 Task: Find a place to stay in Rumia, Poland from June 2 to June 6 for 1 guest, with a price range of ₹1000 to ₹21000, a washing machine, self check-in, and an English-speaking host.
Action: Mouse pressed left at (550, 90)
Screenshot: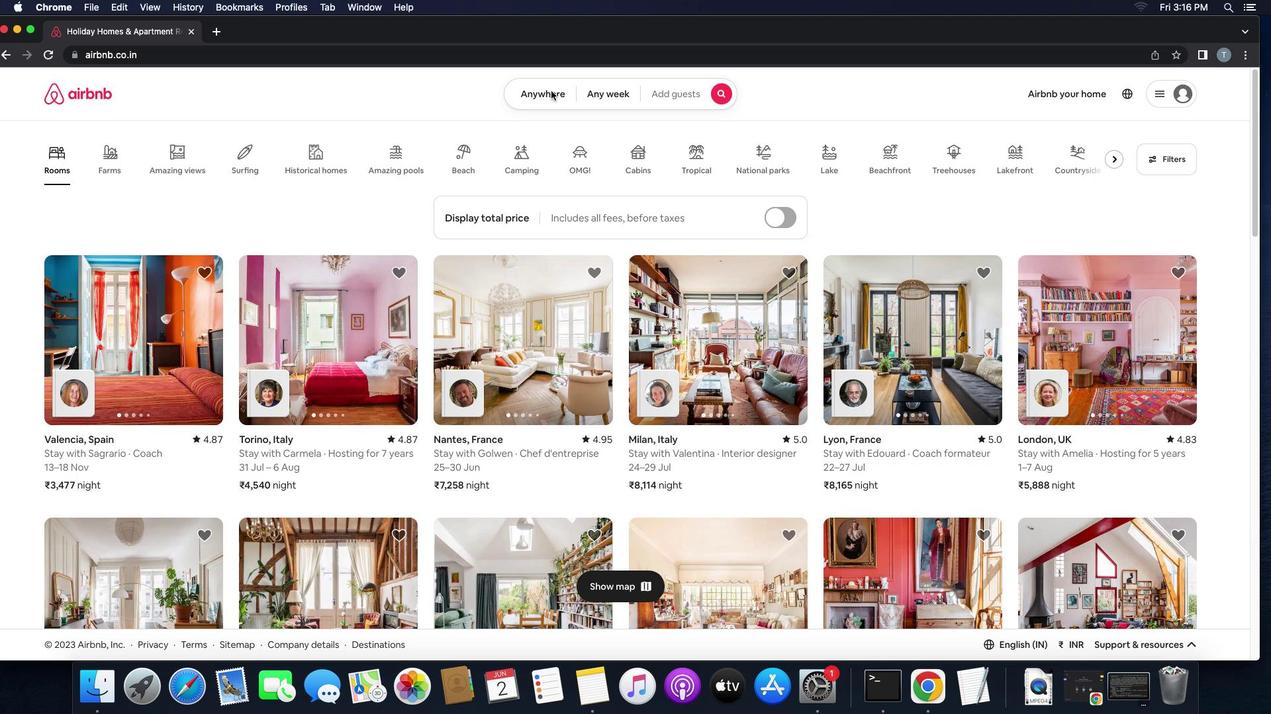 
Action: Mouse pressed left at (550, 90)
Screenshot: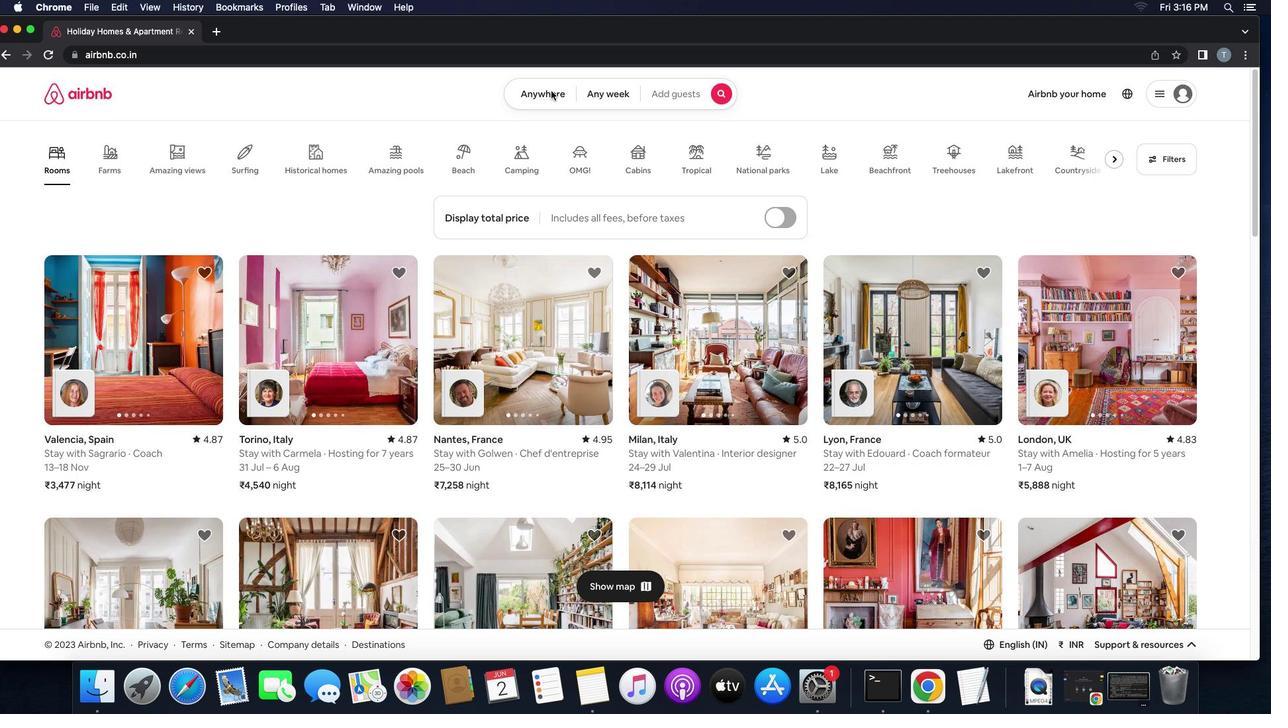 
Action: Mouse moved to (526, 131)
Screenshot: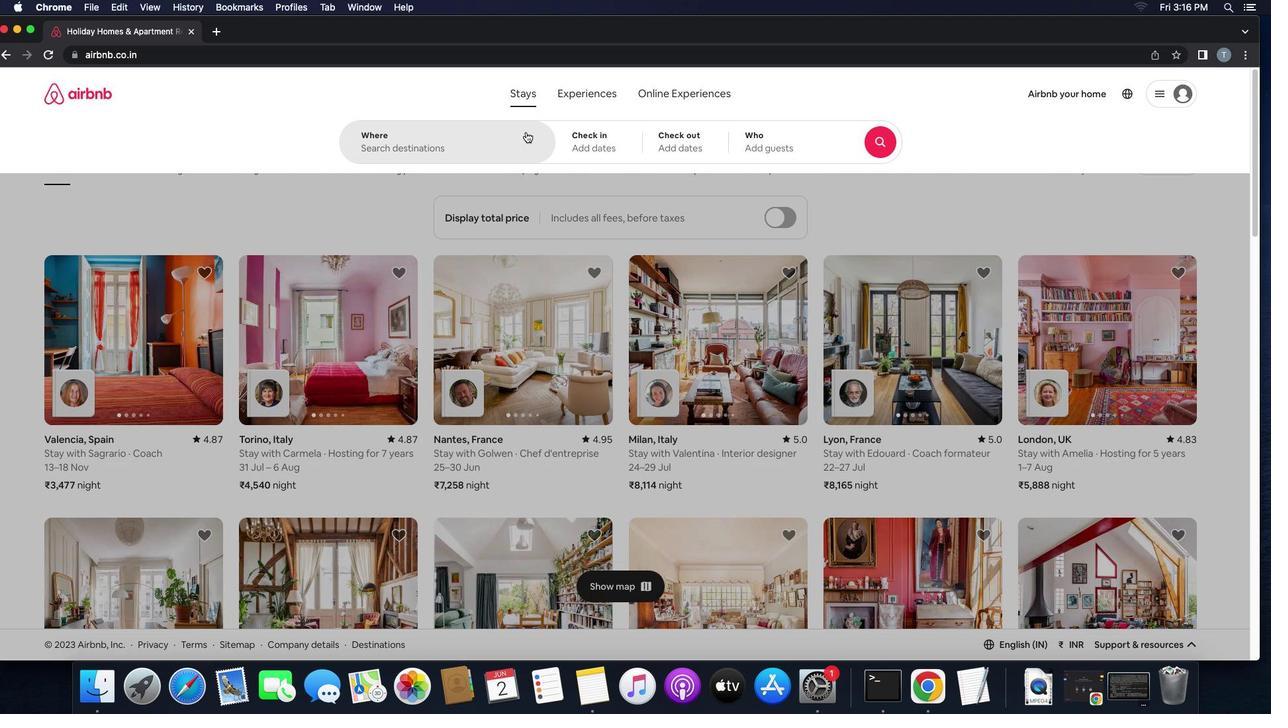
Action: Mouse pressed left at (526, 131)
Screenshot: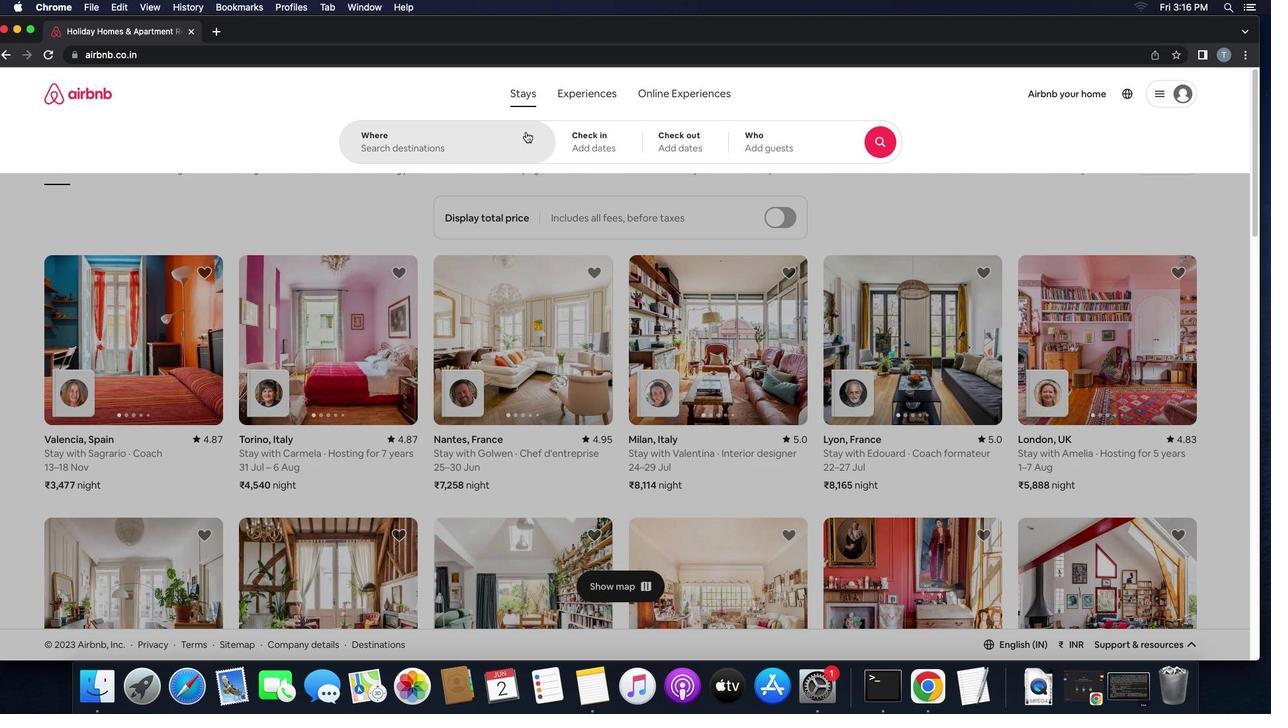 
Action: Key pressed 'r''u''m''i''a'',''p''o''l''a''n''d'
Screenshot: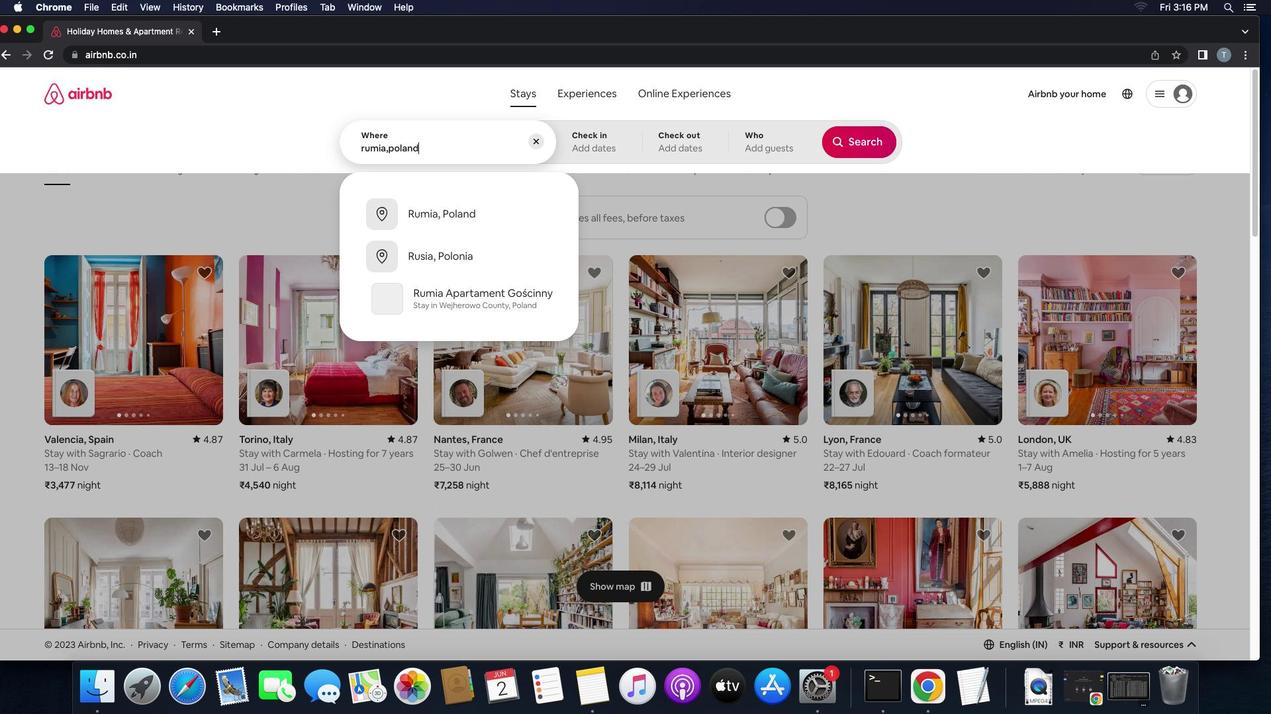 
Action: Mouse moved to (507, 205)
Screenshot: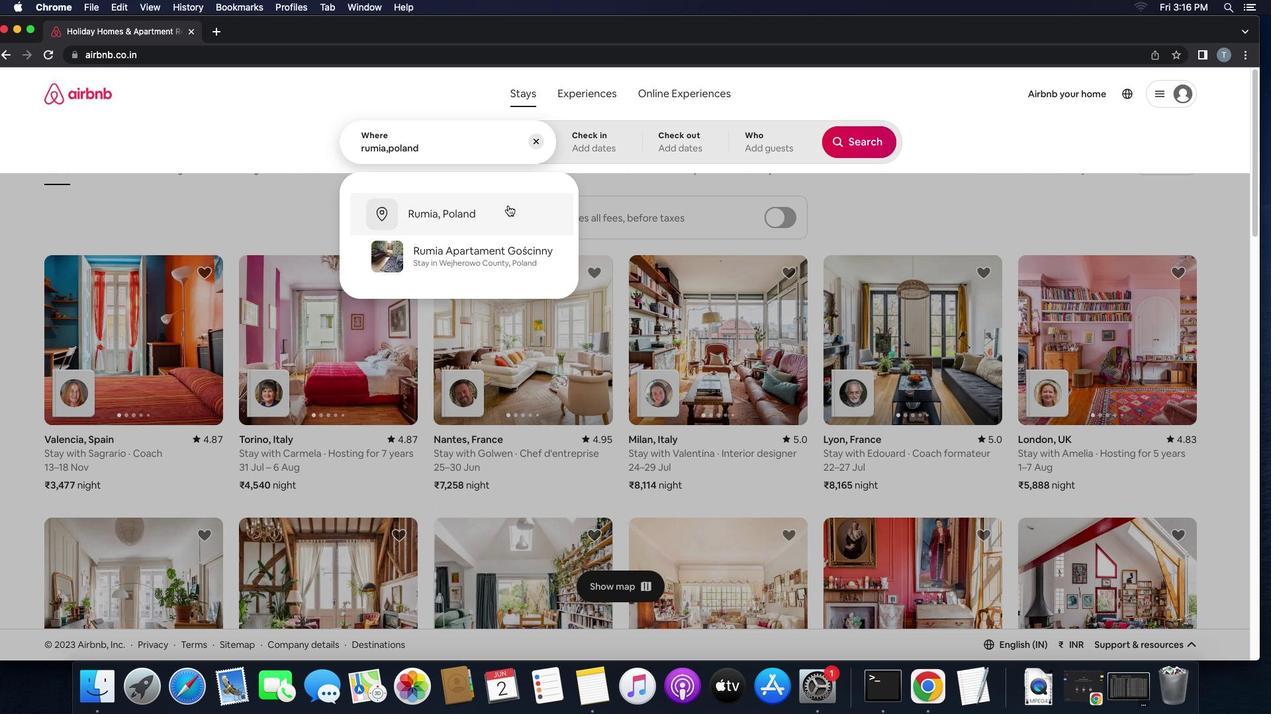 
Action: Mouse pressed left at (507, 205)
Screenshot: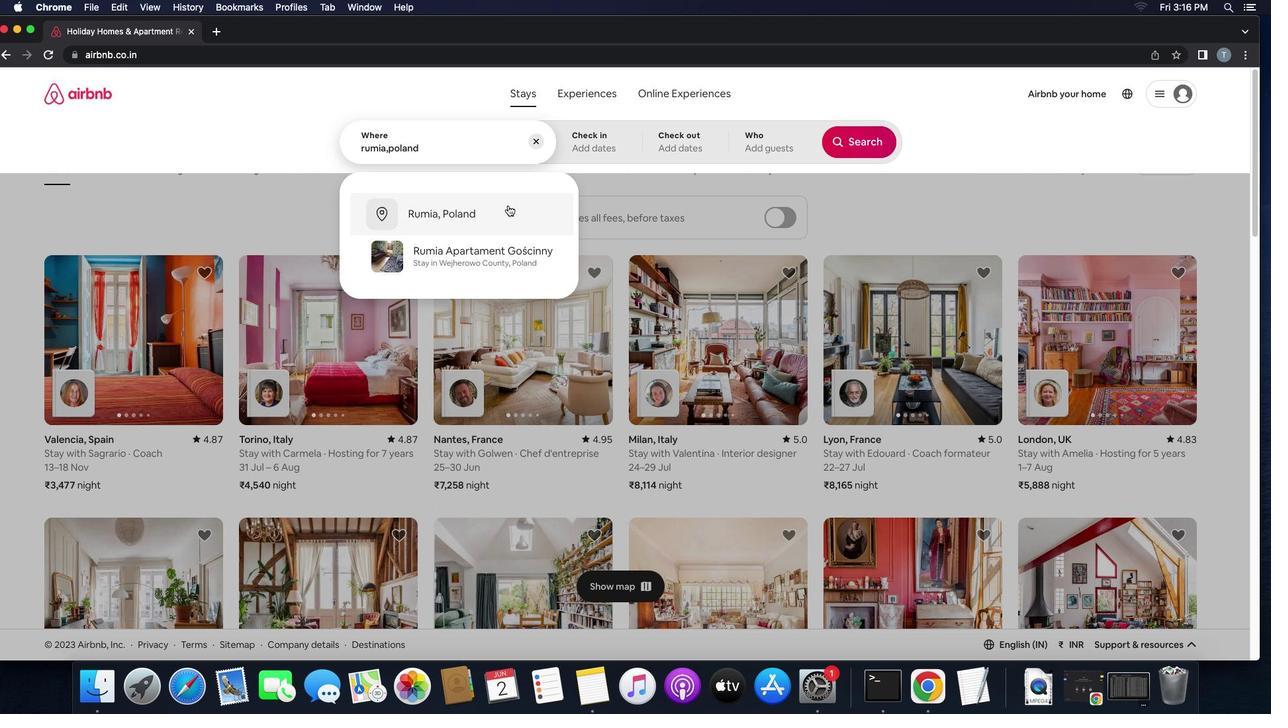 
Action: Mouse moved to (565, 303)
Screenshot: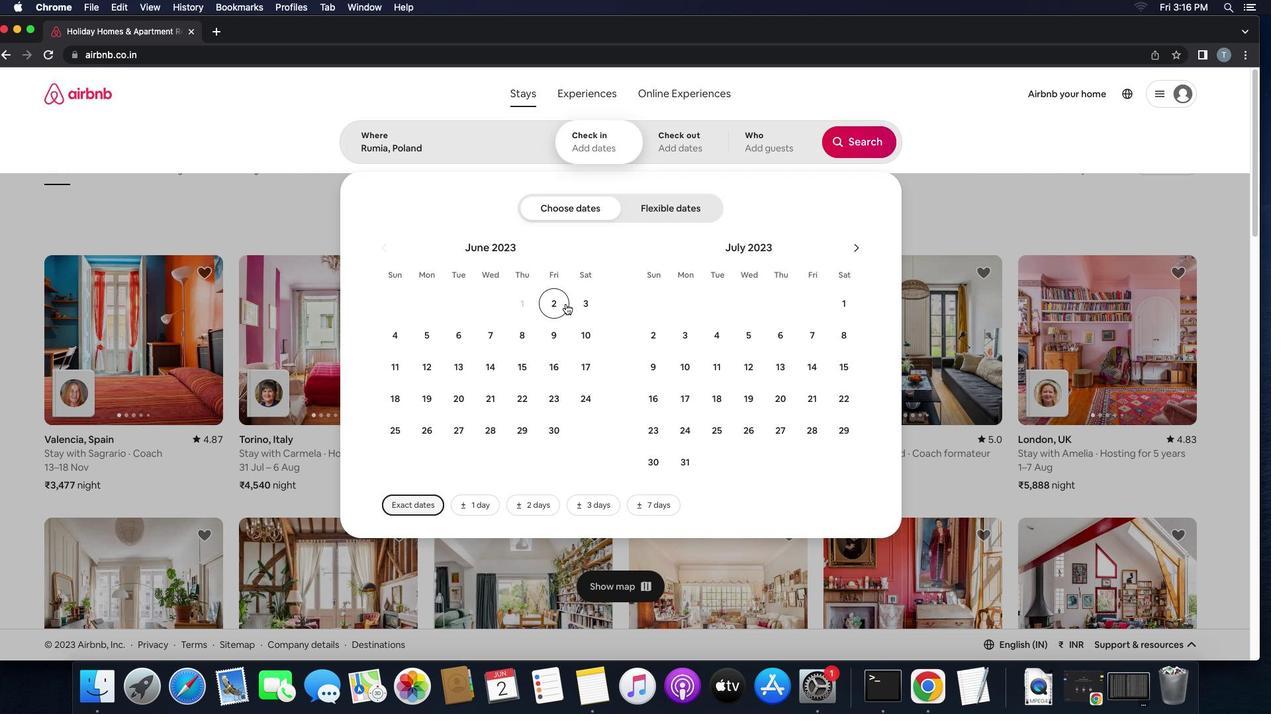 
Action: Mouse pressed left at (565, 303)
Screenshot: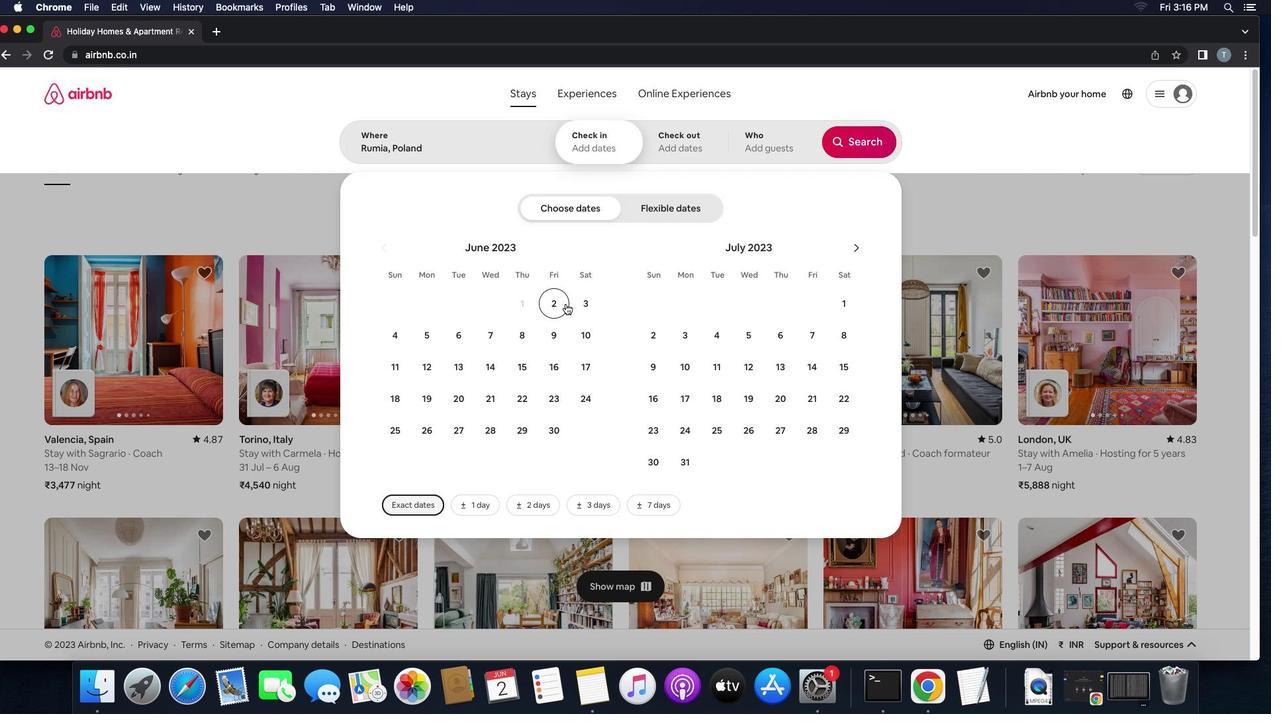 
Action: Mouse moved to (464, 338)
Screenshot: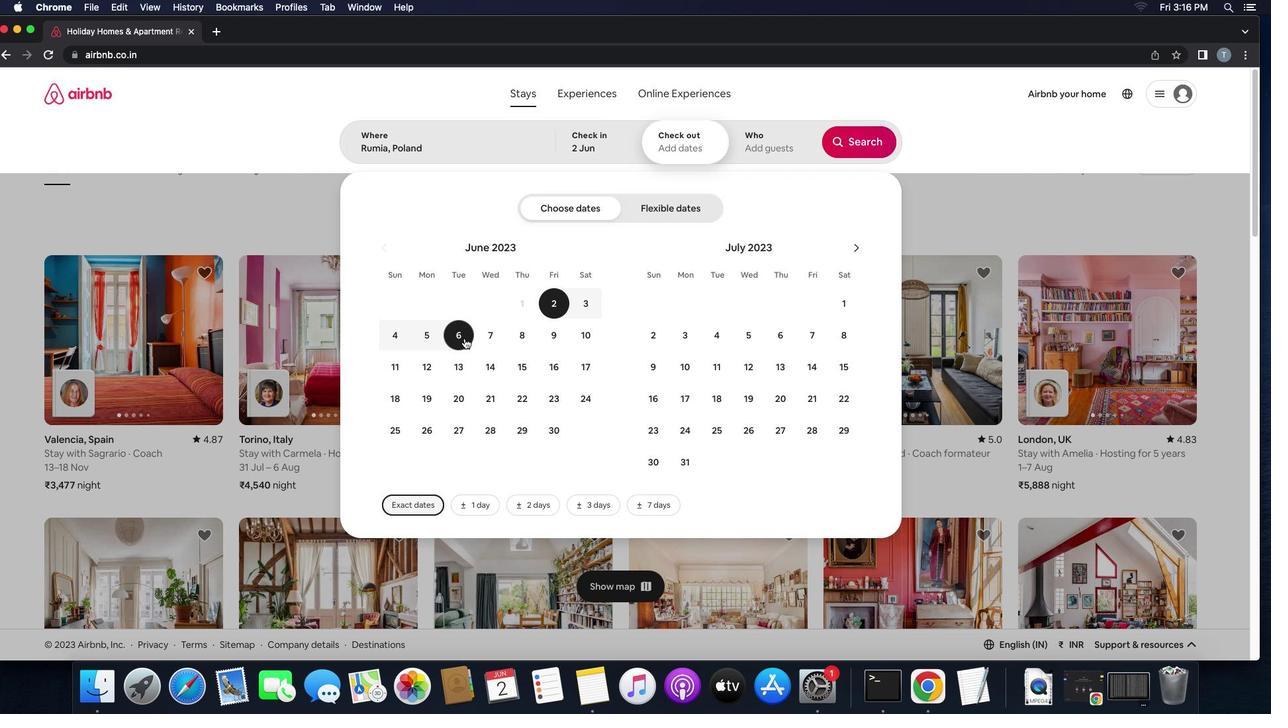 
Action: Mouse pressed left at (464, 338)
Screenshot: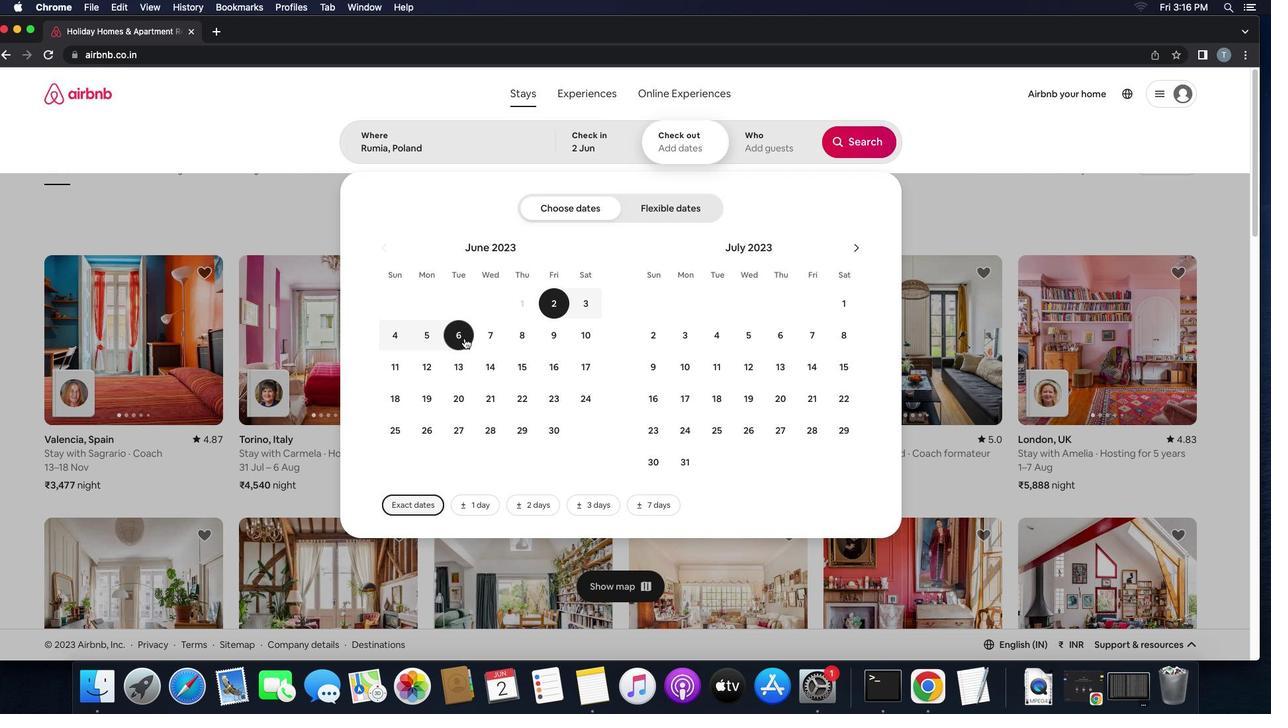 
Action: Mouse moved to (752, 148)
Screenshot: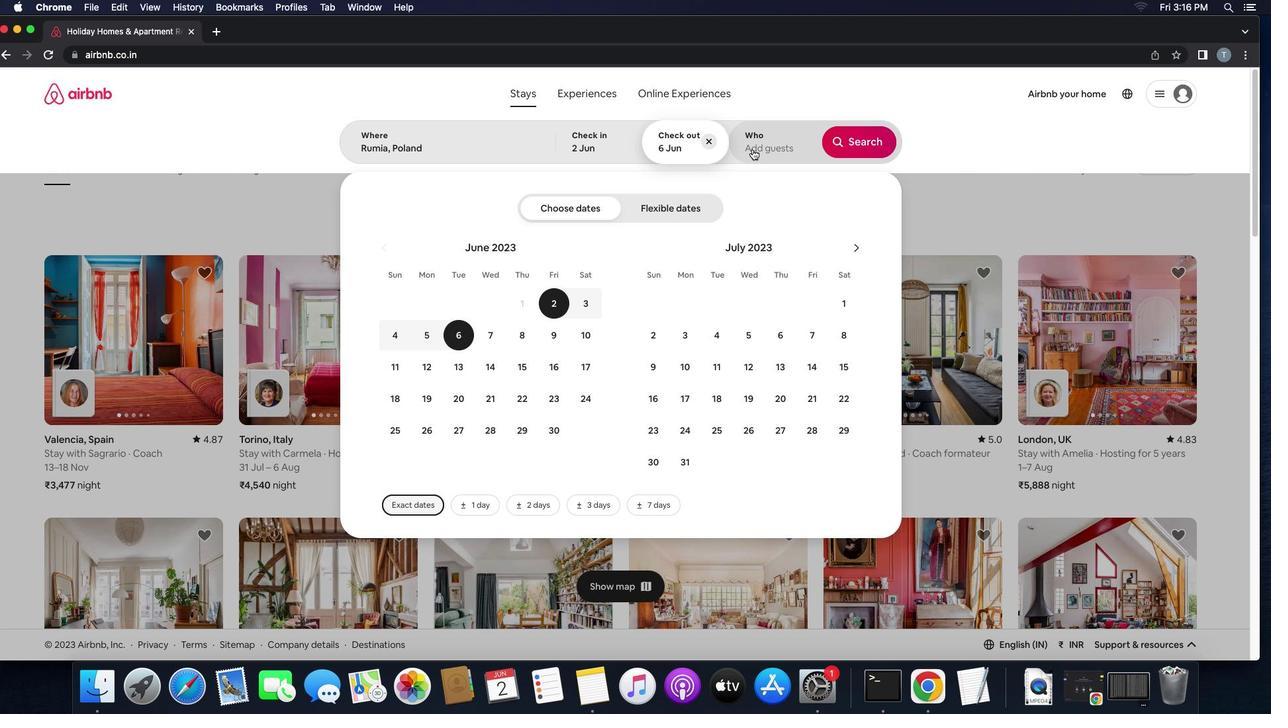
Action: Mouse pressed left at (752, 148)
Screenshot: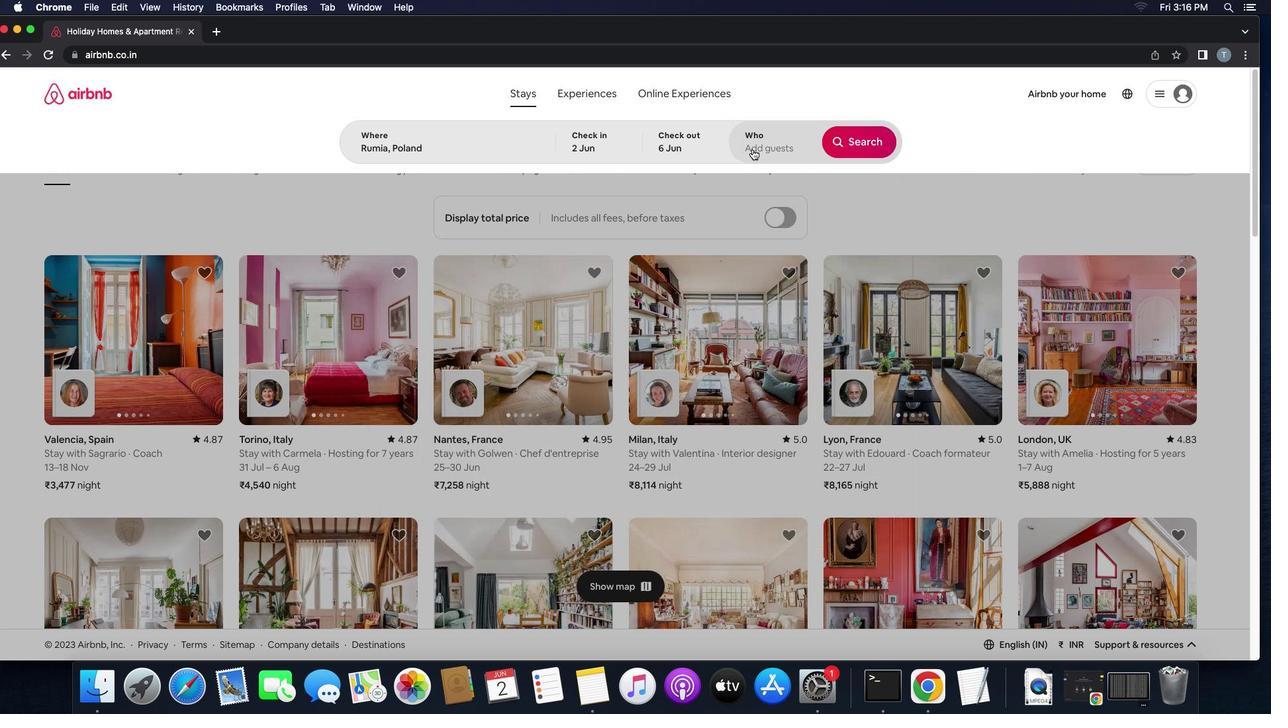 
Action: Mouse moved to (867, 216)
Screenshot: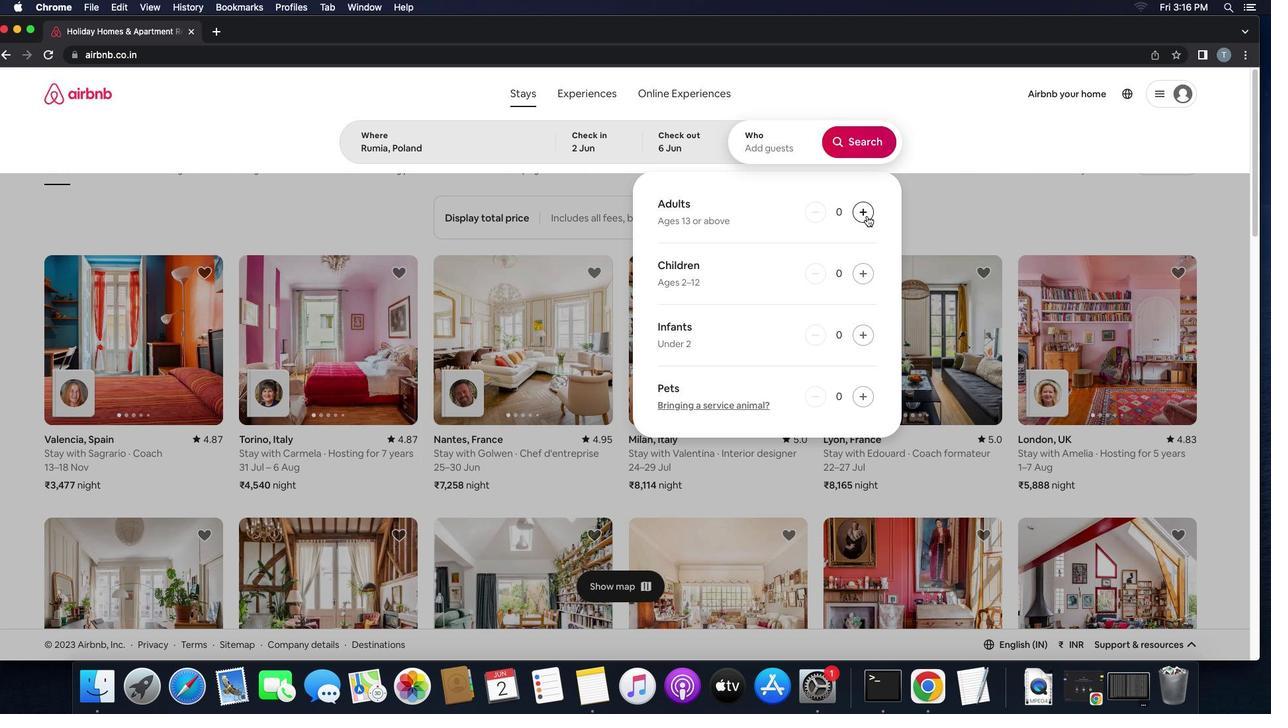
Action: Mouse pressed left at (867, 216)
Screenshot: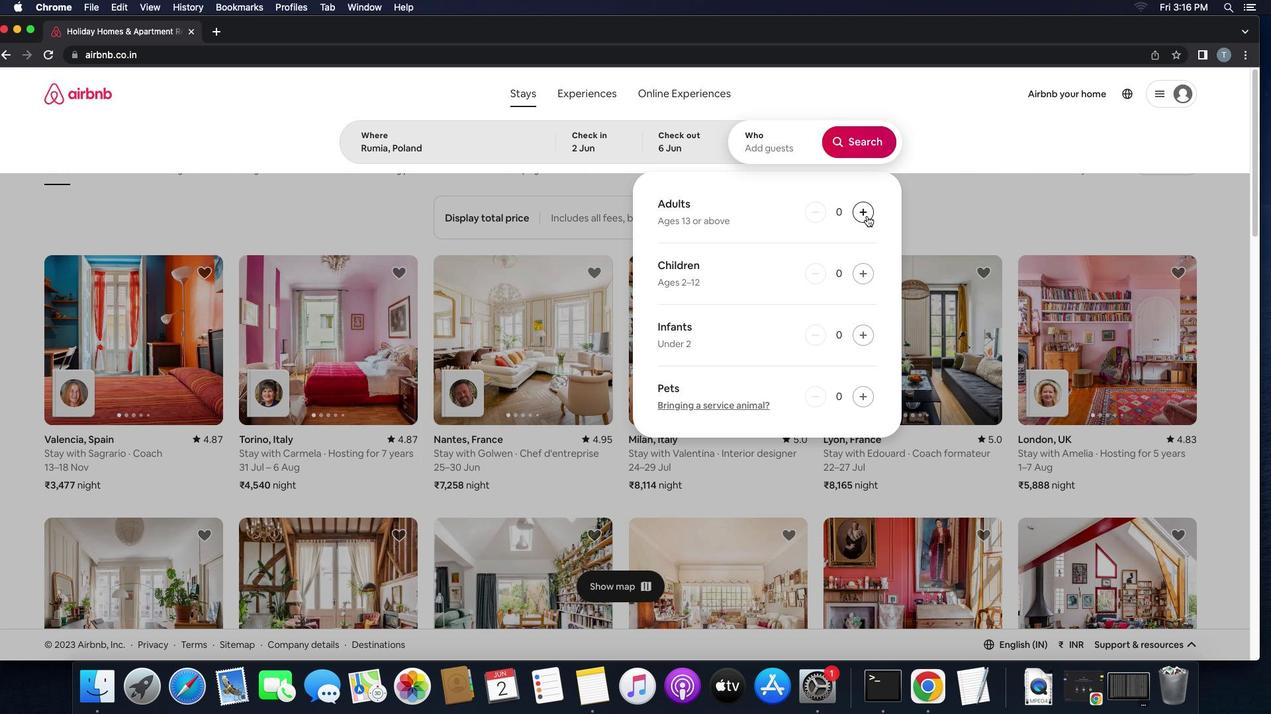 
Action: Mouse moved to (868, 146)
Screenshot: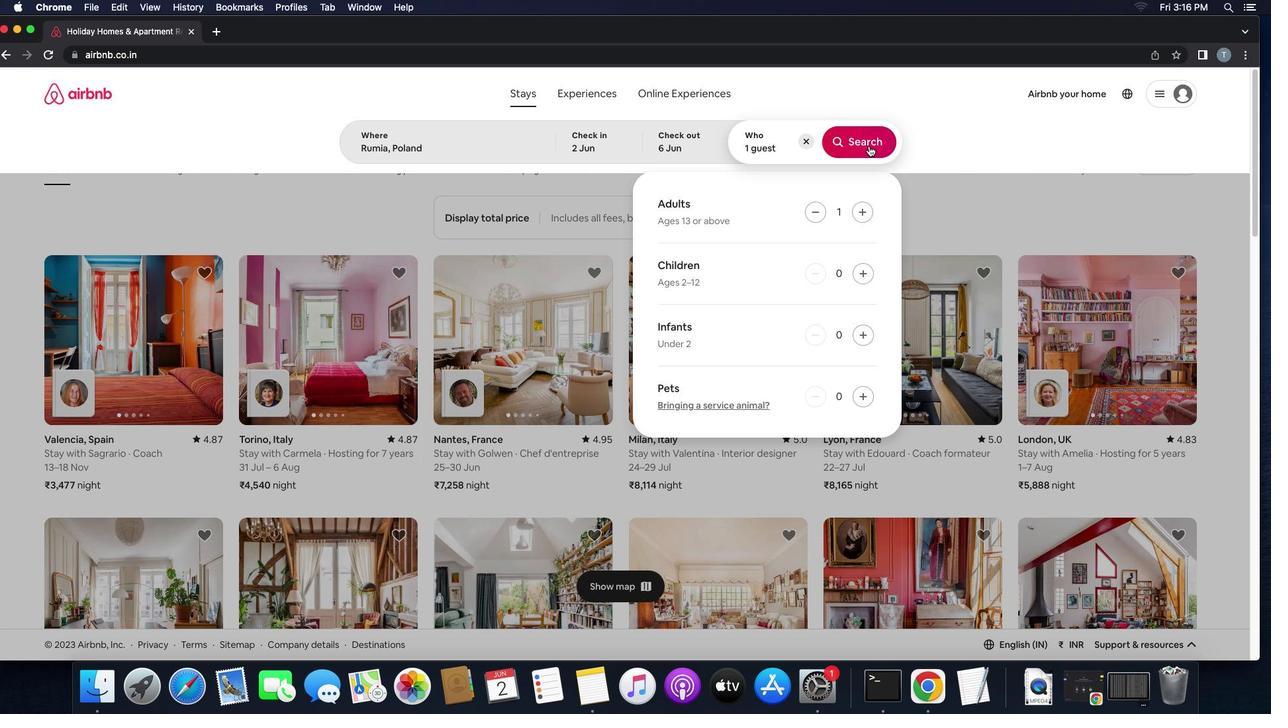 
Action: Mouse pressed left at (868, 146)
Screenshot: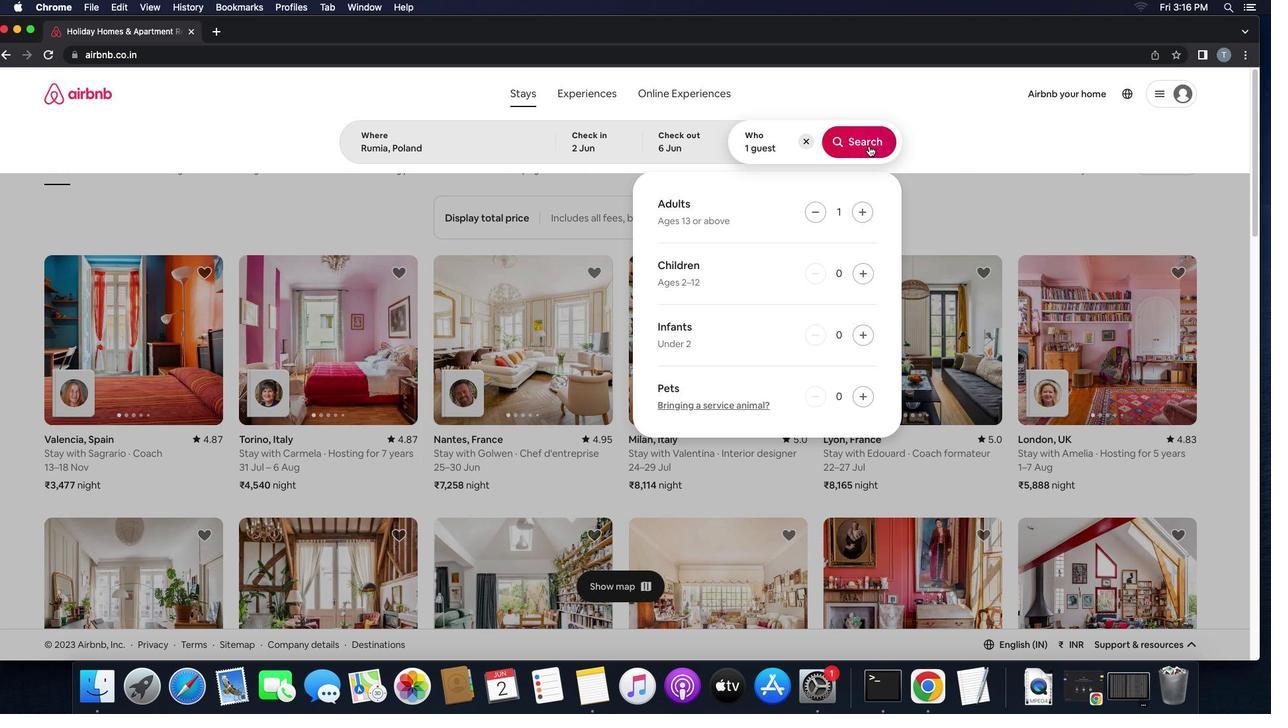 
Action: Mouse moved to (1188, 148)
Screenshot: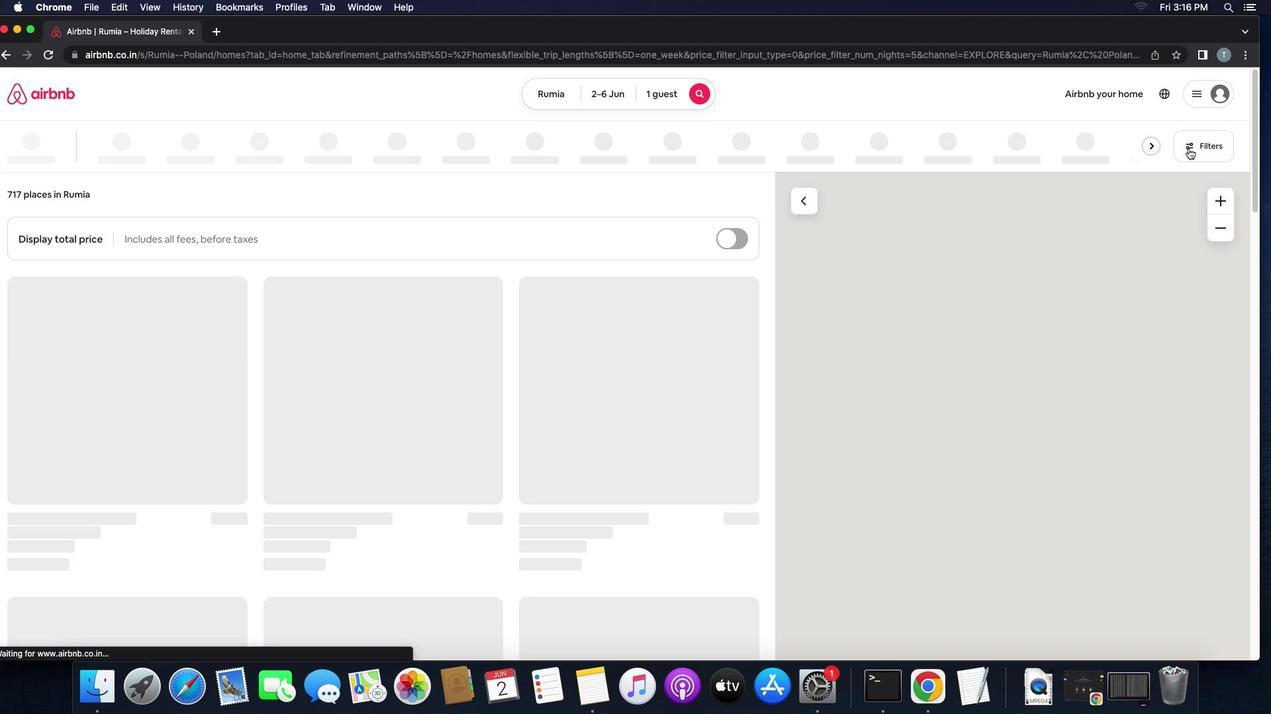 
Action: Mouse pressed left at (1188, 148)
Screenshot: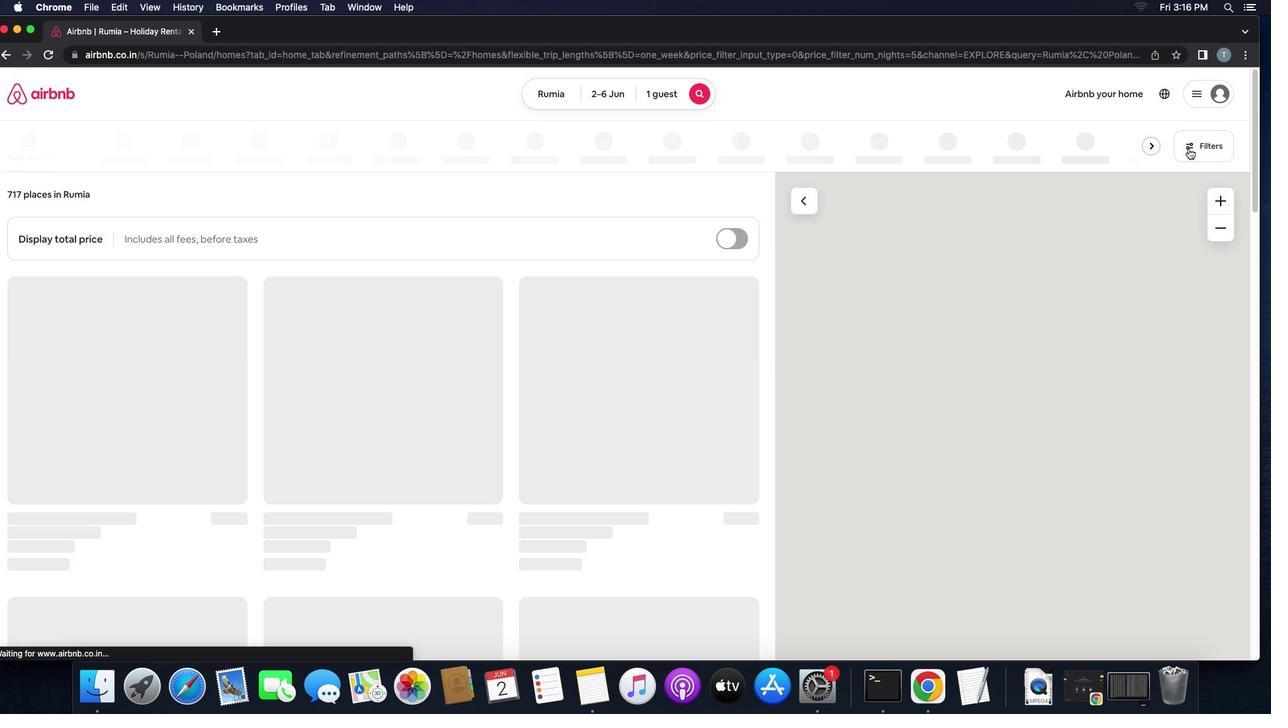 
Action: Mouse moved to (496, 481)
Screenshot: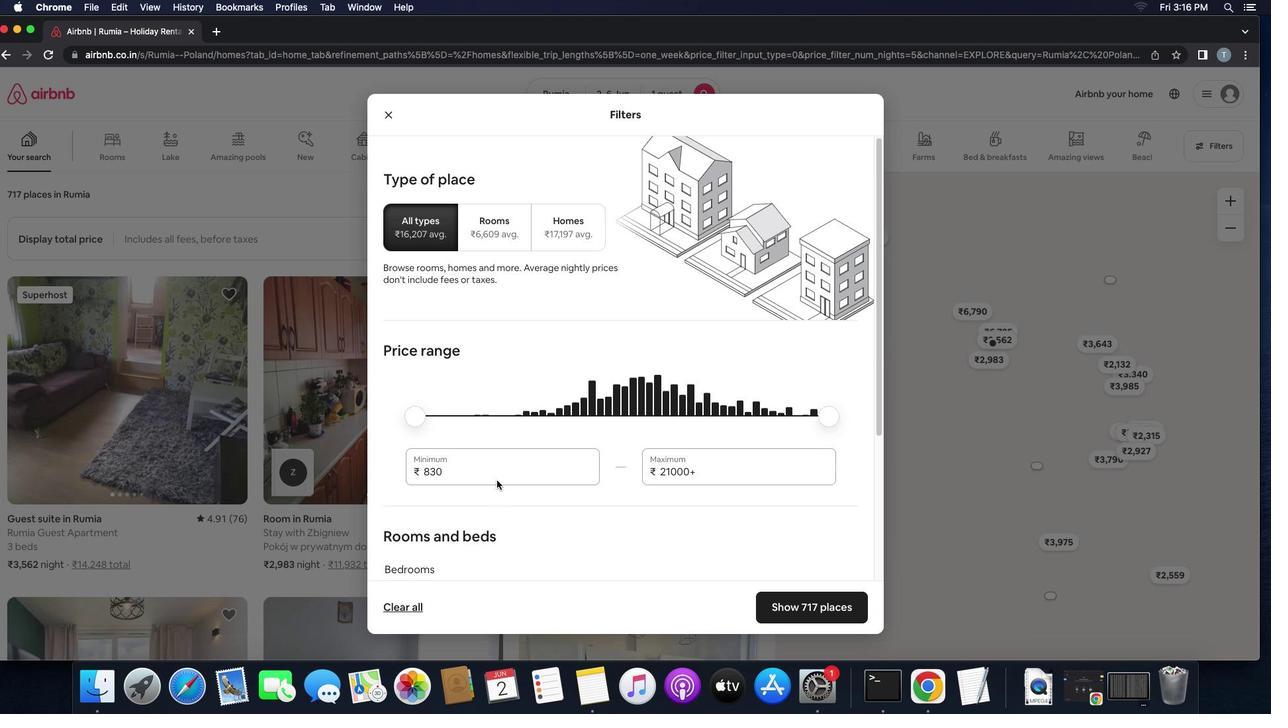
Action: Mouse pressed left at (496, 481)
Screenshot: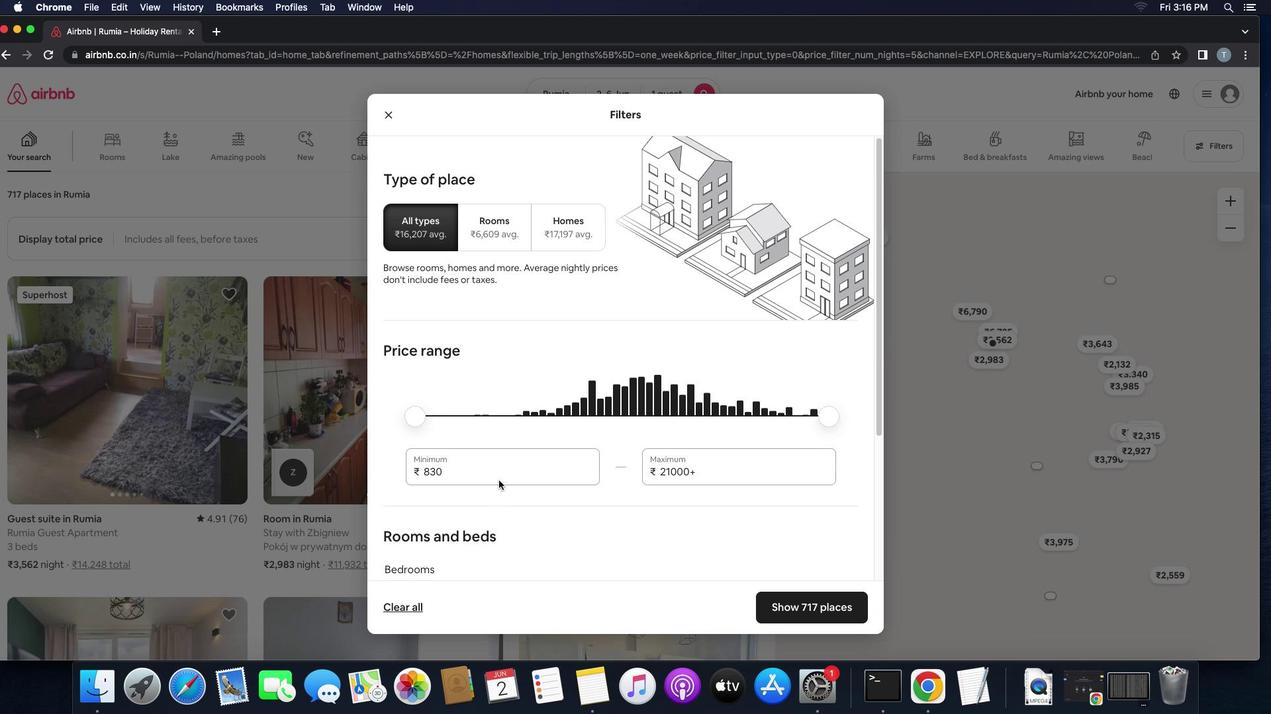 
Action: Mouse moved to (504, 477)
Screenshot: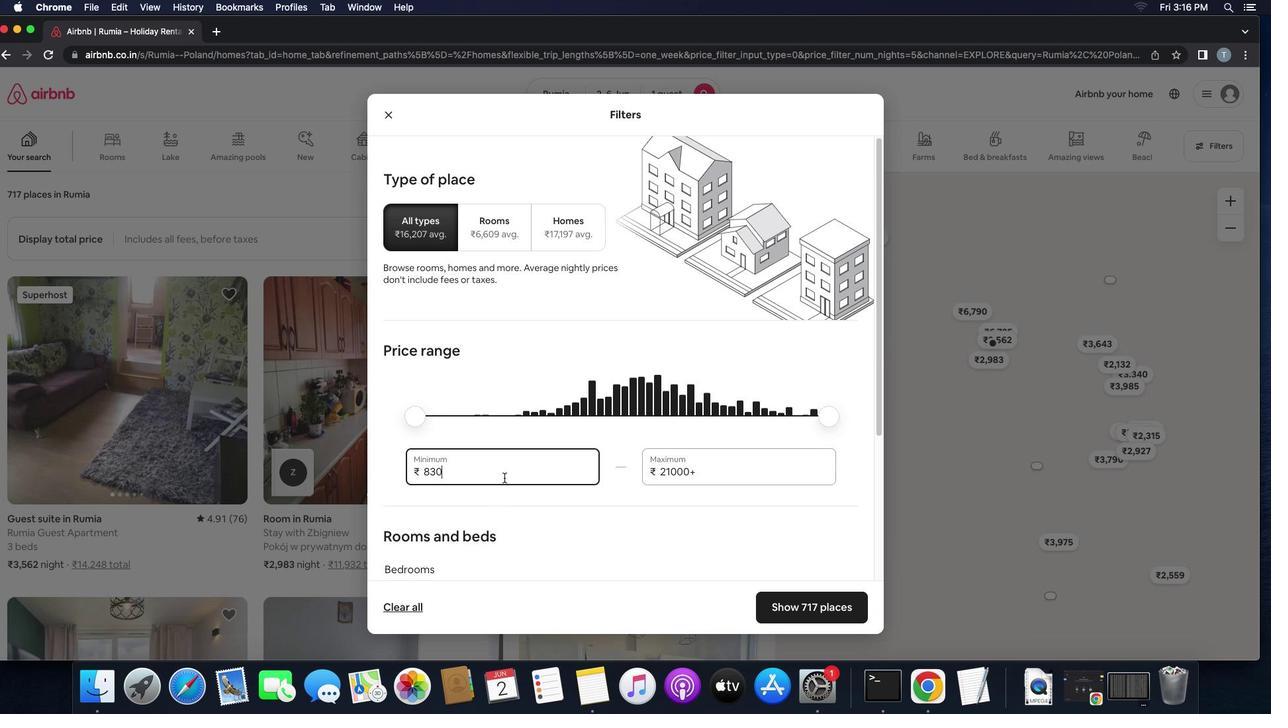 
Action: Key pressed Key.backspaceKey.backspaceKey.backspaceKey.backspaceKey.backspaceKey.backspace
Screenshot: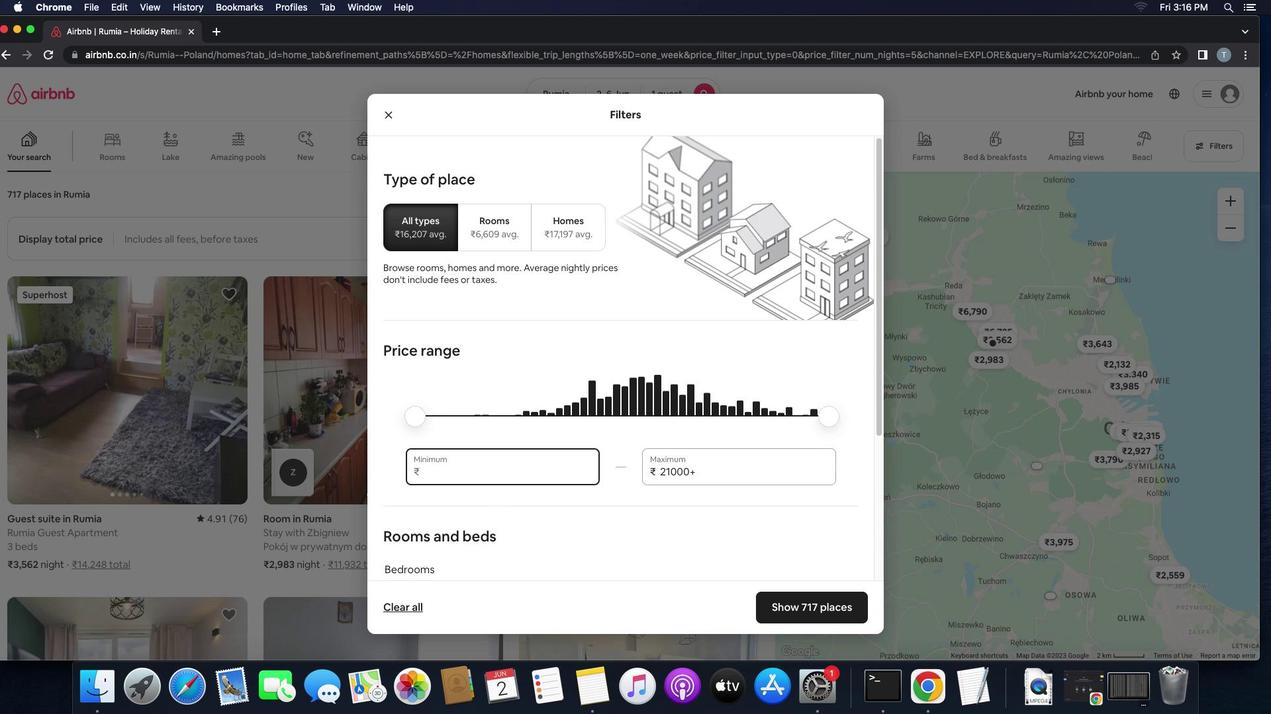 
Action: Mouse moved to (504, 477)
Screenshot: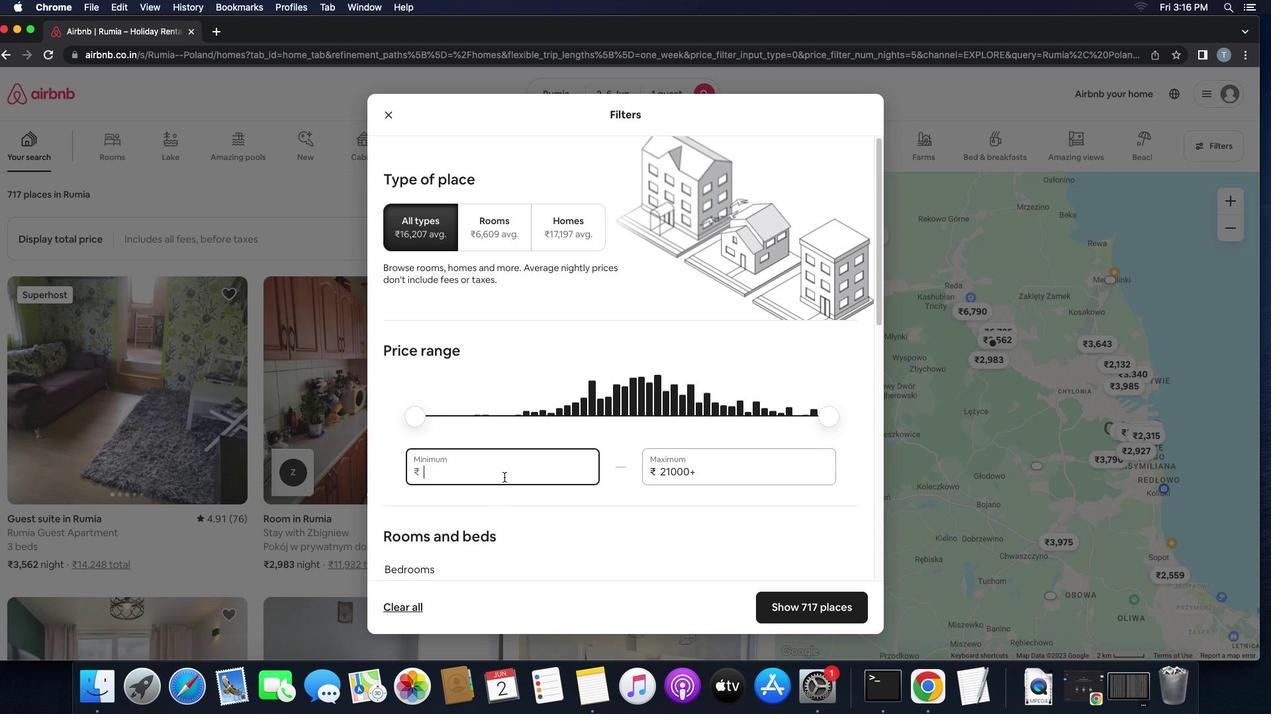 
Action: Key pressed '1''0''0''0''0'
Screenshot: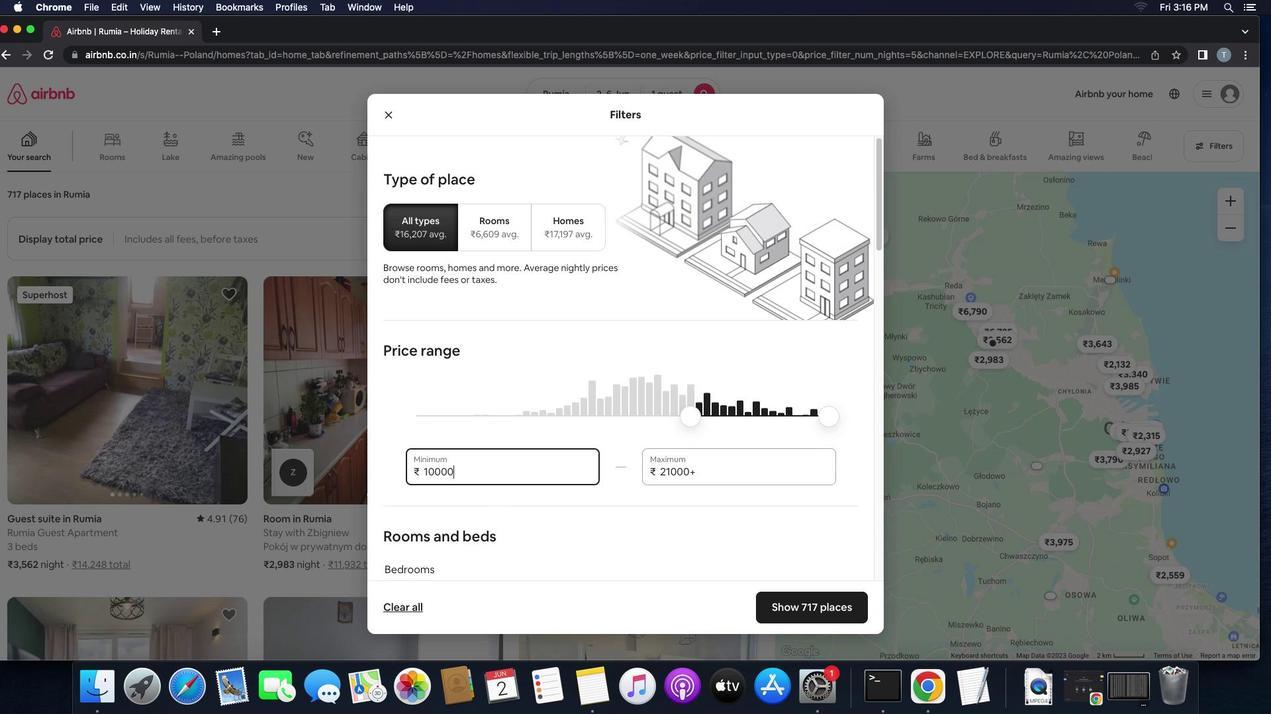 
Action: Mouse moved to (744, 460)
Screenshot: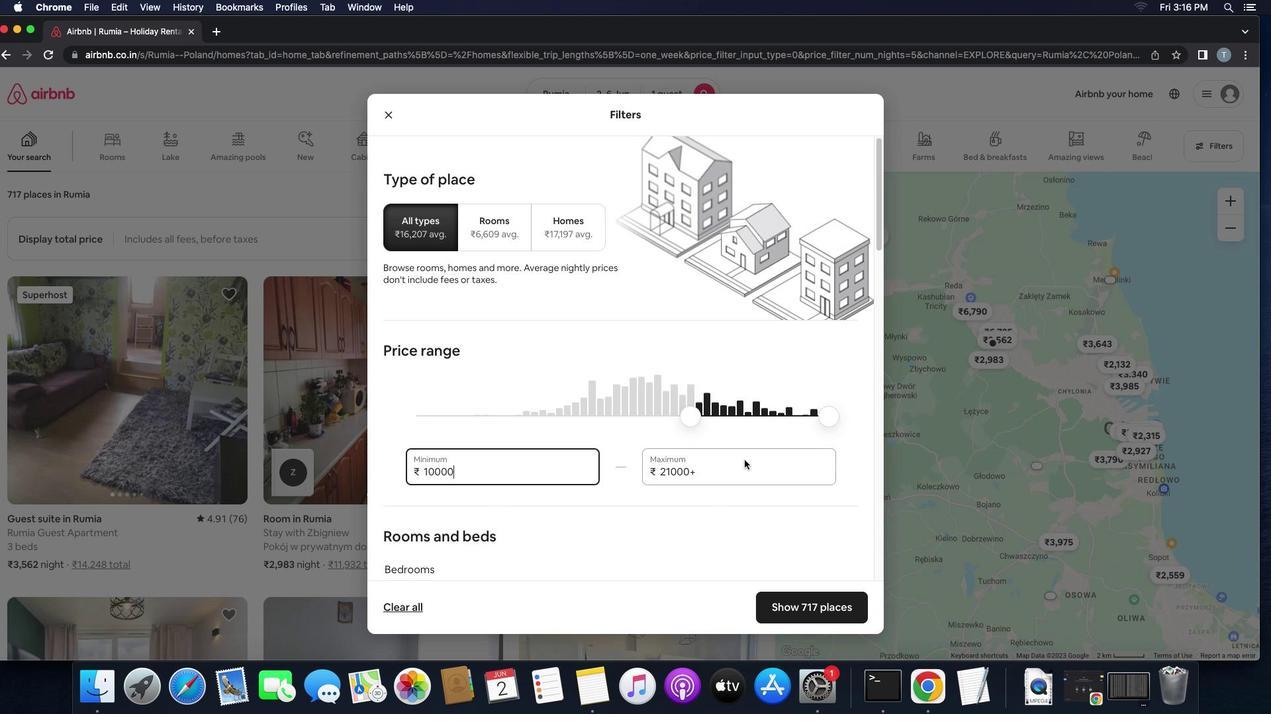 
Action: Mouse pressed left at (744, 460)
Screenshot: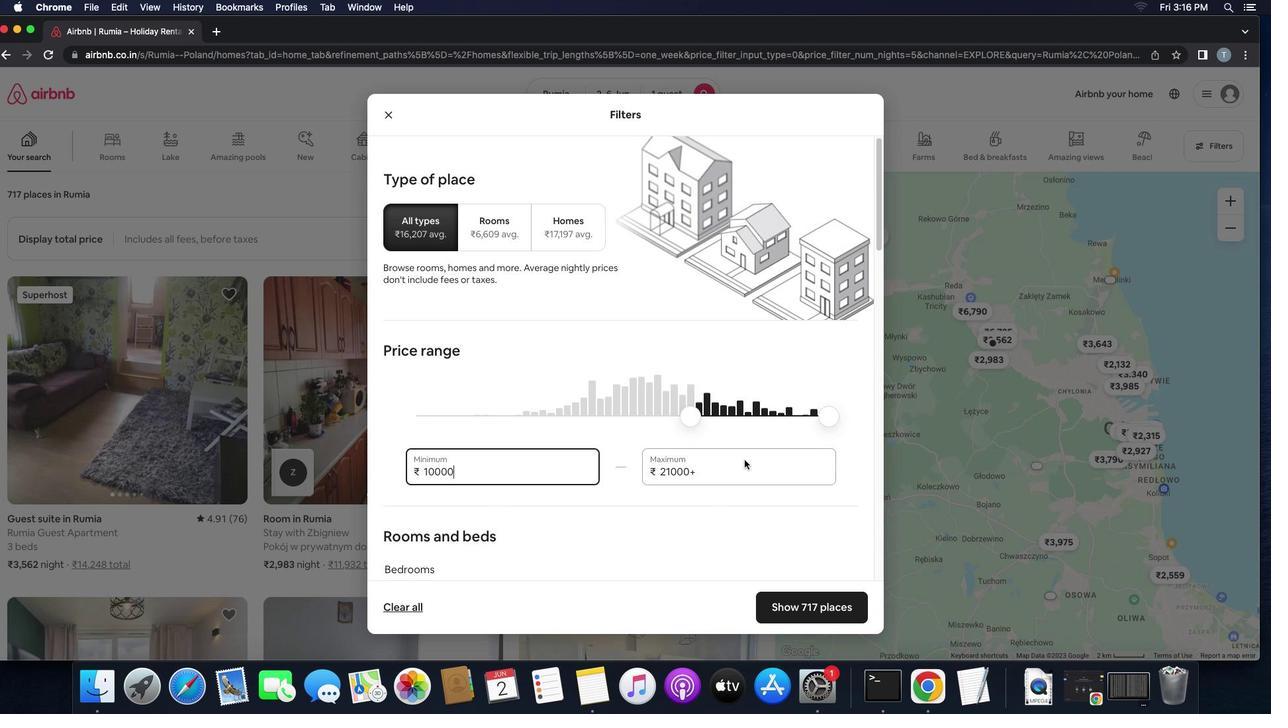 
Action: Mouse moved to (742, 460)
Screenshot: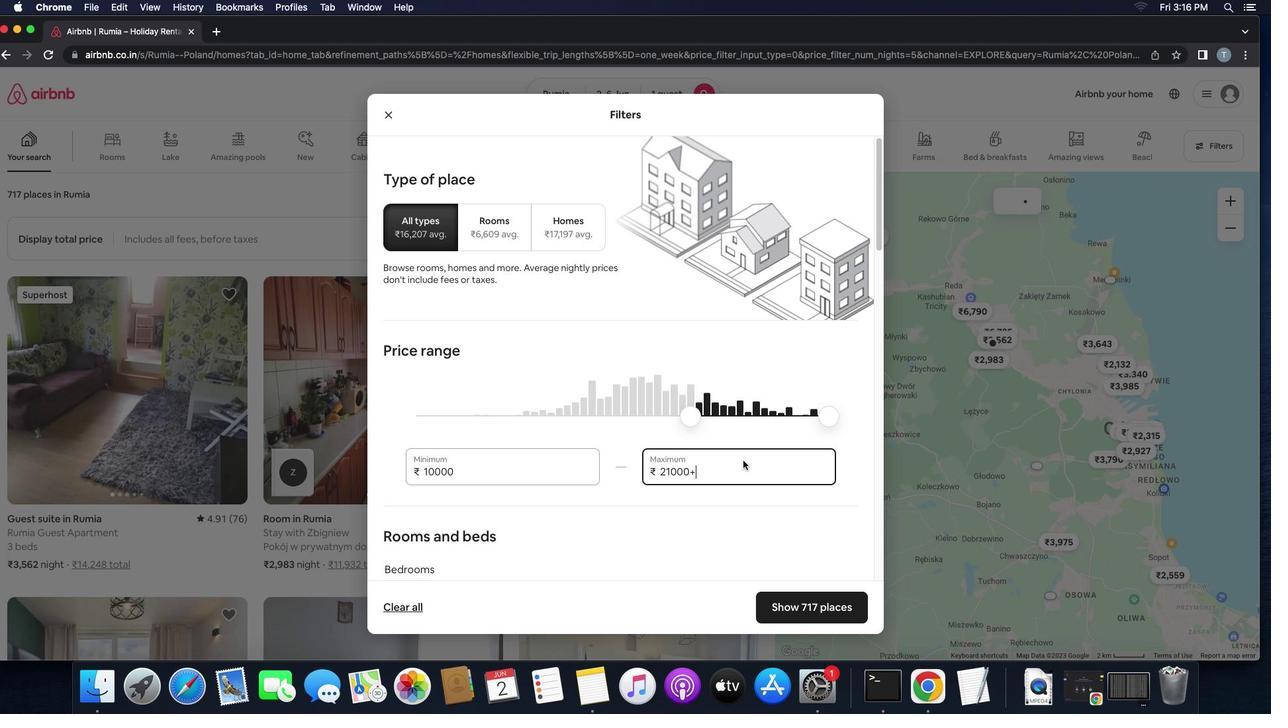 
Action: Key pressed Key.backspaceKey.backspaceKey.backspaceKey.backspaceKey.backspaceKey.backspace'1''3''0''0''0'
Screenshot: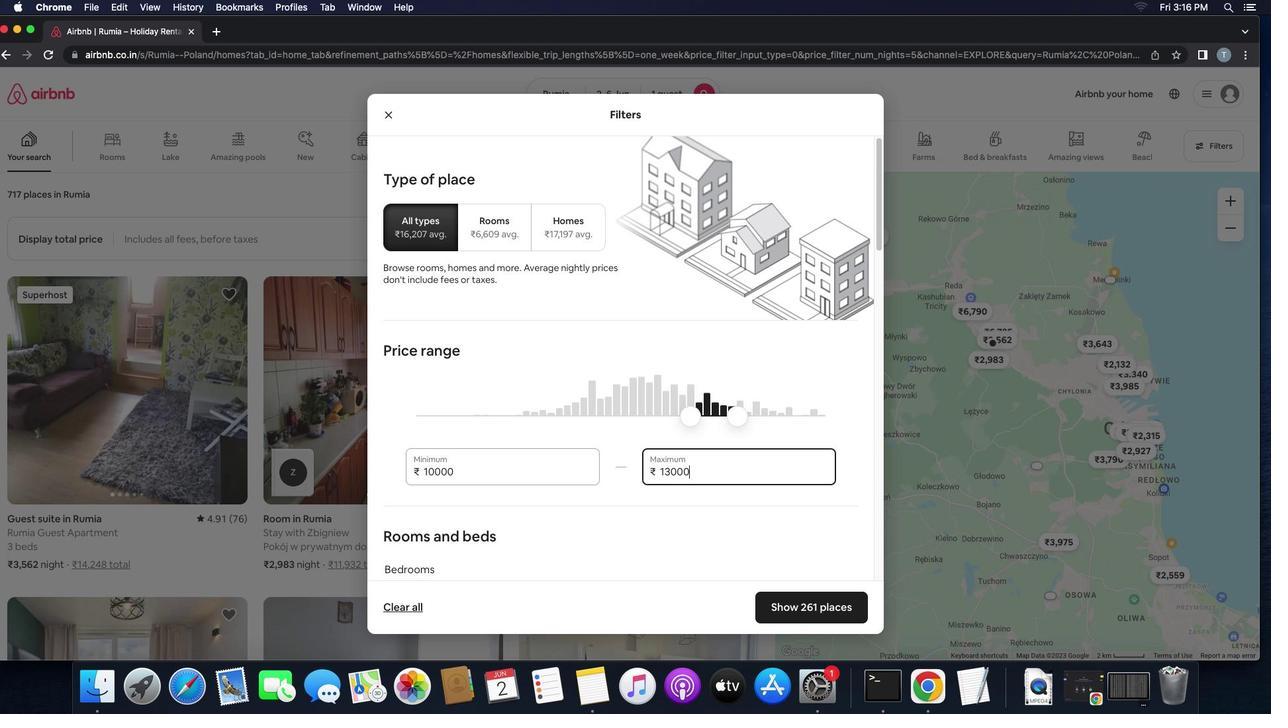 
Action: Mouse moved to (654, 506)
Screenshot: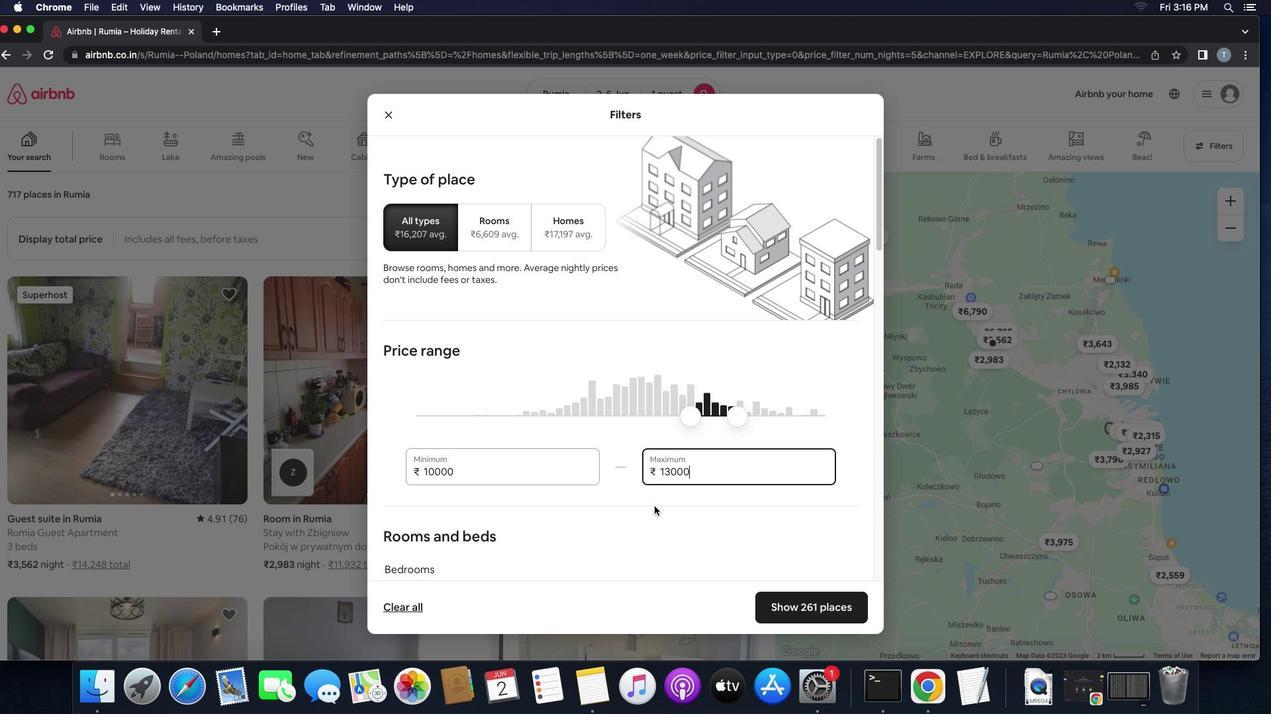 
Action: Mouse scrolled (654, 506) with delta (0, 0)
Screenshot: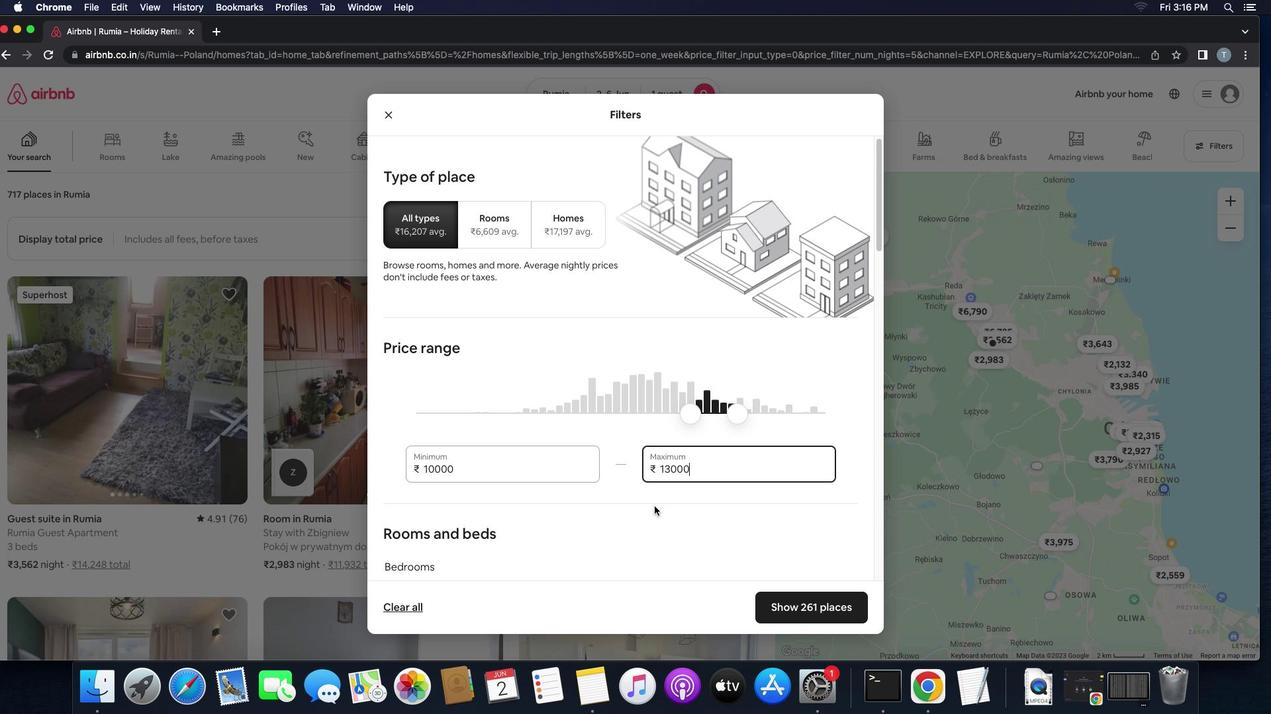 
Action: Mouse scrolled (654, 506) with delta (0, 0)
Screenshot: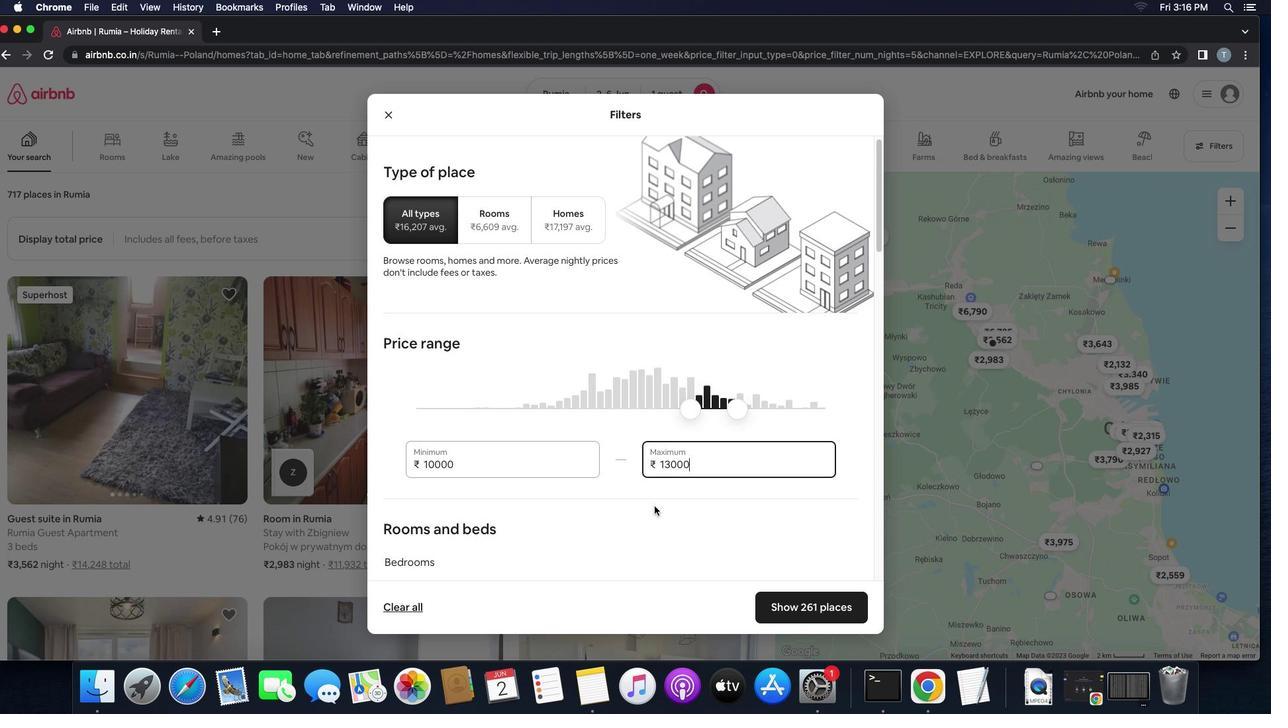 
Action: Mouse scrolled (654, 506) with delta (0, 0)
Screenshot: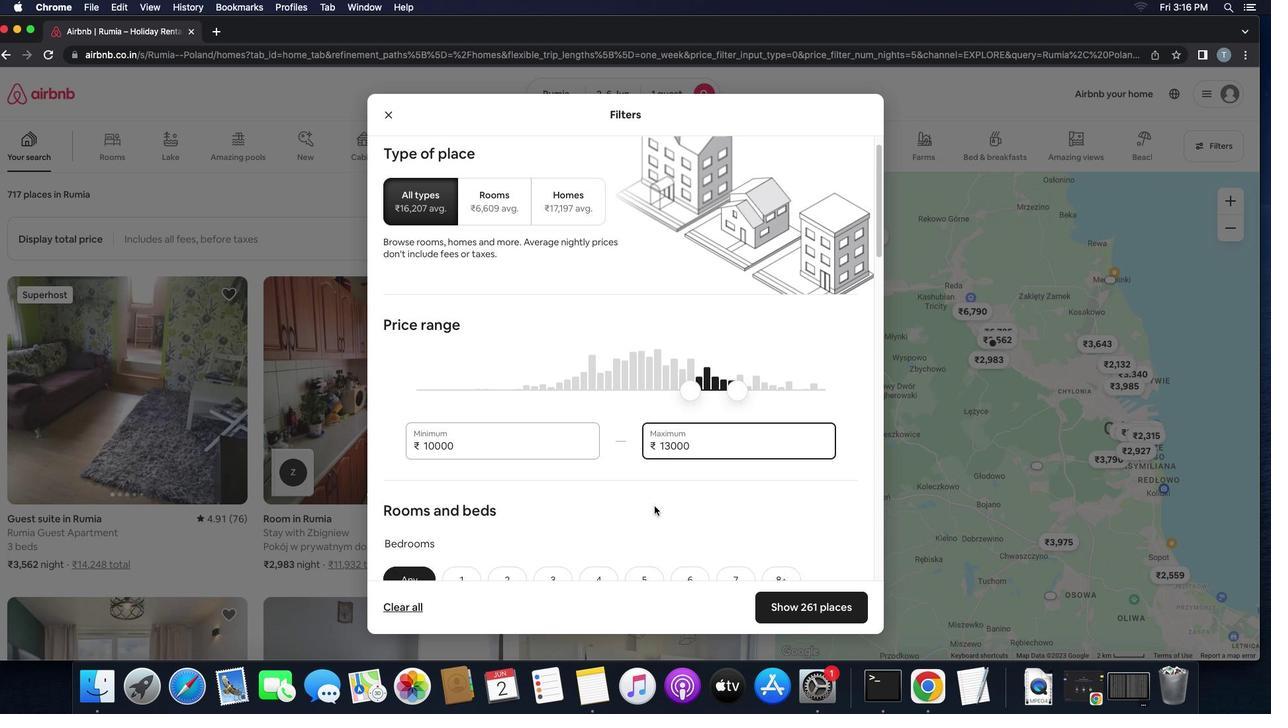 
Action: Mouse scrolled (654, 506) with delta (0, 0)
Screenshot: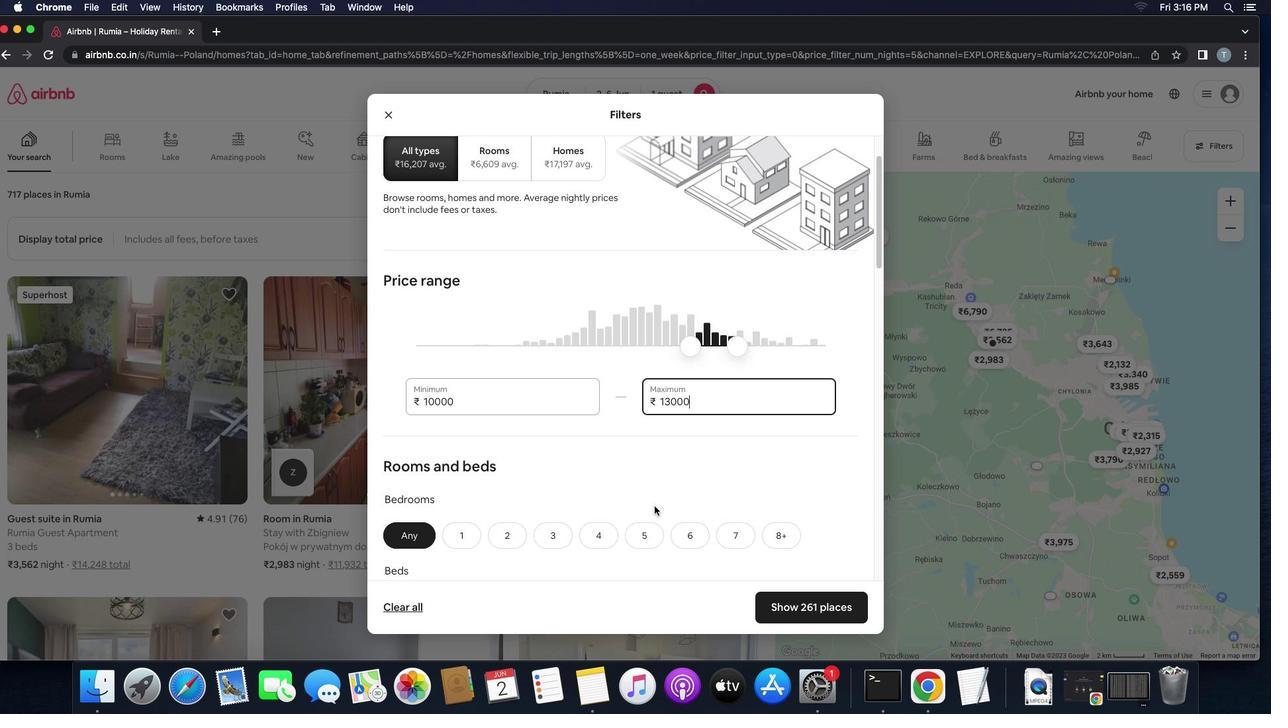 
Action: Mouse scrolled (654, 506) with delta (0, 0)
Screenshot: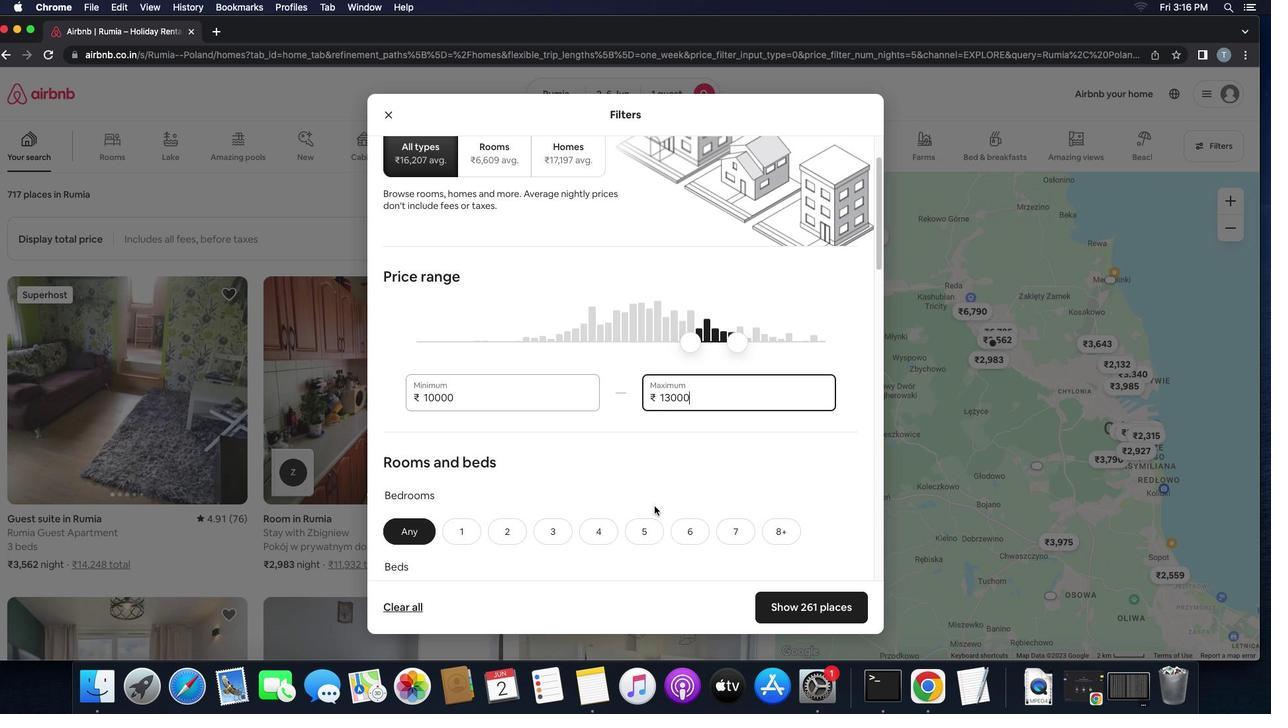 
Action: Mouse scrolled (654, 506) with delta (0, -1)
Screenshot: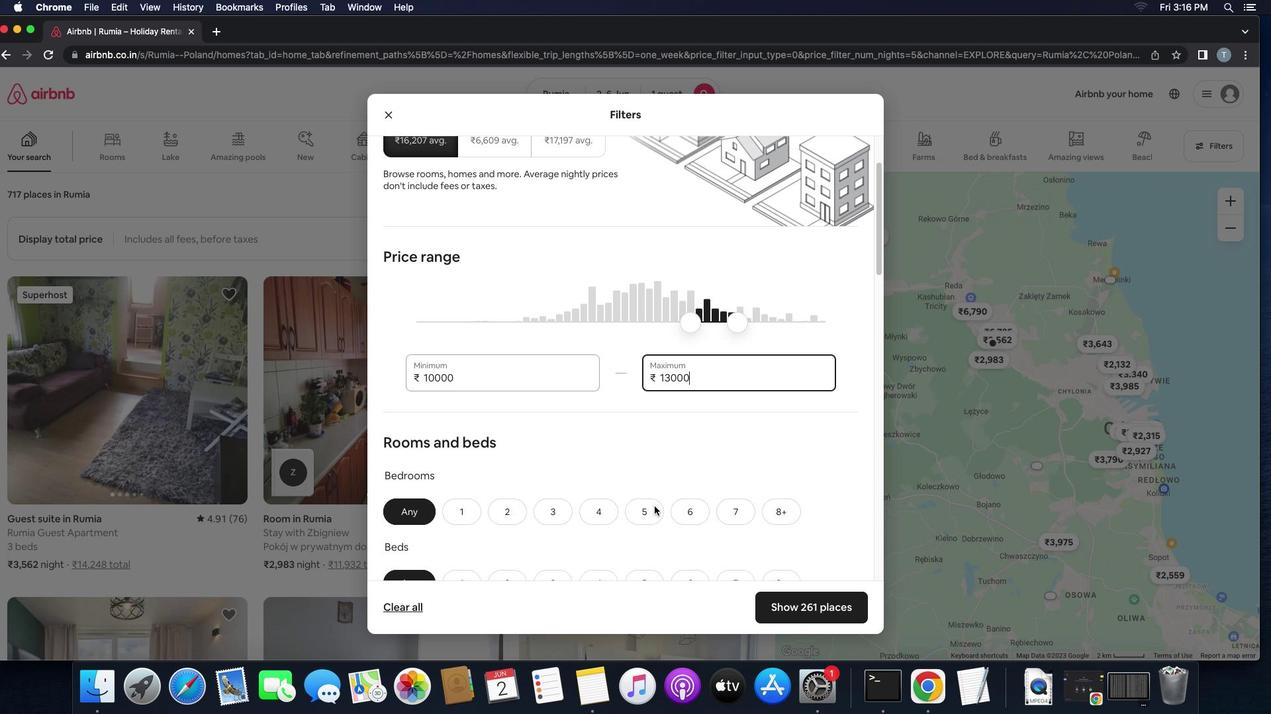
Action: Mouse scrolled (654, 506) with delta (0, 0)
Screenshot: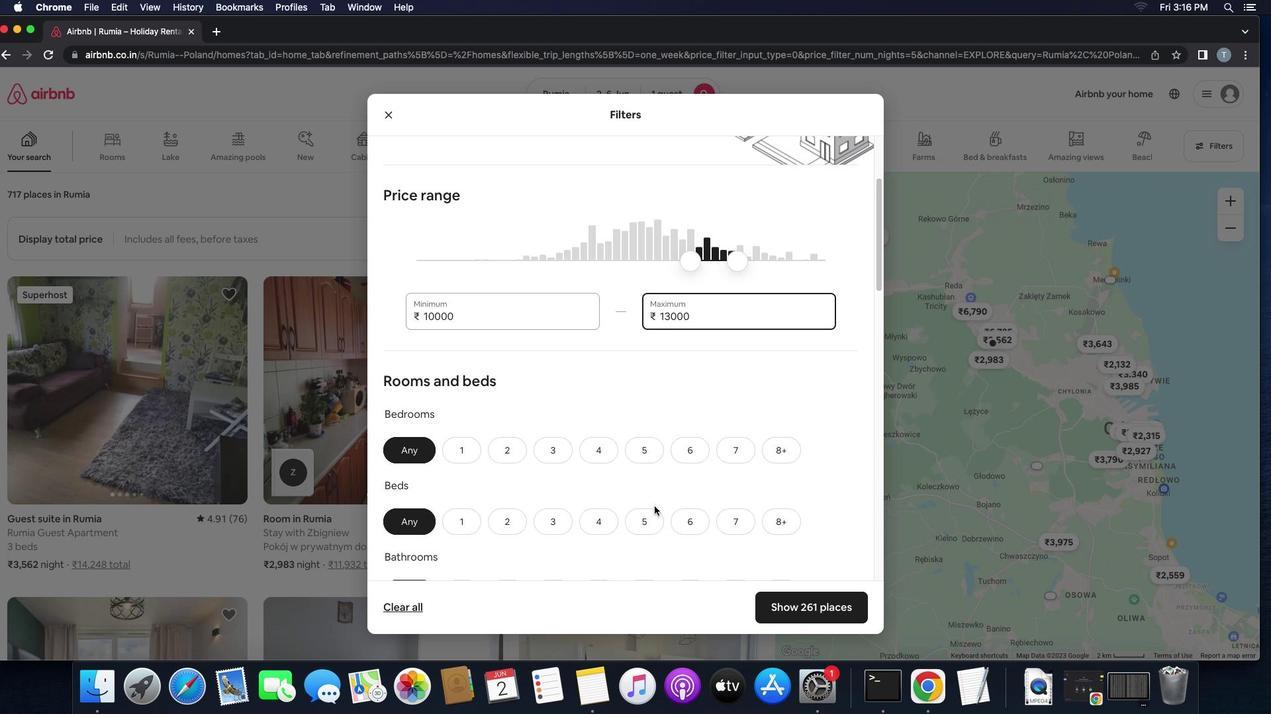 
Action: Mouse scrolled (654, 506) with delta (0, 0)
Screenshot: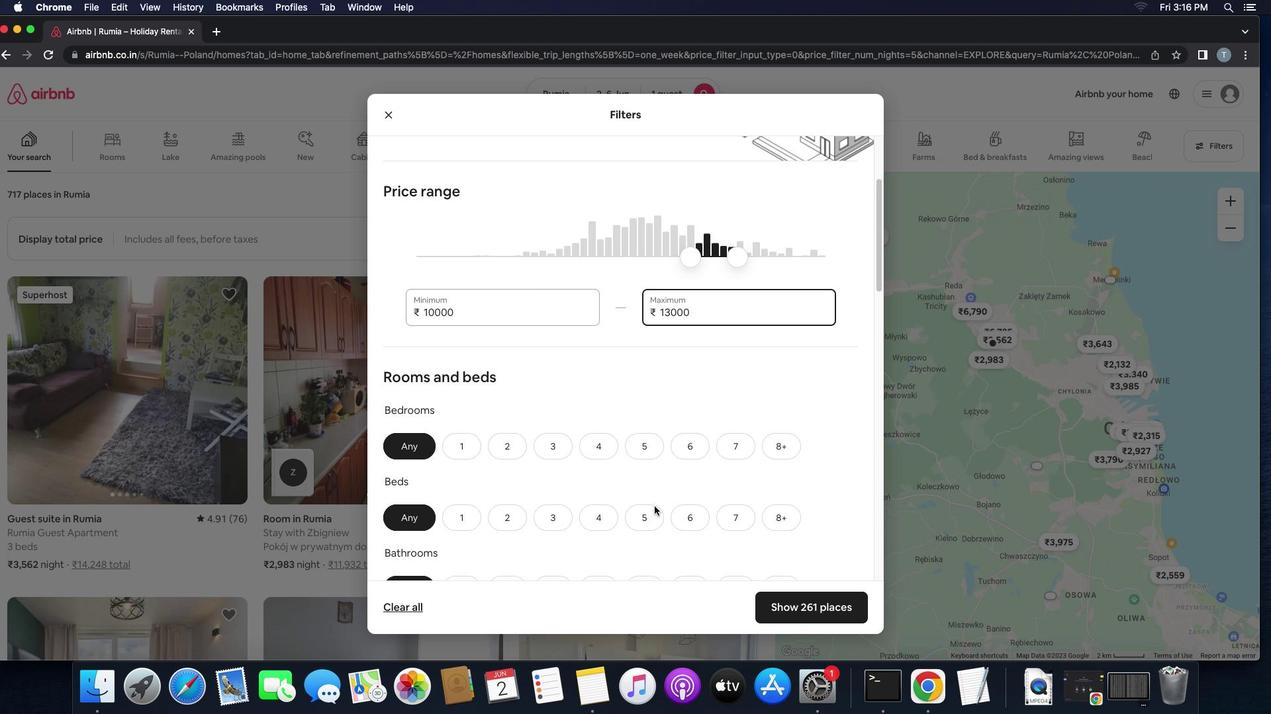
Action: Mouse moved to (471, 430)
Screenshot: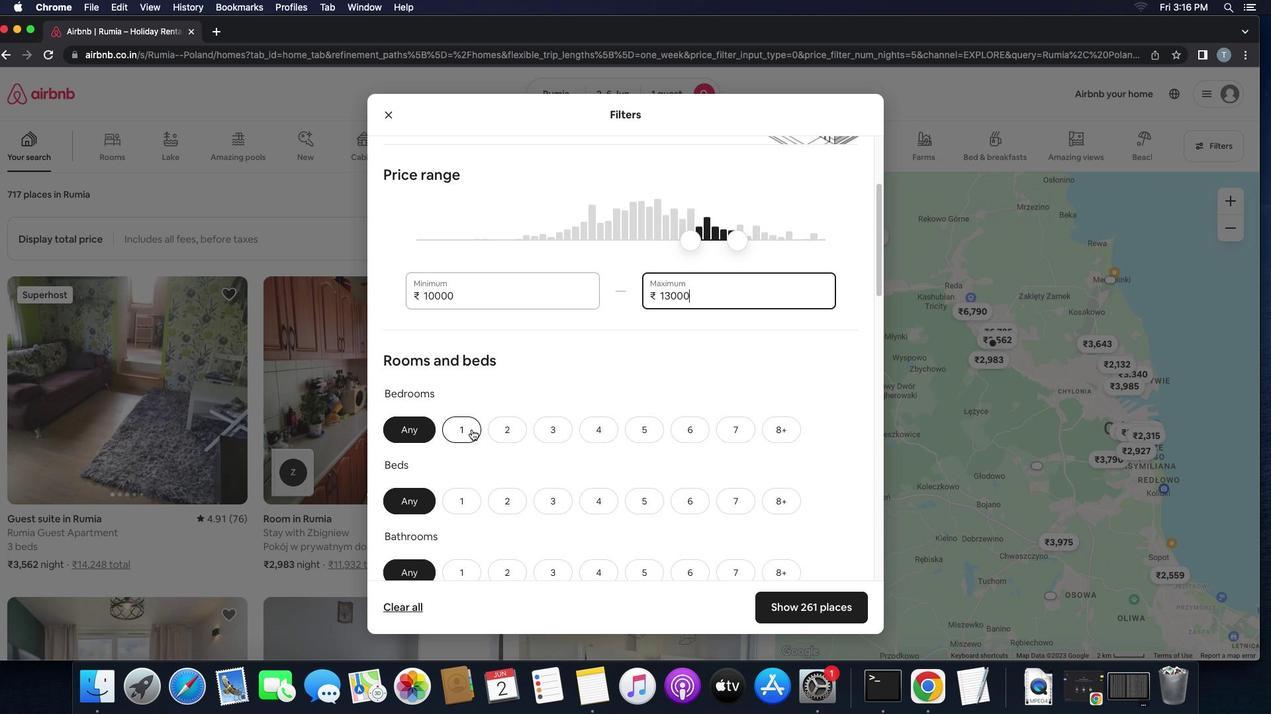 
Action: Mouse pressed left at (471, 430)
Screenshot: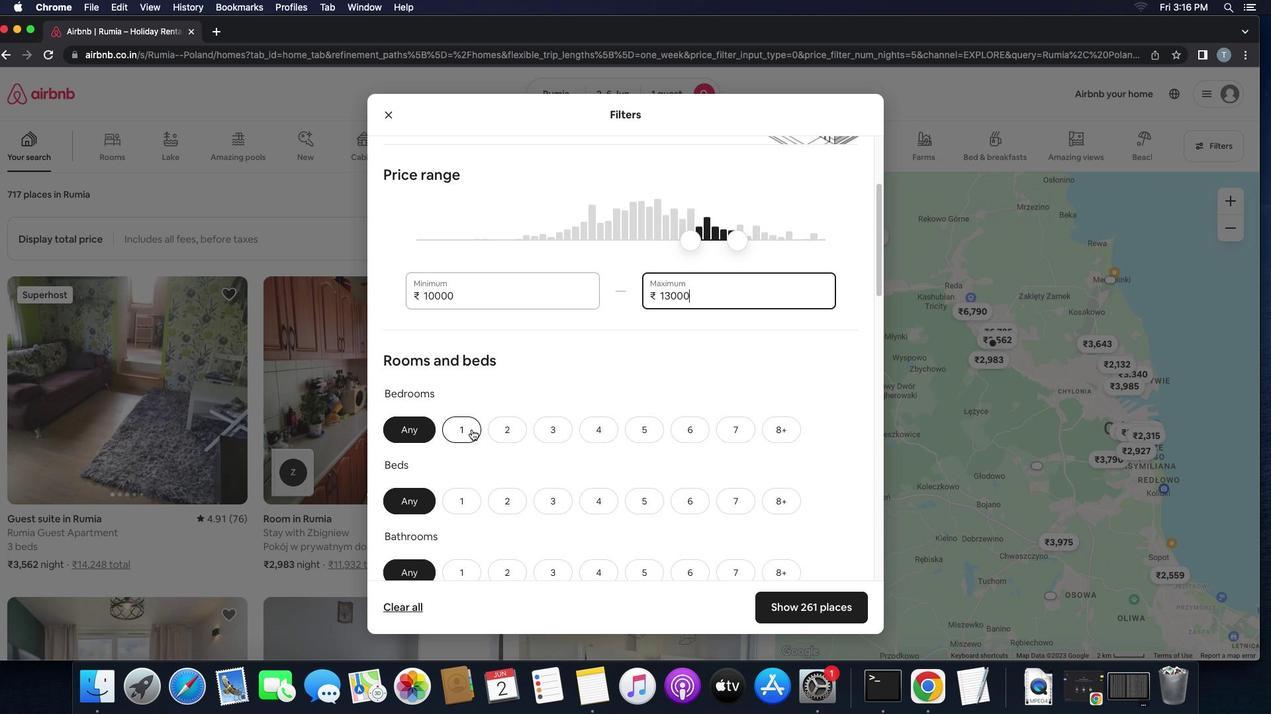 
Action: Mouse moved to (448, 503)
Screenshot: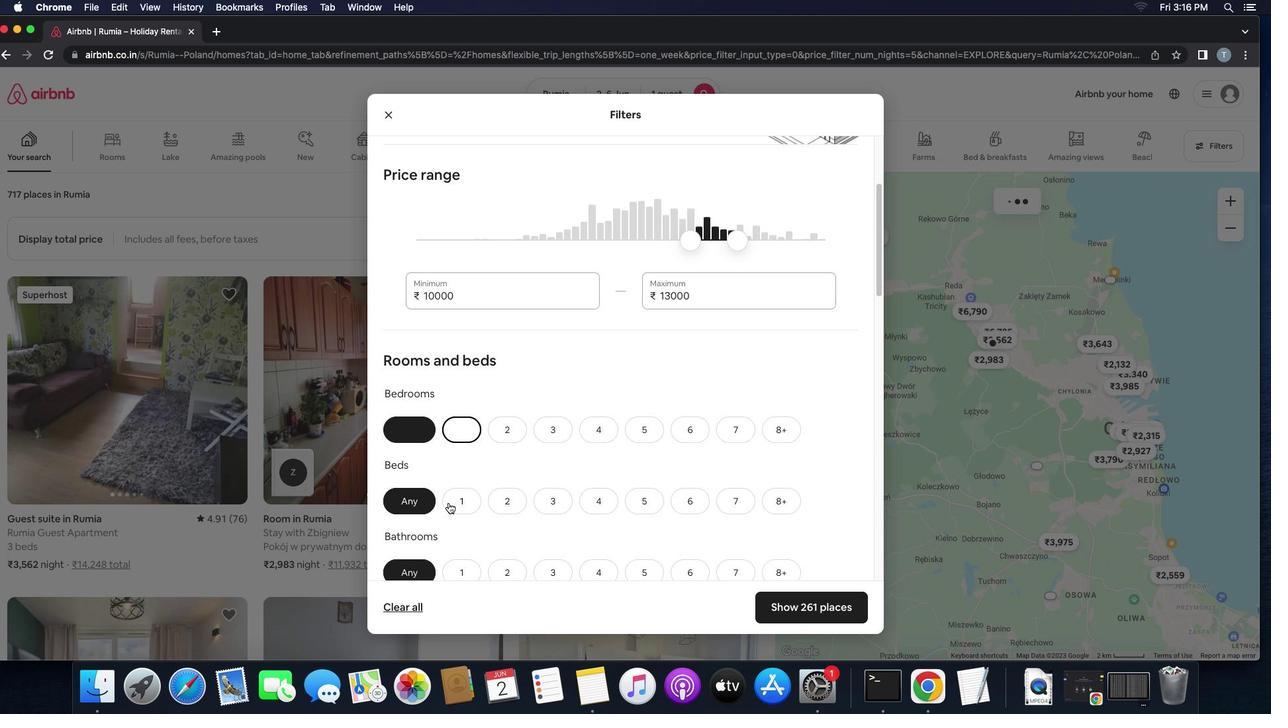 
Action: Mouse pressed left at (448, 503)
Screenshot: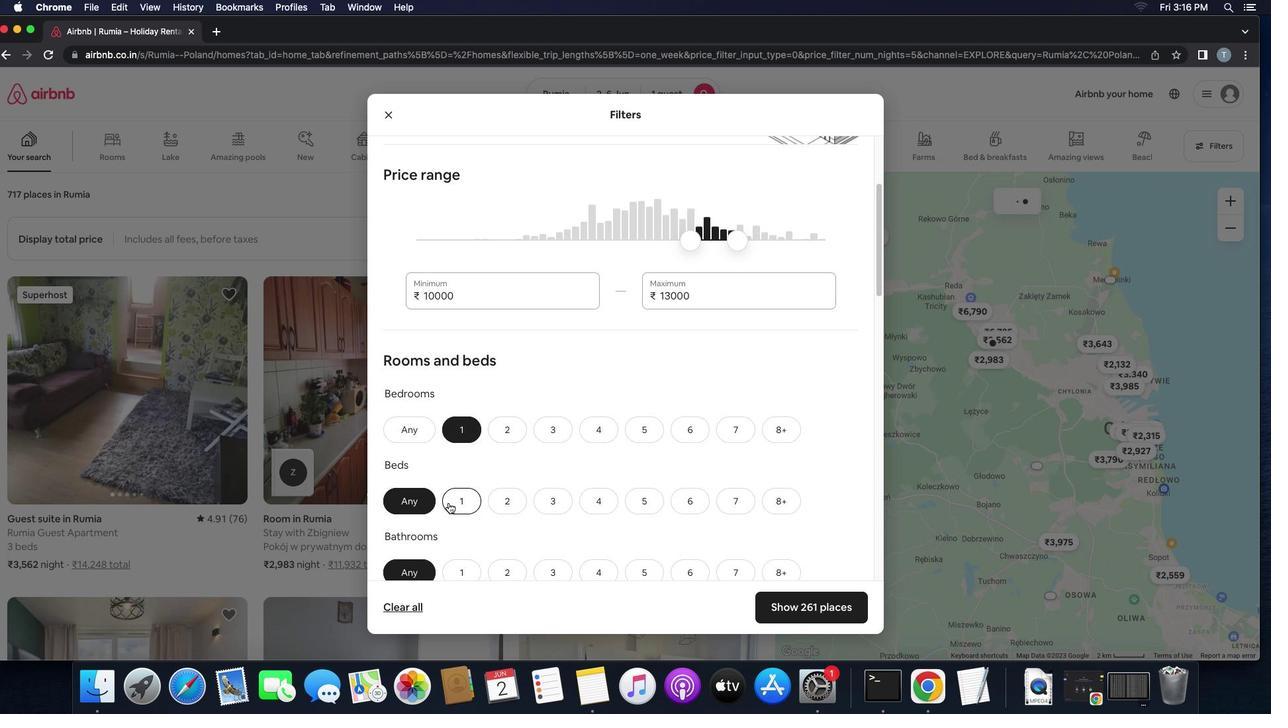 
Action: Mouse moved to (497, 526)
Screenshot: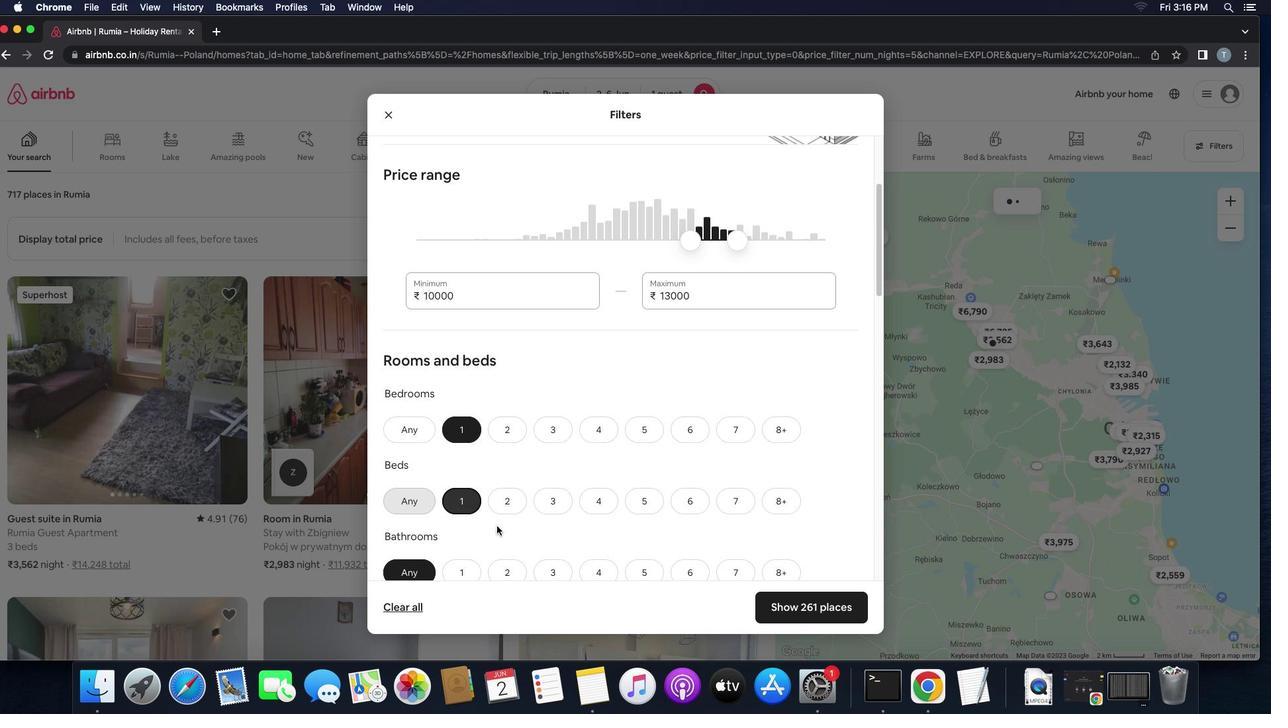
Action: Mouse scrolled (497, 526) with delta (0, 0)
Screenshot: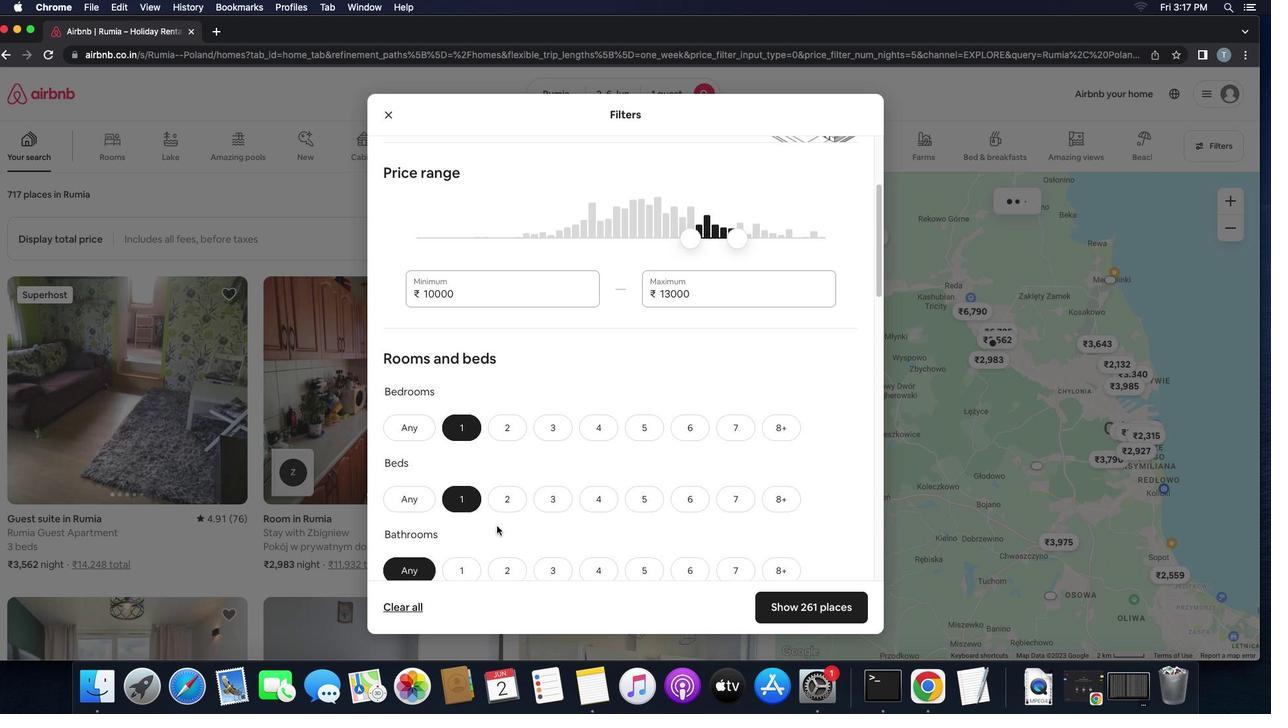 
Action: Mouse scrolled (497, 526) with delta (0, 0)
Screenshot: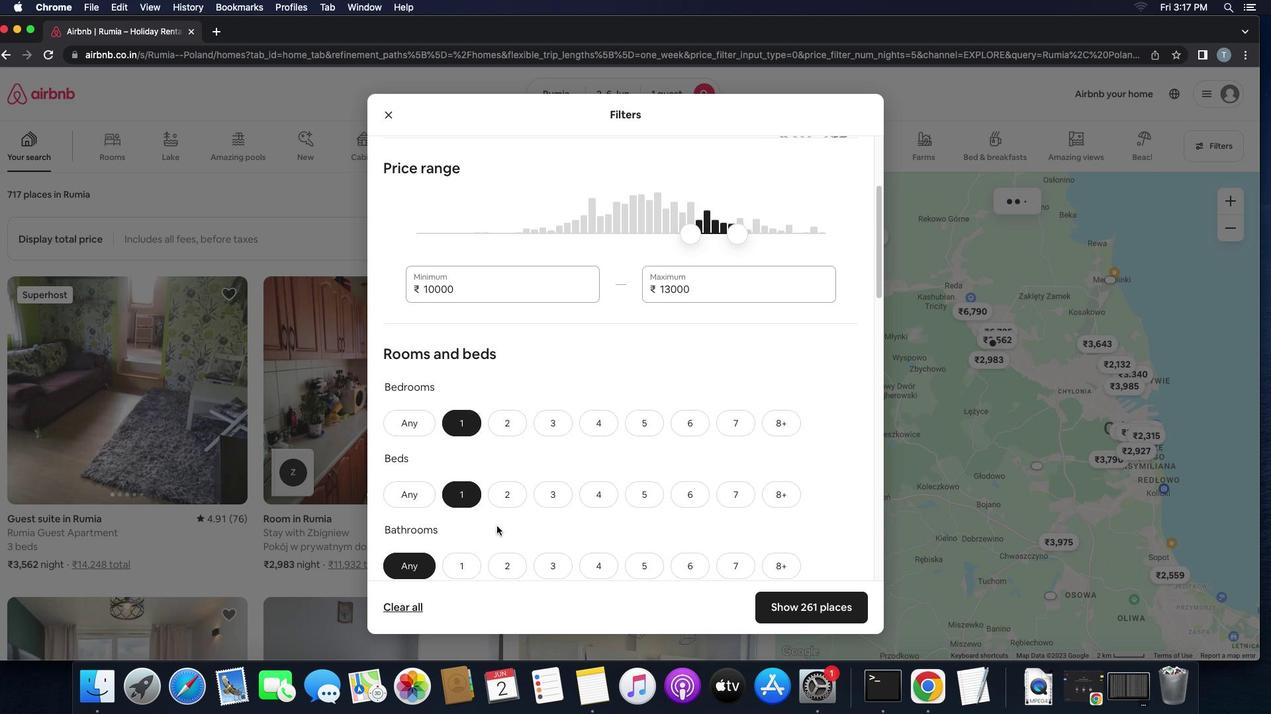 
Action: Mouse scrolled (497, 526) with delta (0, -1)
Screenshot: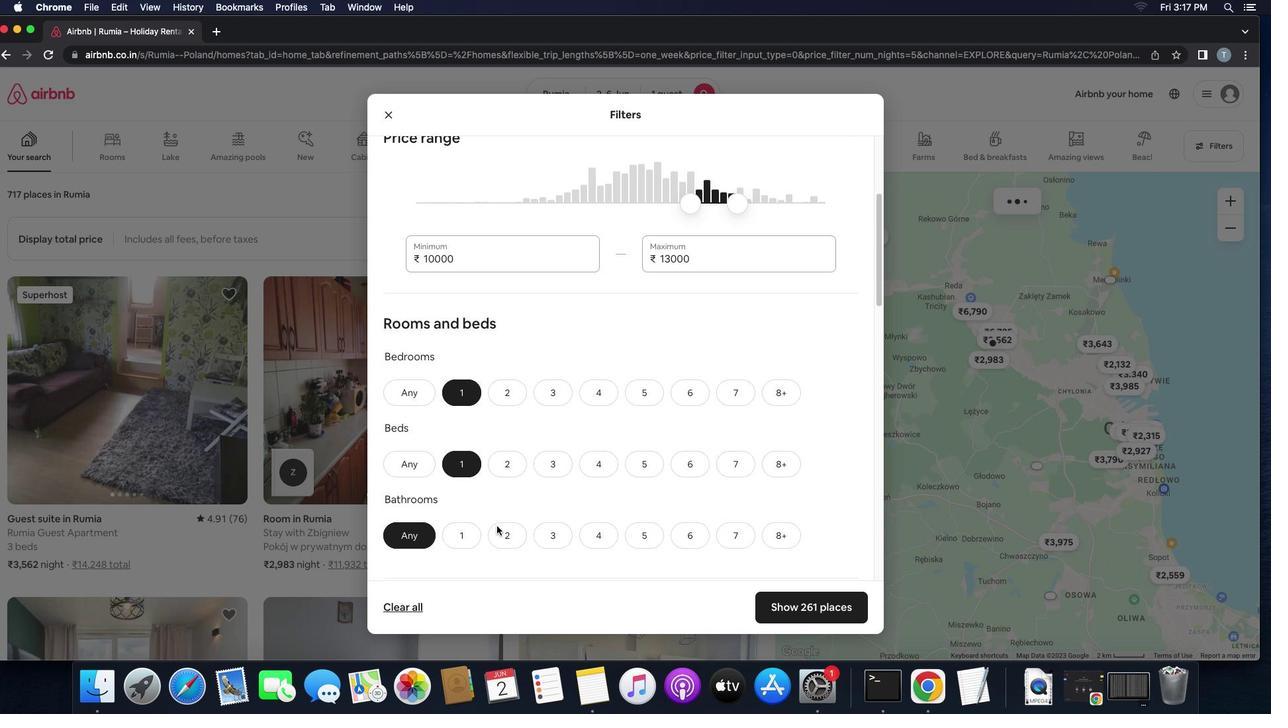 
Action: Mouse moved to (451, 476)
Screenshot: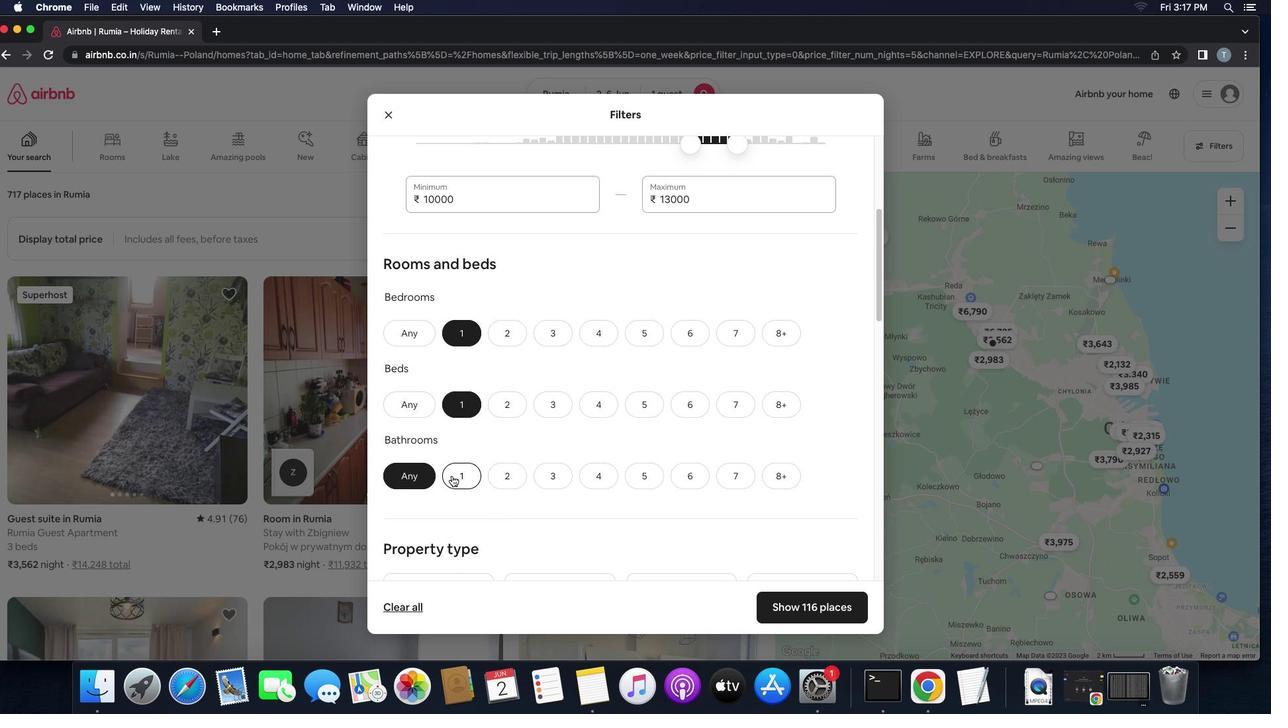 
Action: Mouse pressed left at (451, 476)
Screenshot: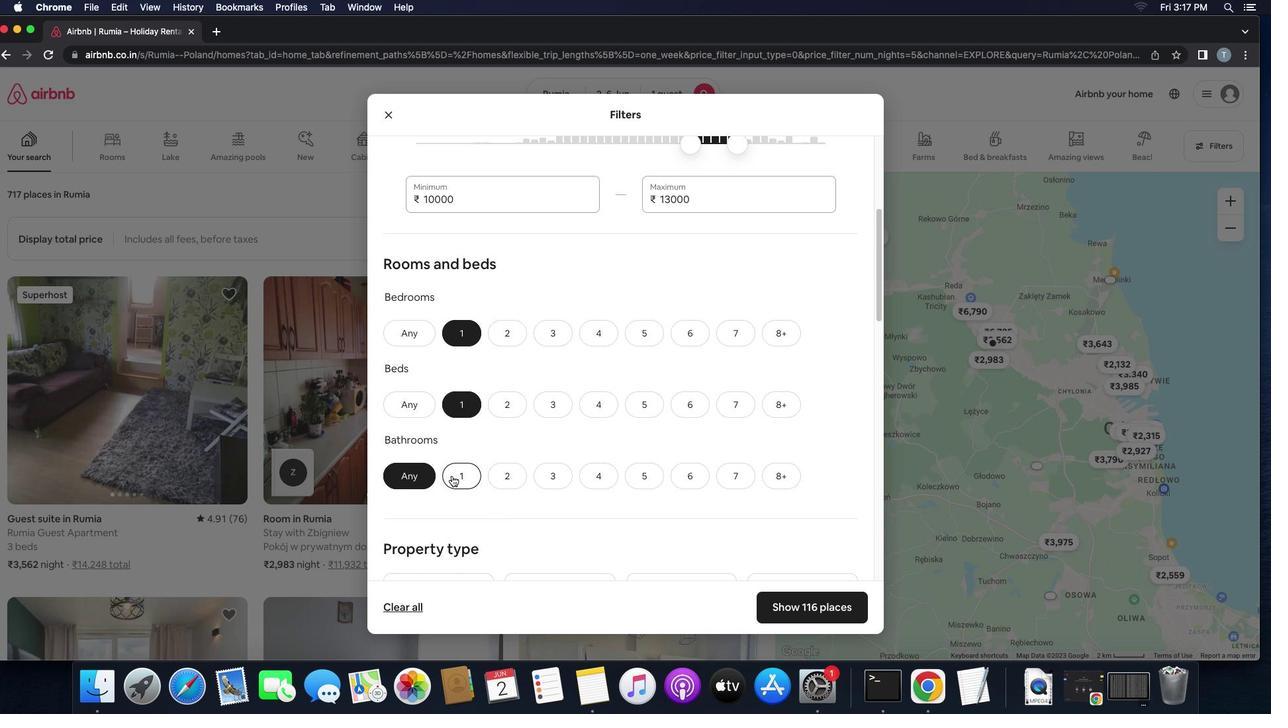 
Action: Mouse moved to (575, 511)
Screenshot: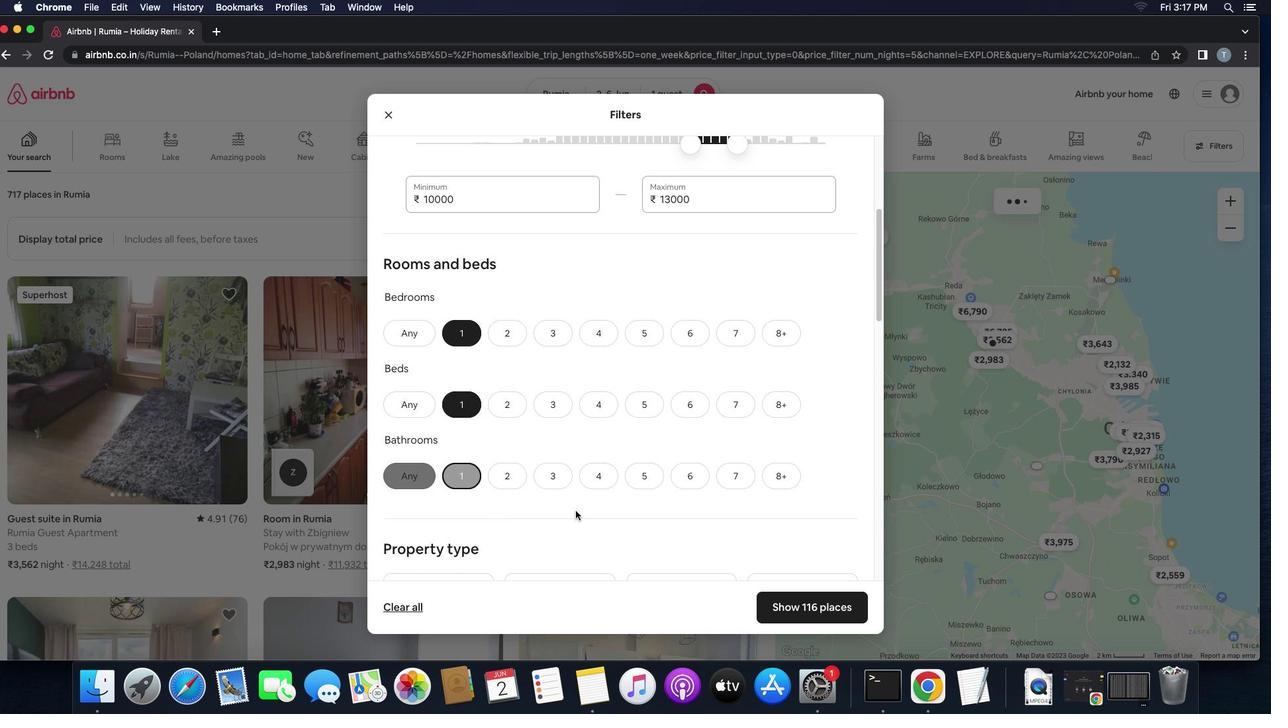 
Action: Mouse scrolled (575, 511) with delta (0, 0)
Screenshot: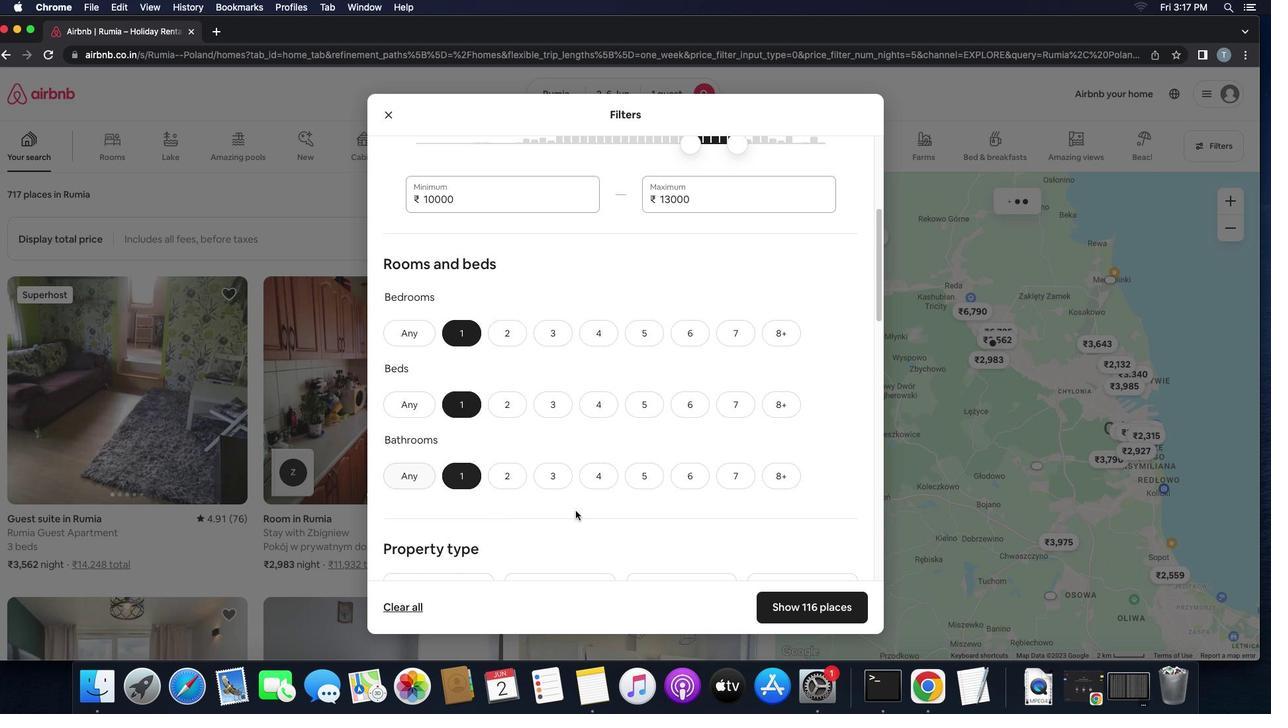 
Action: Mouse scrolled (575, 511) with delta (0, 0)
Screenshot: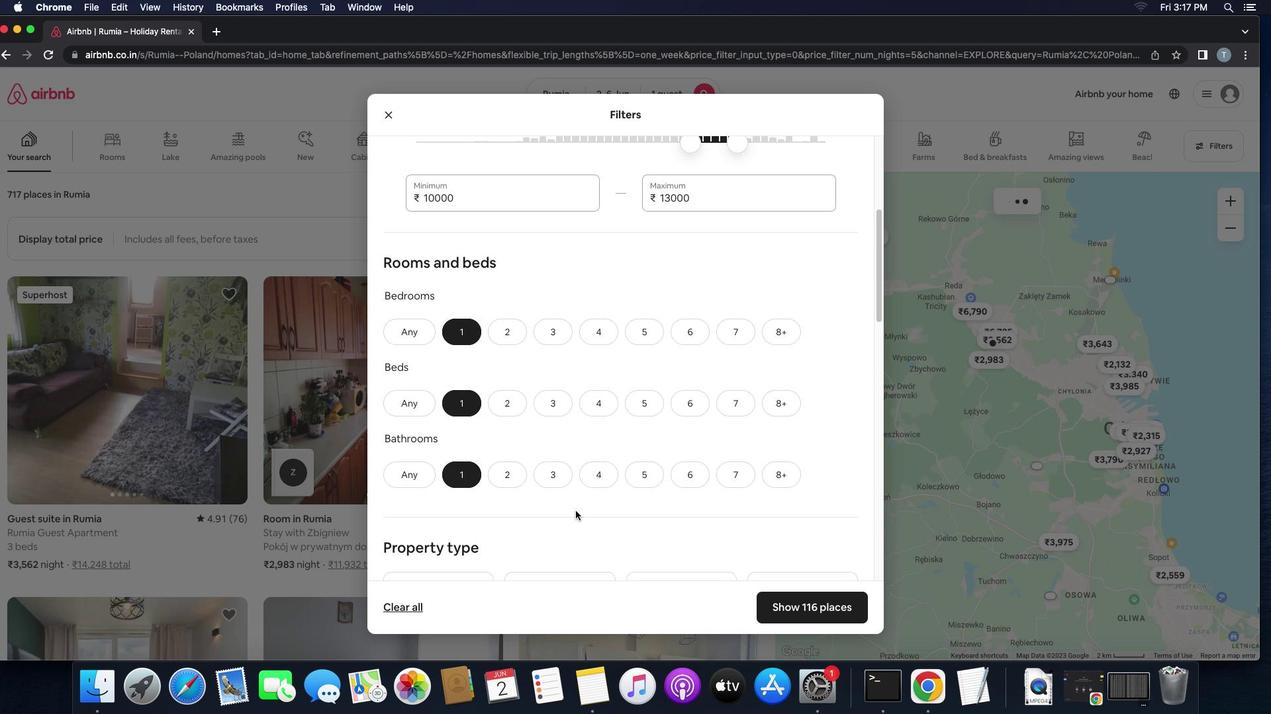 
Action: Mouse scrolled (575, 511) with delta (0, -1)
Screenshot: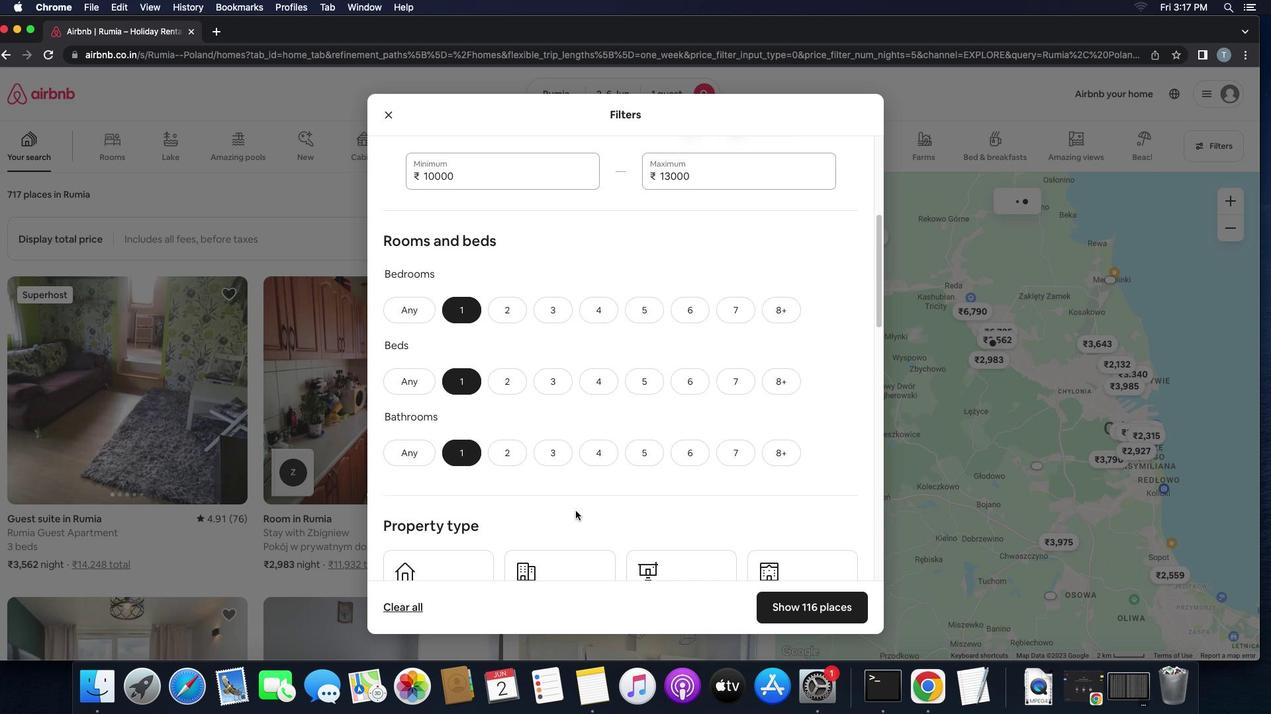 
Action: Mouse scrolled (575, 511) with delta (0, 0)
Screenshot: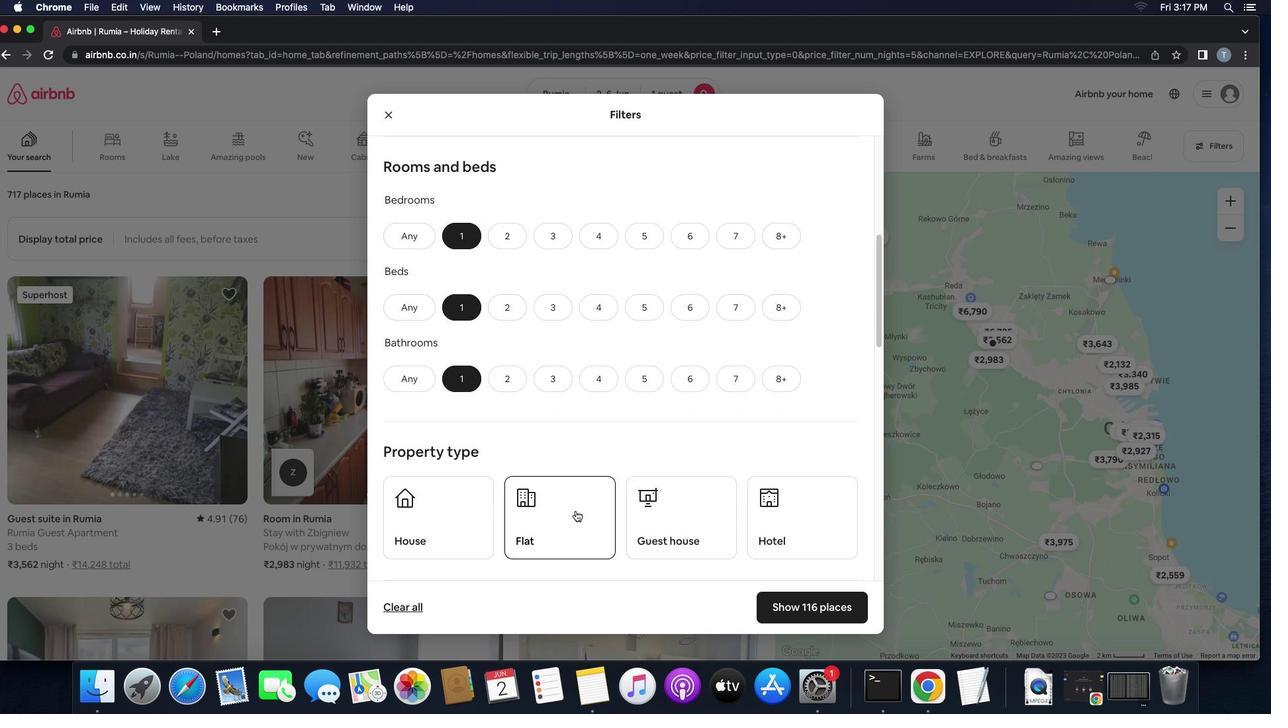 
Action: Mouse scrolled (575, 511) with delta (0, 0)
Screenshot: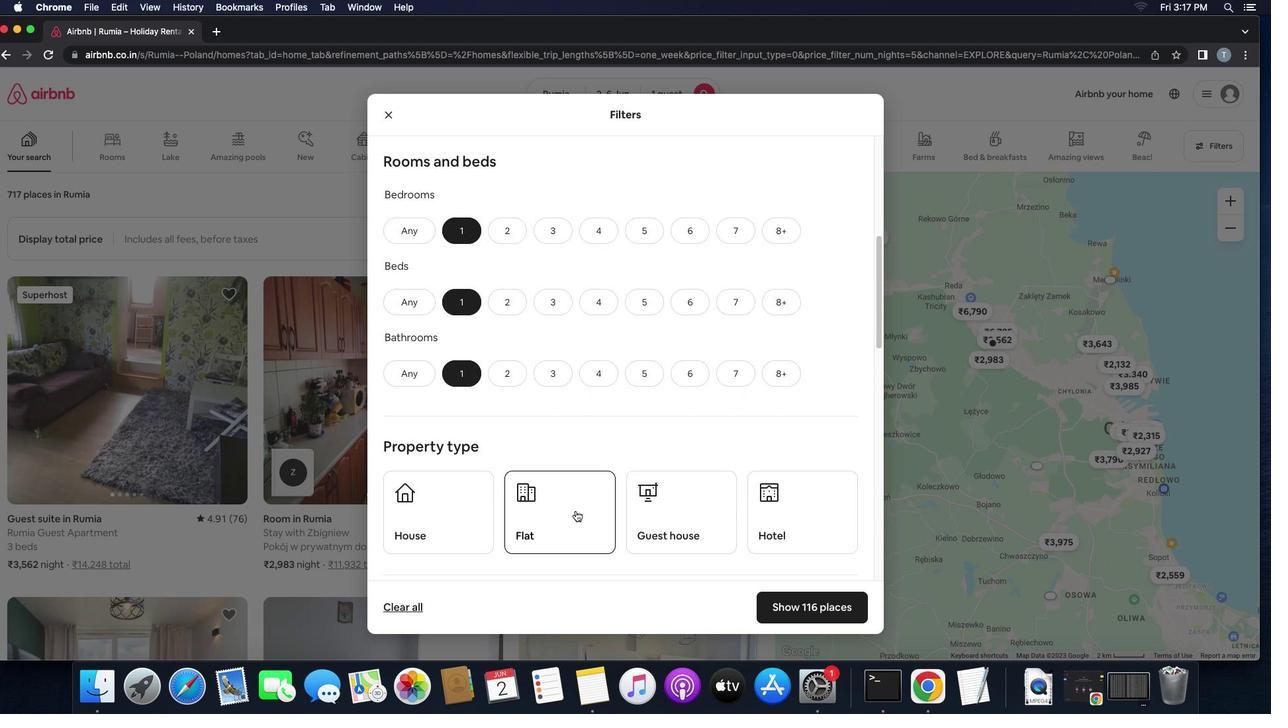 
Action: Mouse scrolled (575, 511) with delta (0, -1)
Screenshot: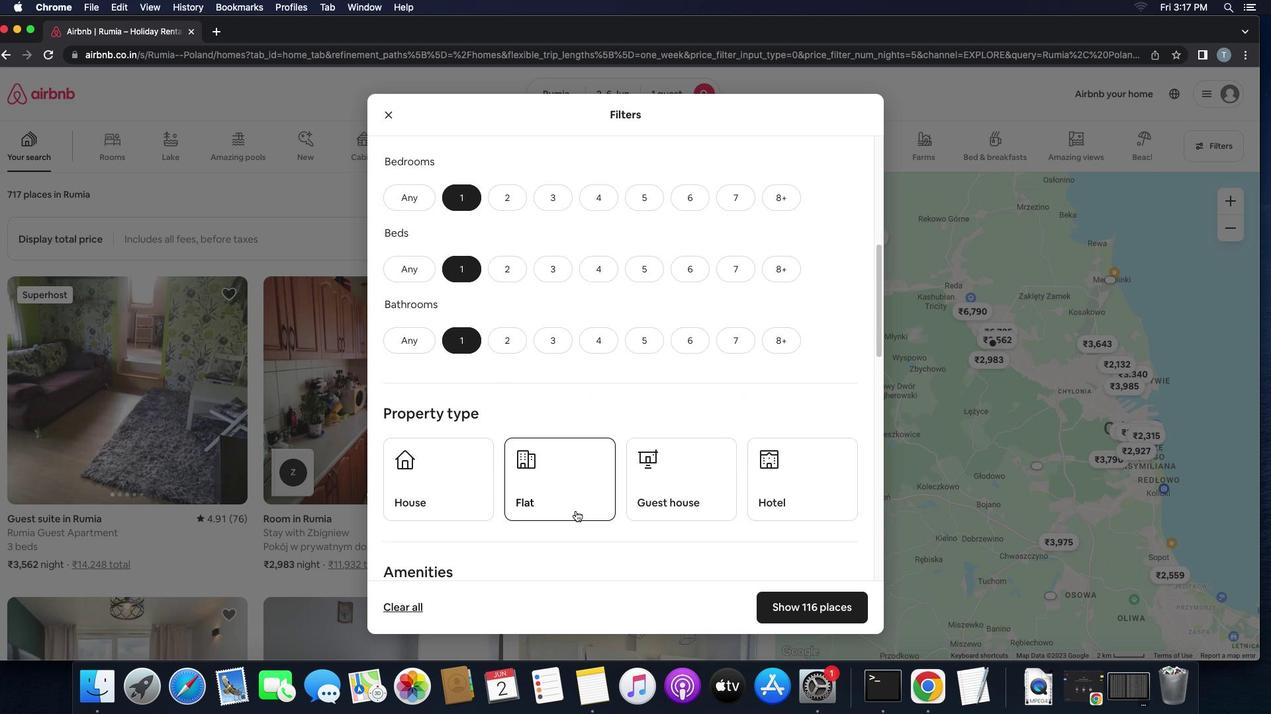 
Action: Mouse scrolled (575, 511) with delta (0, 0)
Screenshot: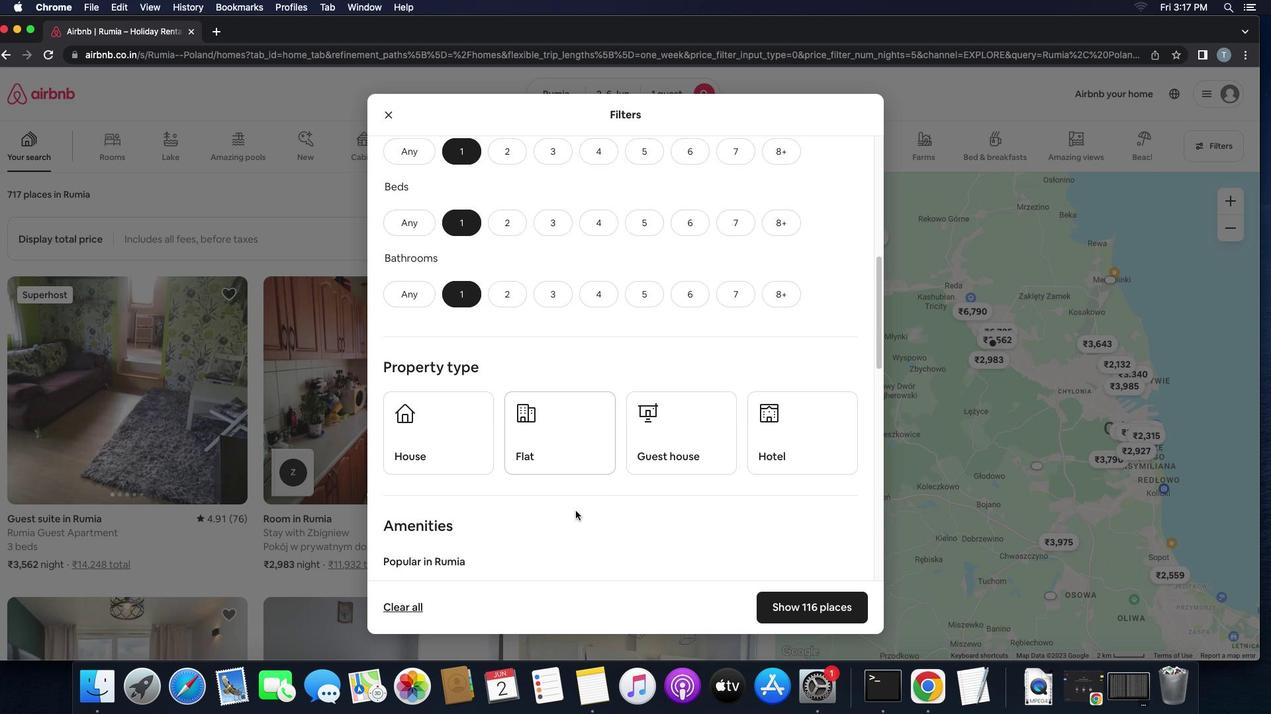 
Action: Mouse scrolled (575, 511) with delta (0, 0)
Screenshot: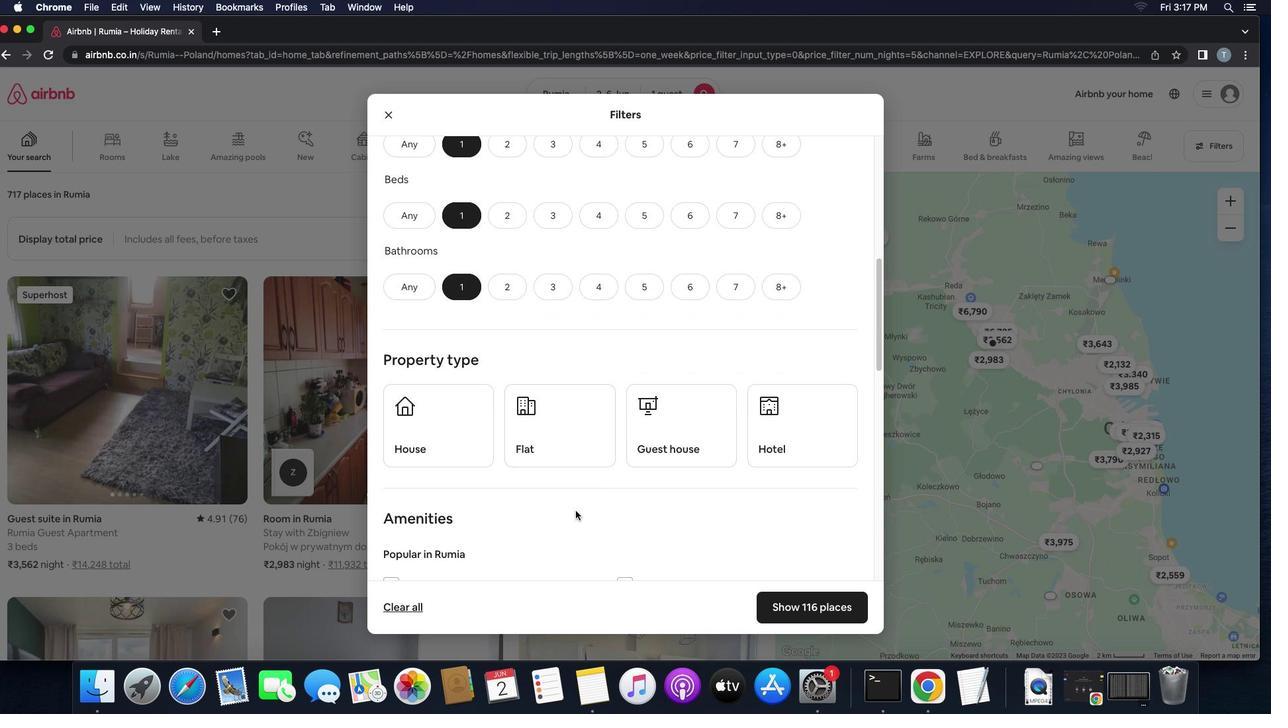 
Action: Mouse scrolled (575, 511) with delta (0, 0)
Screenshot: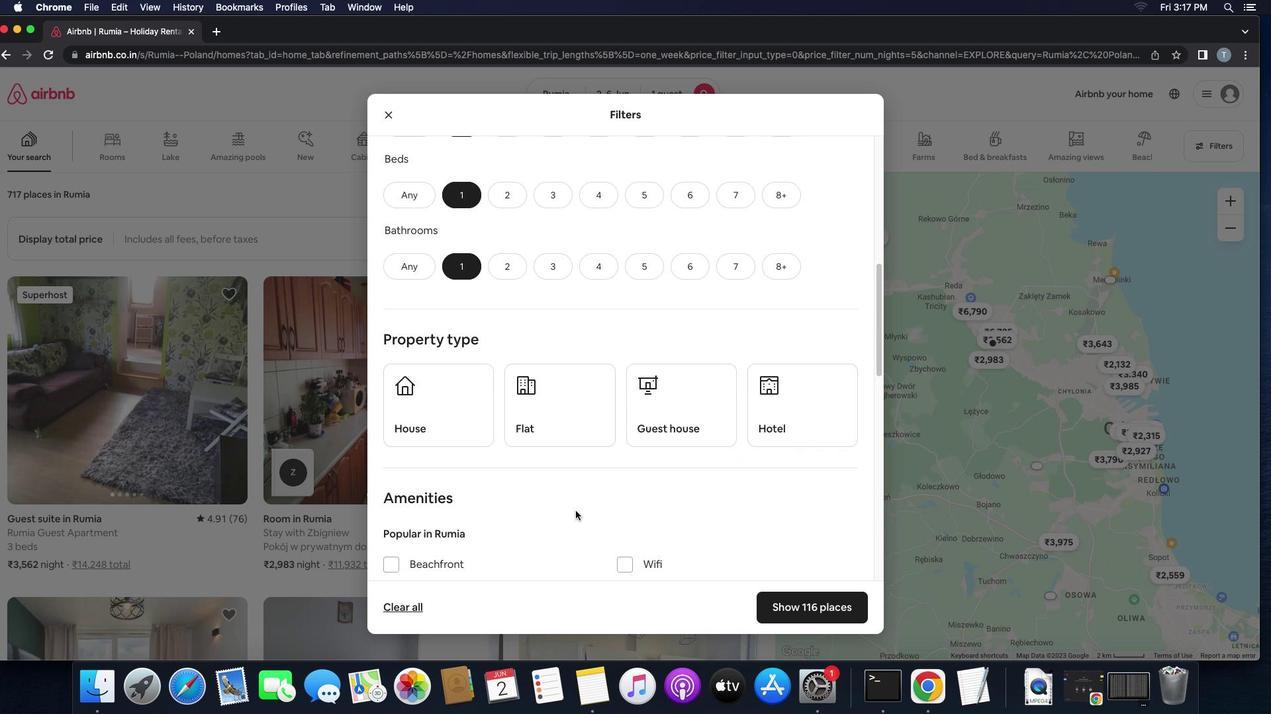 
Action: Mouse moved to (575, 519)
Screenshot: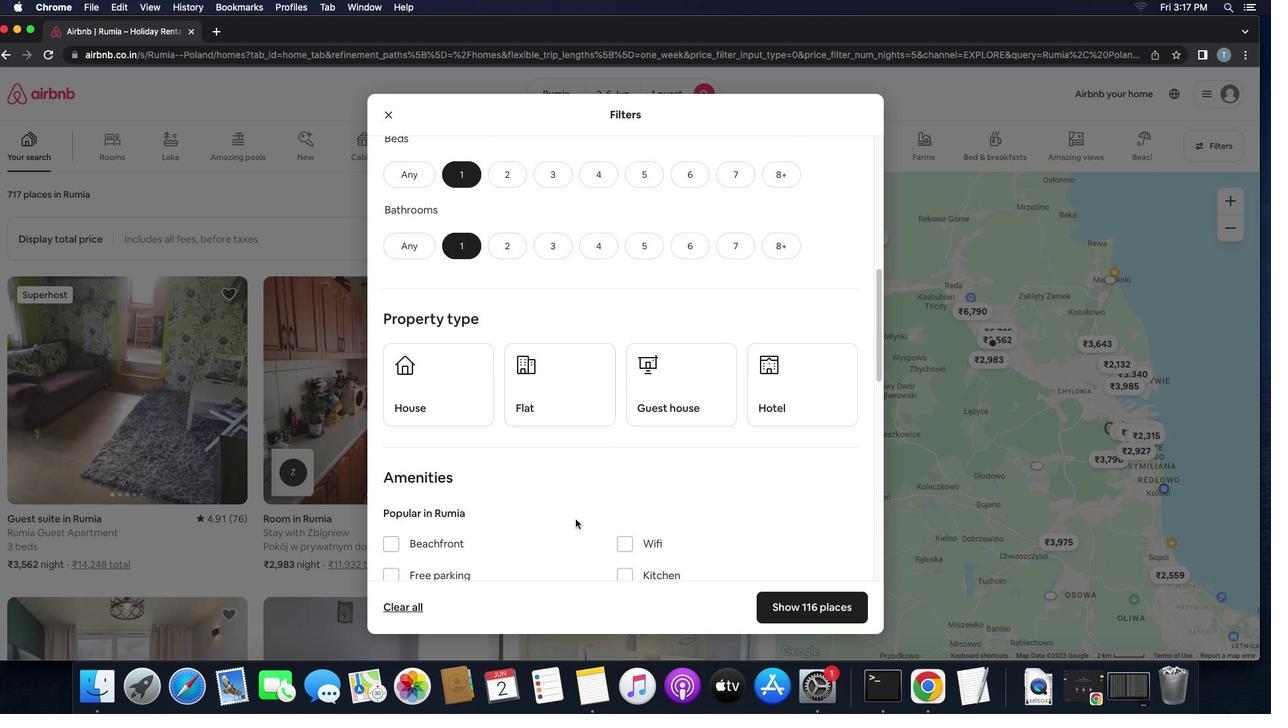 
Action: Mouse scrolled (575, 519) with delta (0, 0)
Screenshot: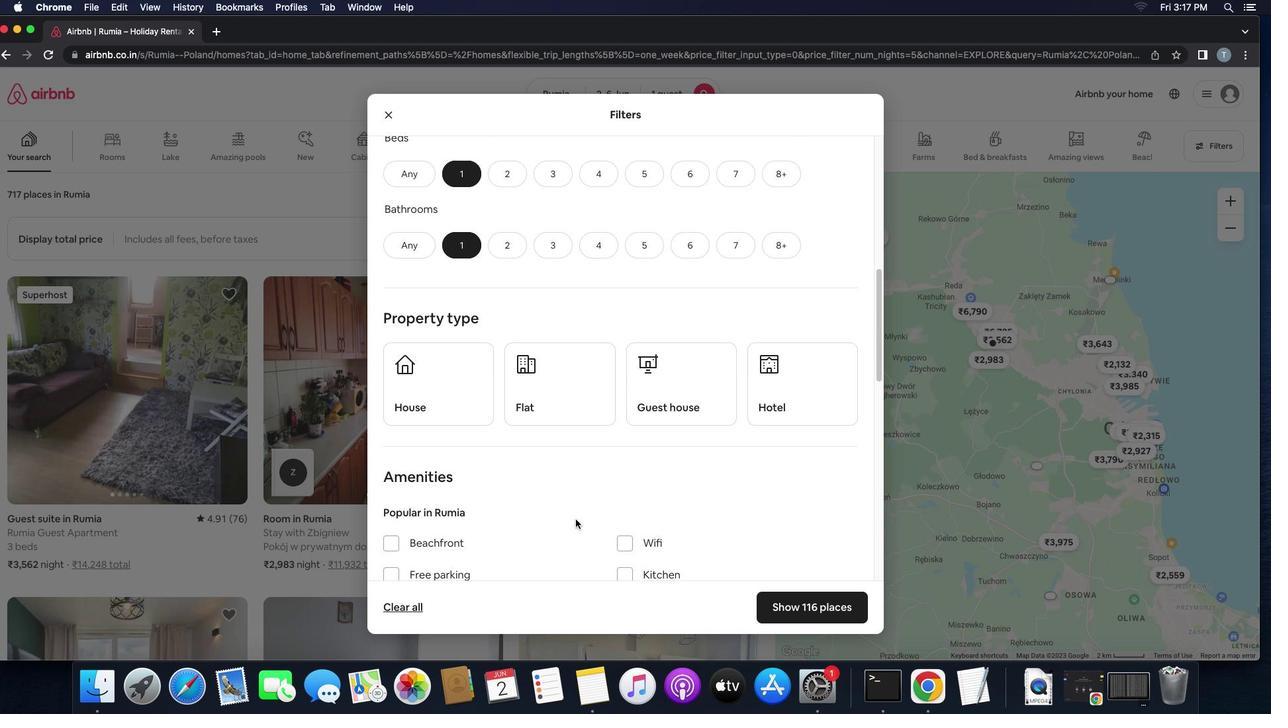 
Action: Mouse scrolled (575, 519) with delta (0, 0)
Screenshot: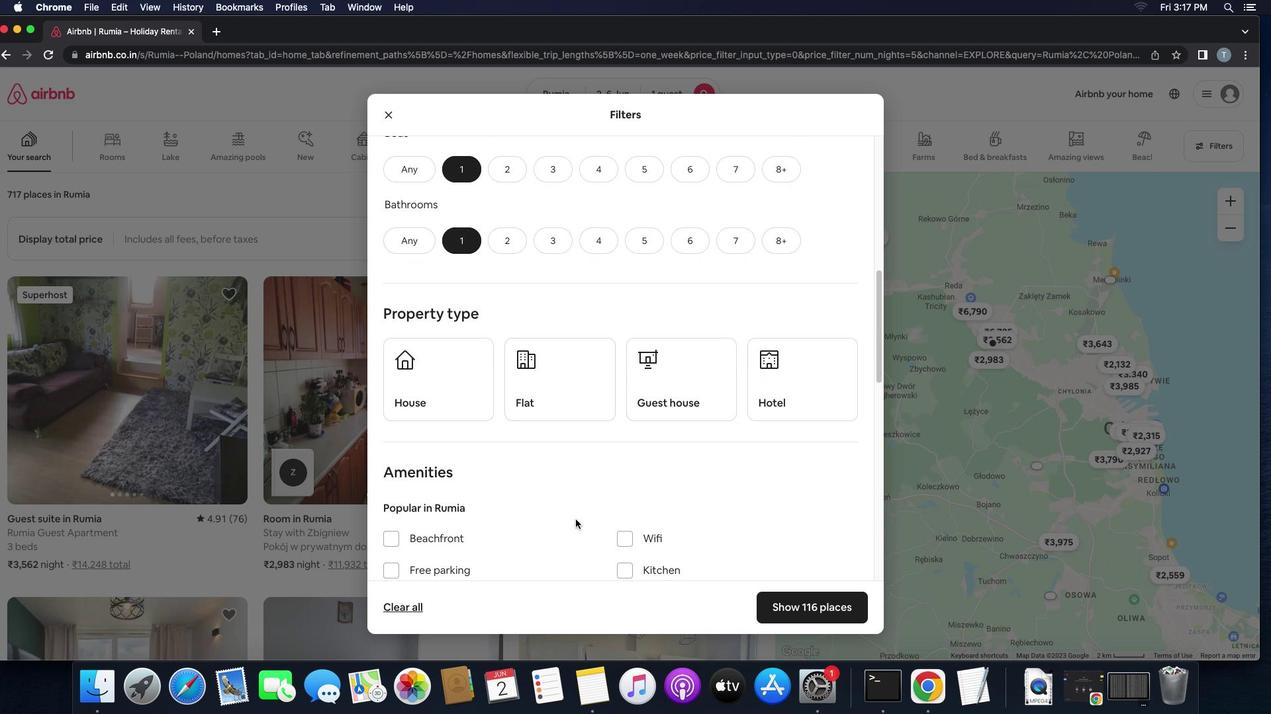 
Action: Mouse scrolled (575, 519) with delta (0, 0)
Screenshot: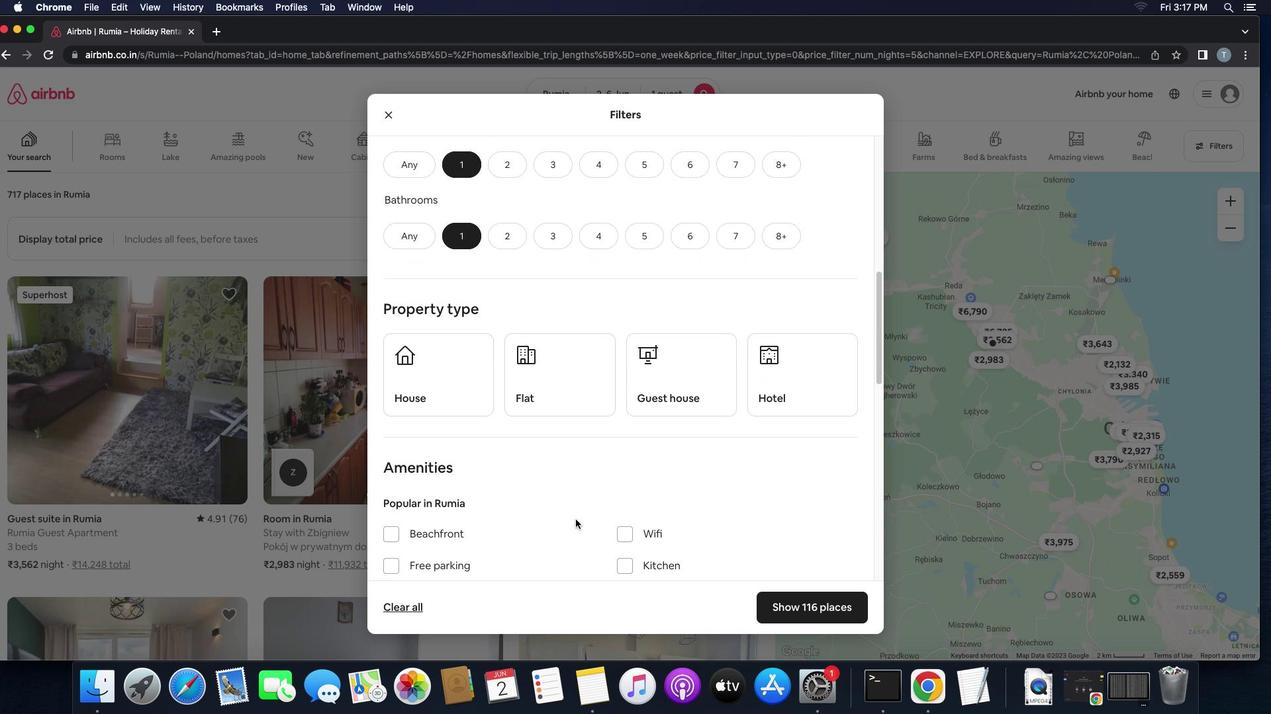 
Action: Mouse scrolled (575, 519) with delta (0, 0)
Screenshot: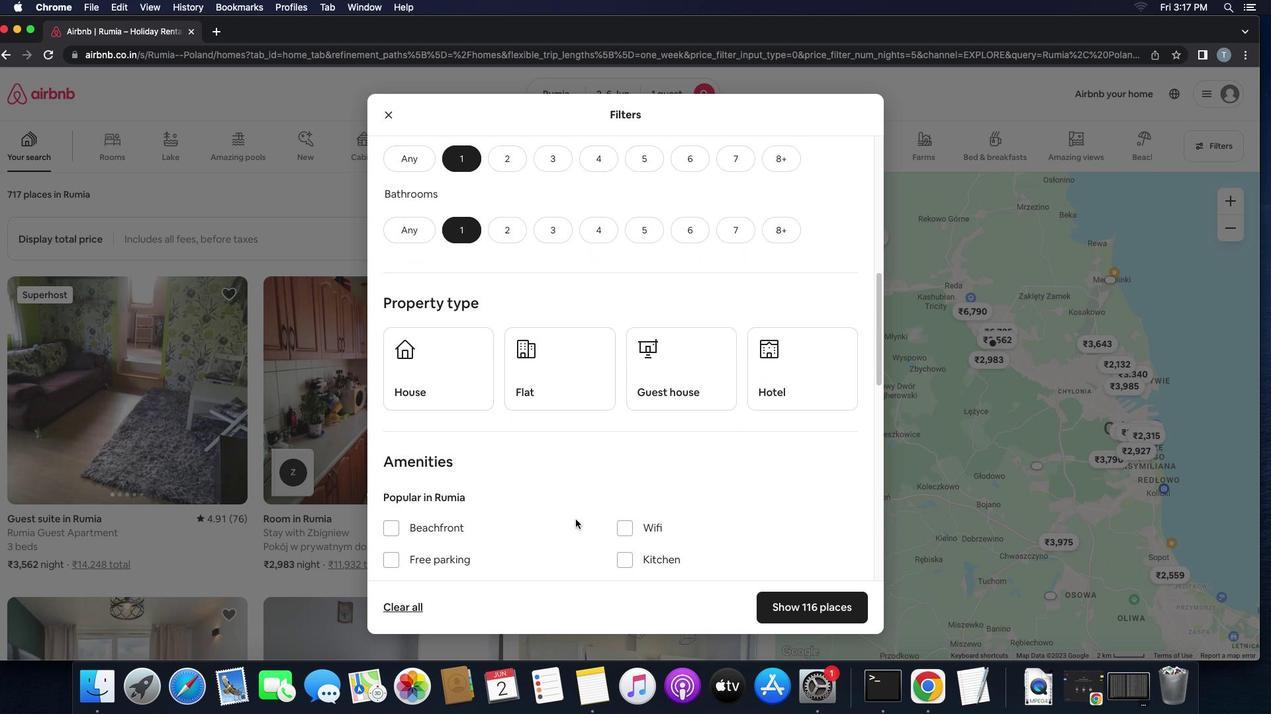 
Action: Mouse scrolled (575, 519) with delta (0, 0)
Screenshot: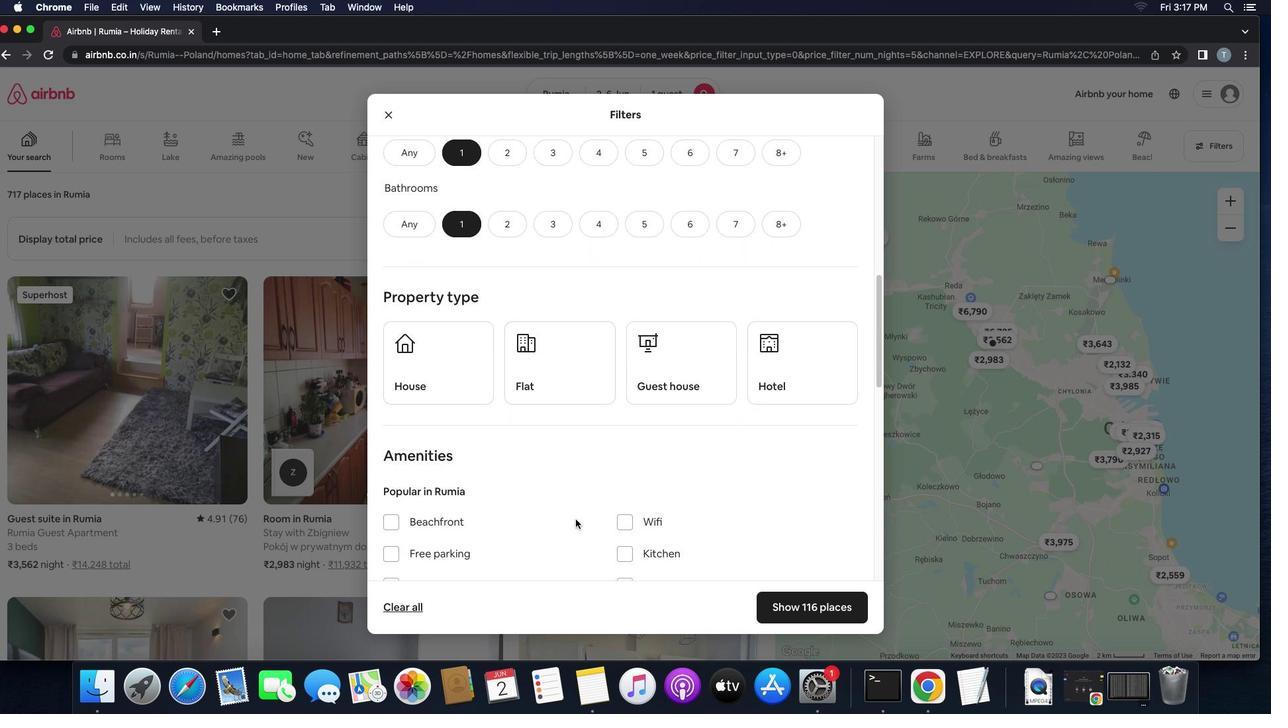 
Action: Mouse scrolled (575, 519) with delta (0, 0)
Screenshot: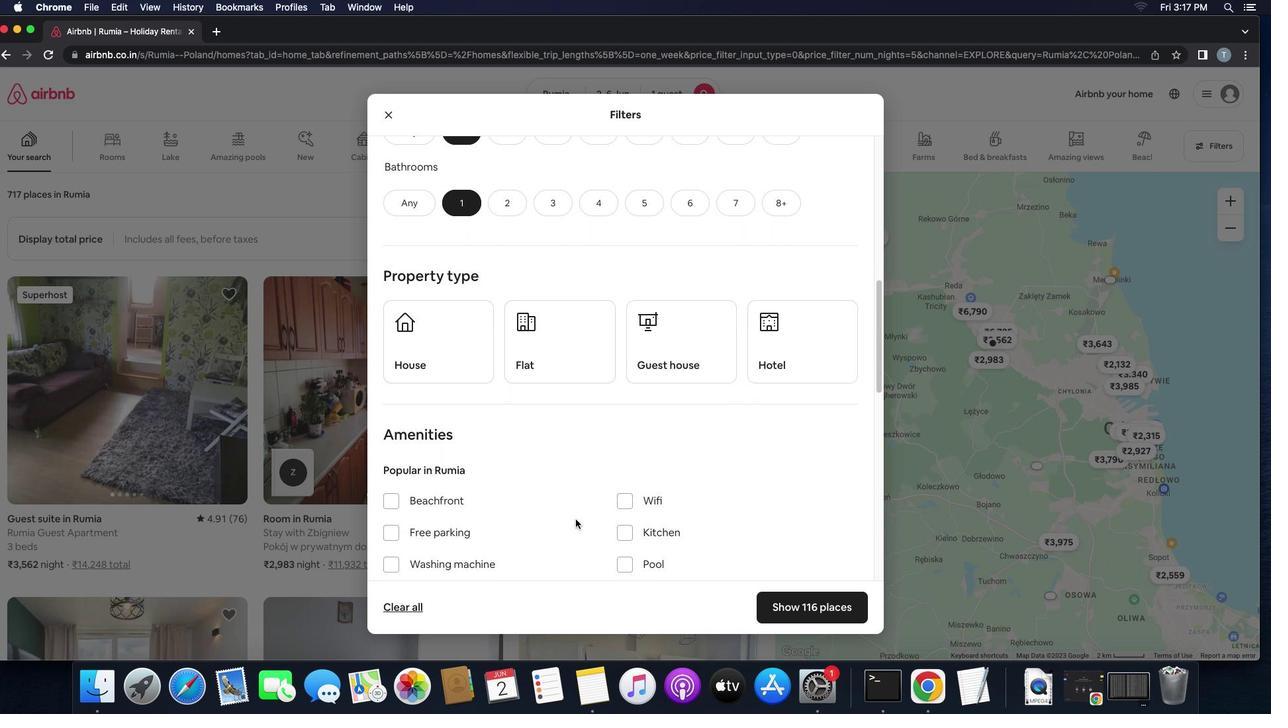 
Action: Mouse scrolled (575, 519) with delta (0, 0)
Screenshot: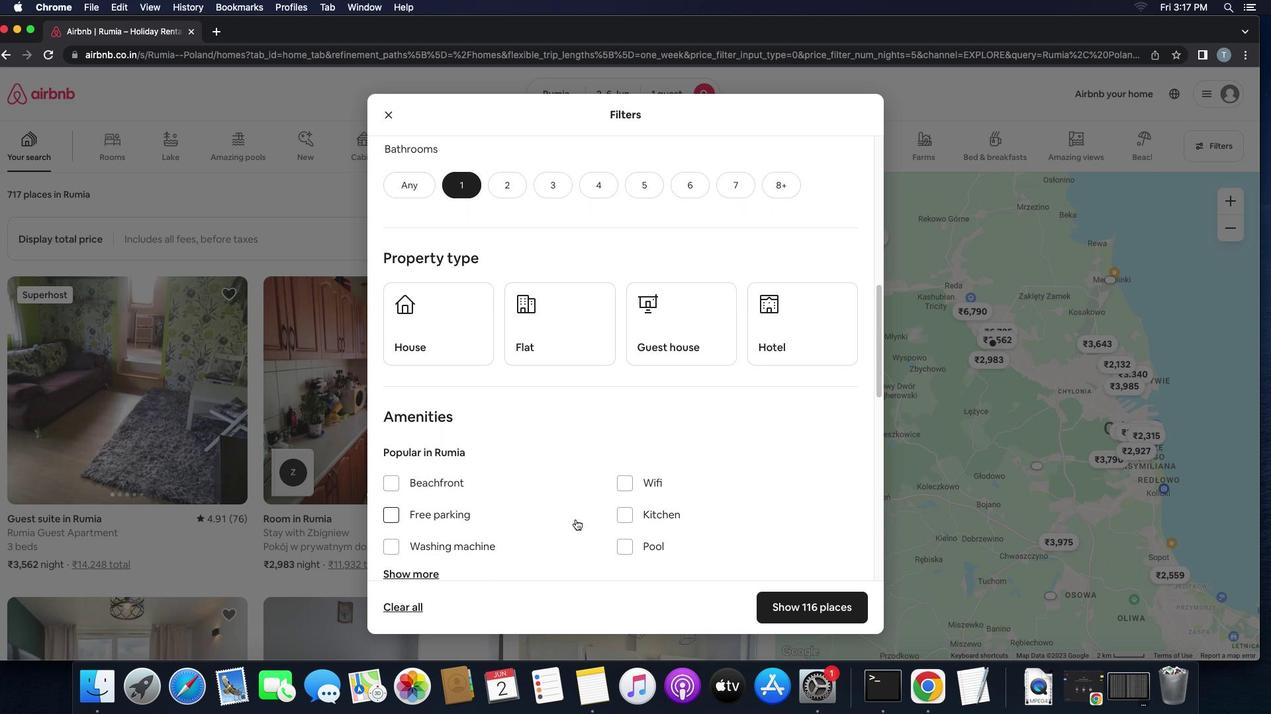 
Action: Mouse scrolled (575, 519) with delta (0, 0)
Screenshot: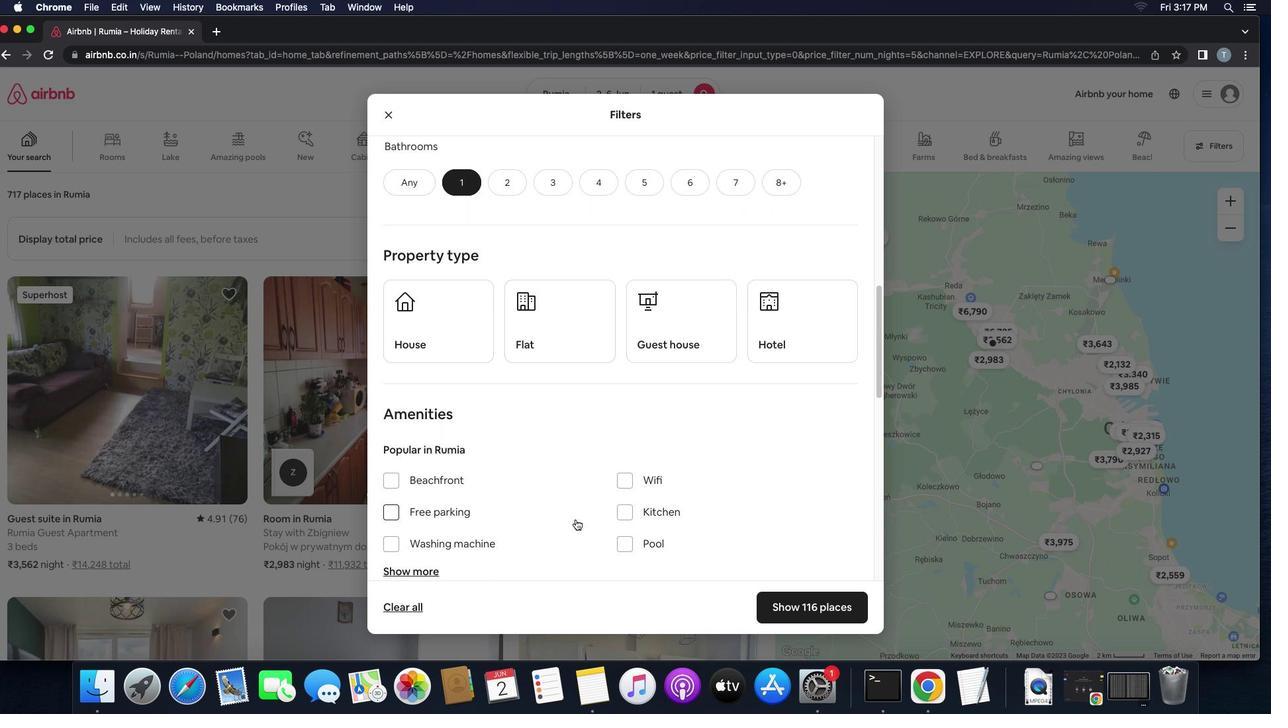 
Action: Mouse scrolled (575, 519) with delta (0, 0)
Screenshot: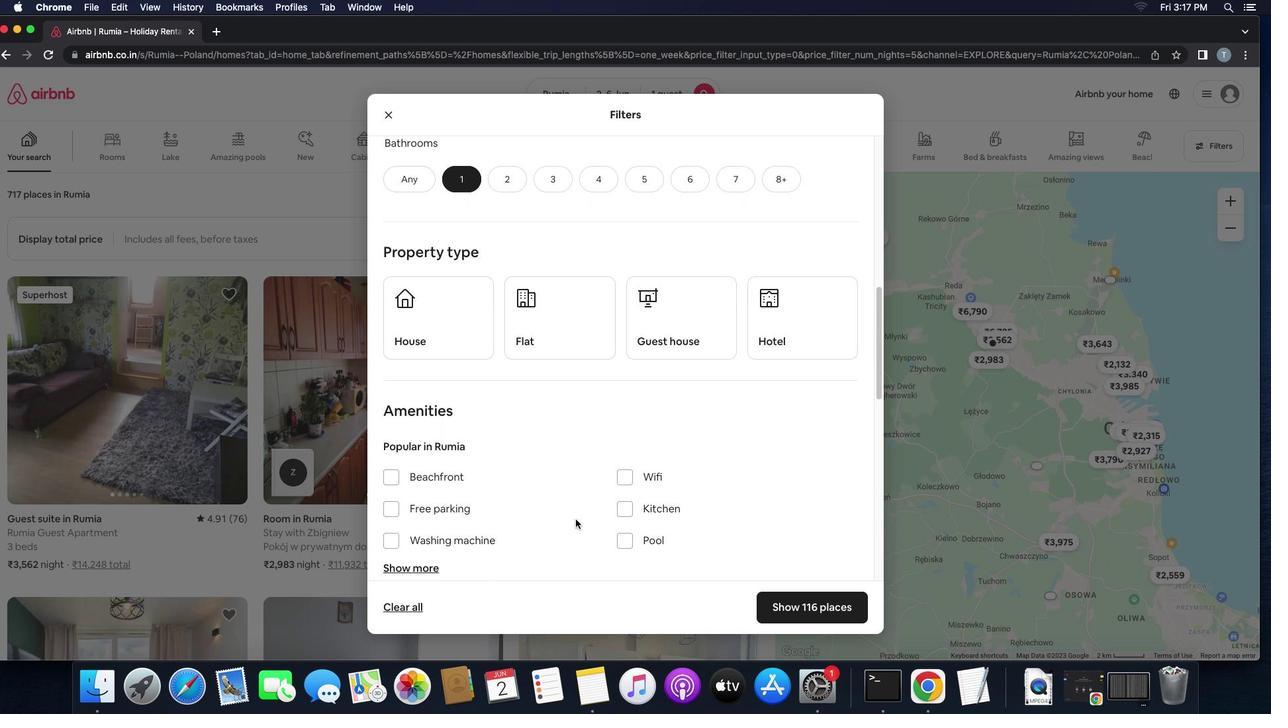 
Action: Mouse scrolled (575, 519) with delta (0, 0)
Screenshot: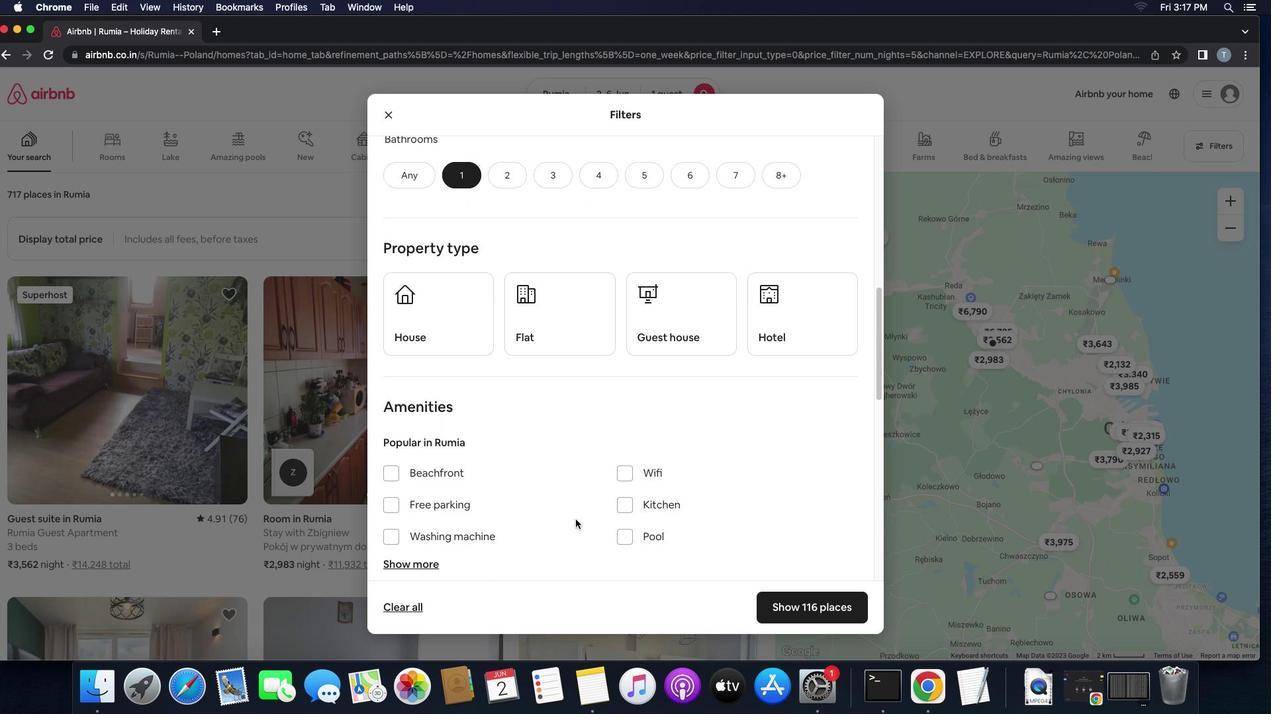 
Action: Mouse scrolled (575, 519) with delta (0, 0)
Screenshot: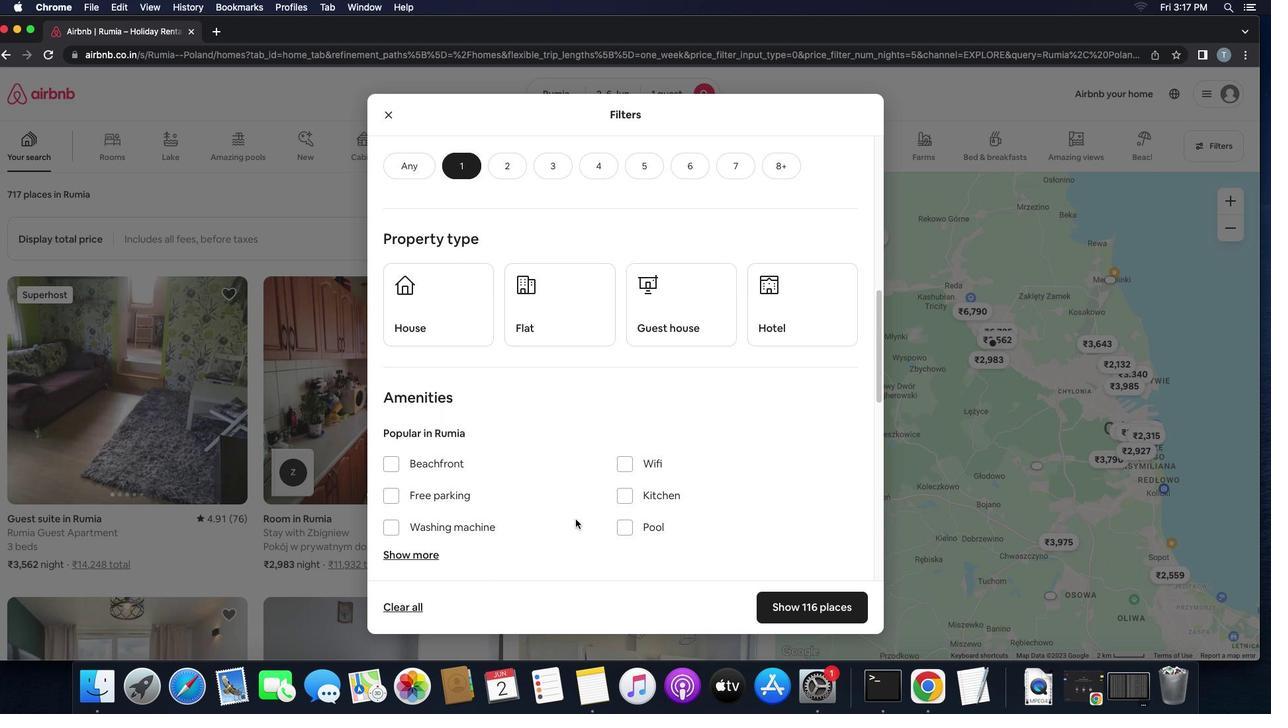 
Action: Mouse scrolled (575, 519) with delta (0, 0)
Screenshot: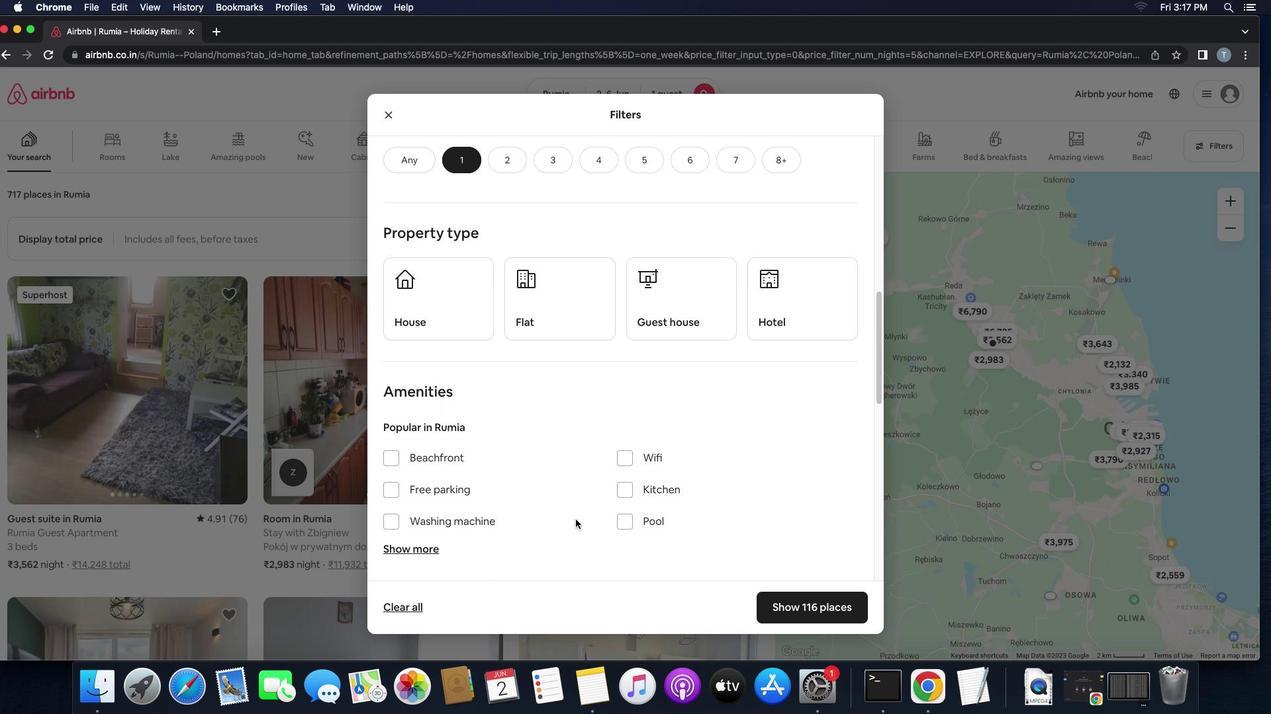 
Action: Mouse moved to (428, 298)
Screenshot: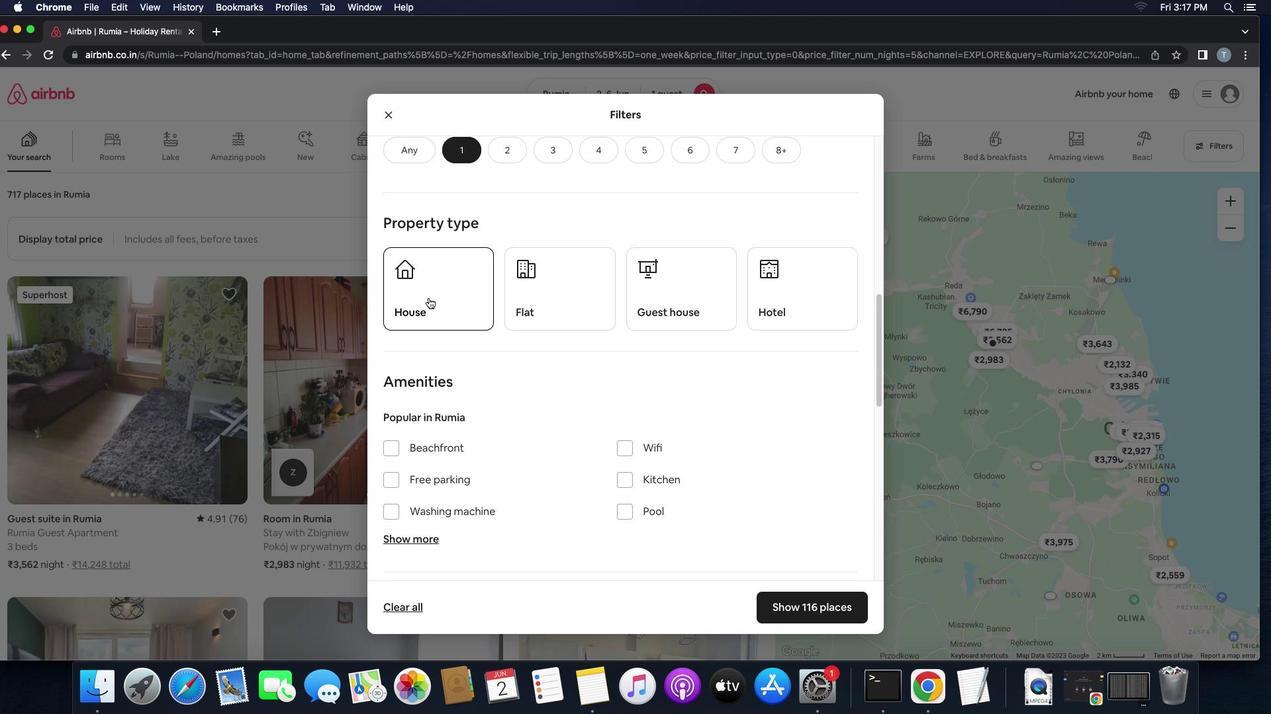 
Action: Mouse pressed left at (428, 298)
Screenshot: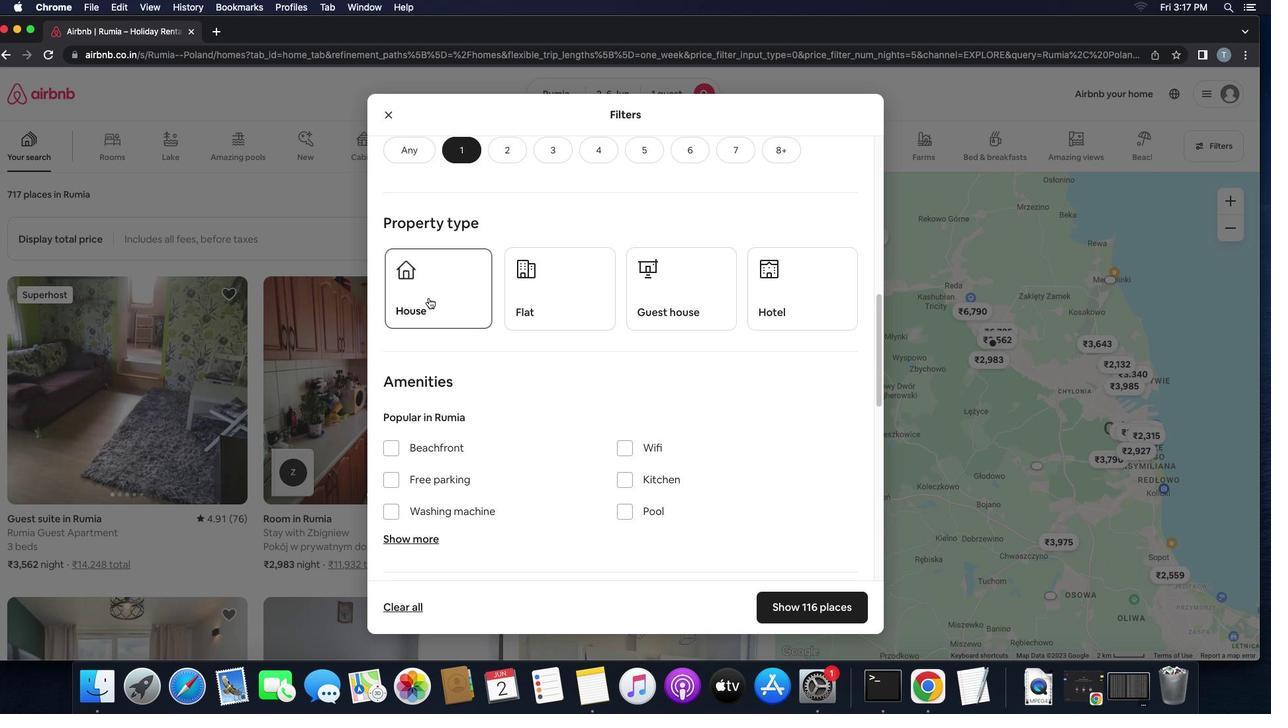 
Action: Mouse moved to (522, 287)
Screenshot: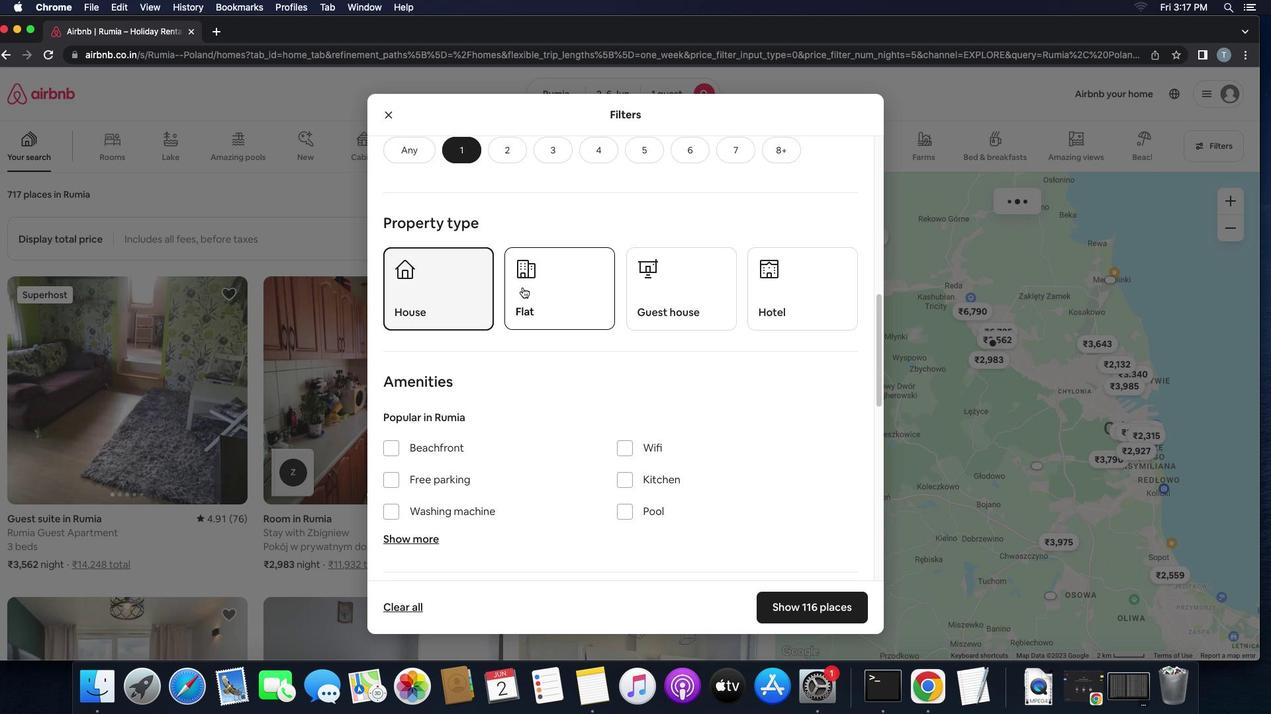 
Action: Mouse pressed left at (522, 287)
Screenshot: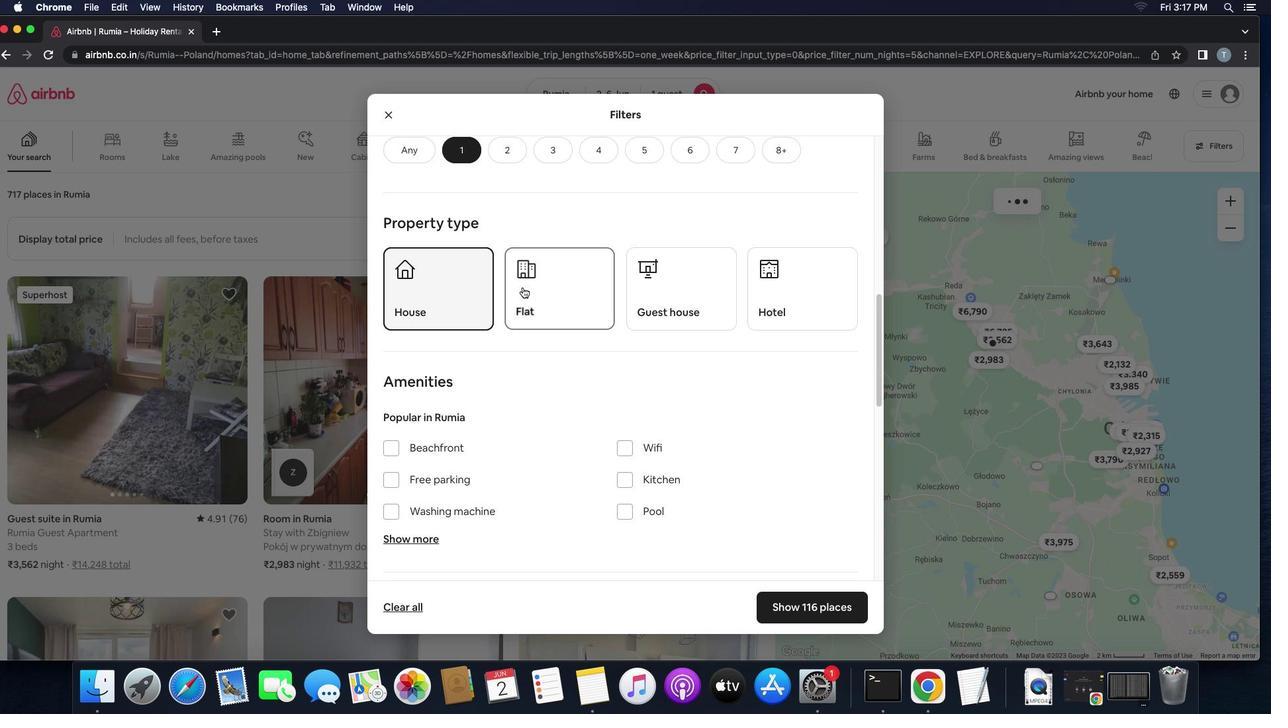 
Action: Mouse moved to (638, 299)
Screenshot: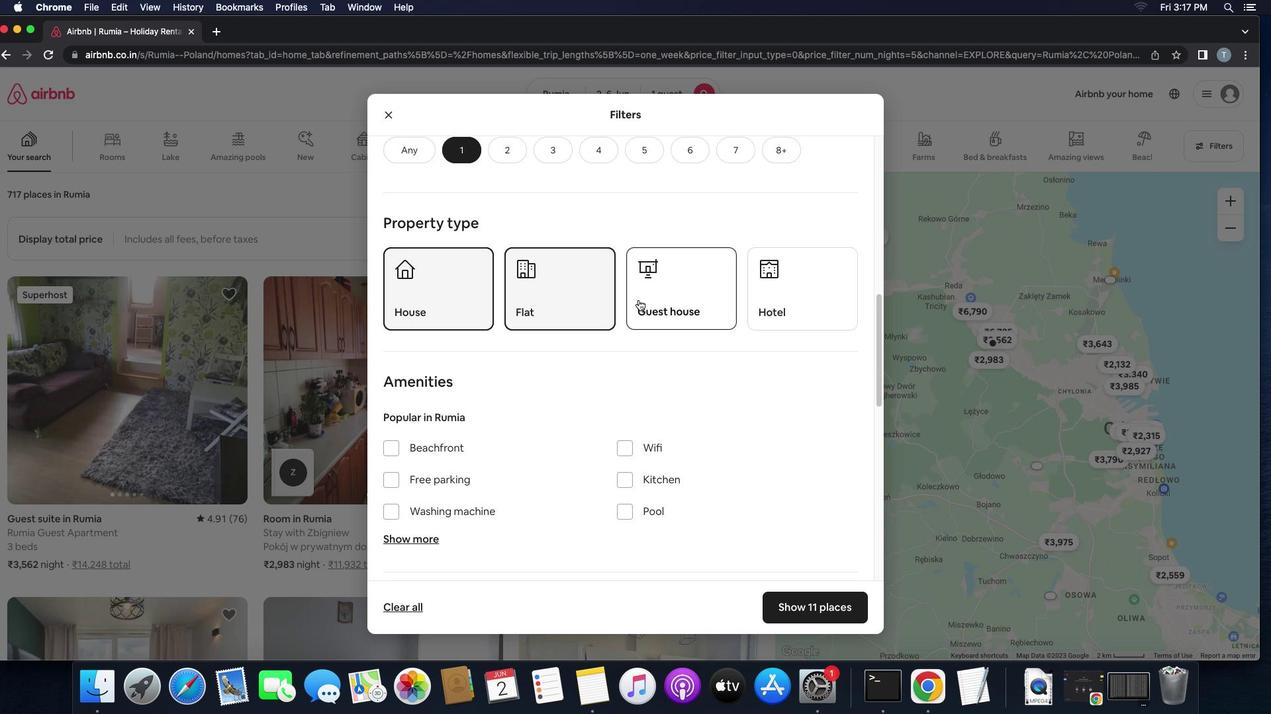 
Action: Mouse pressed left at (638, 299)
Screenshot: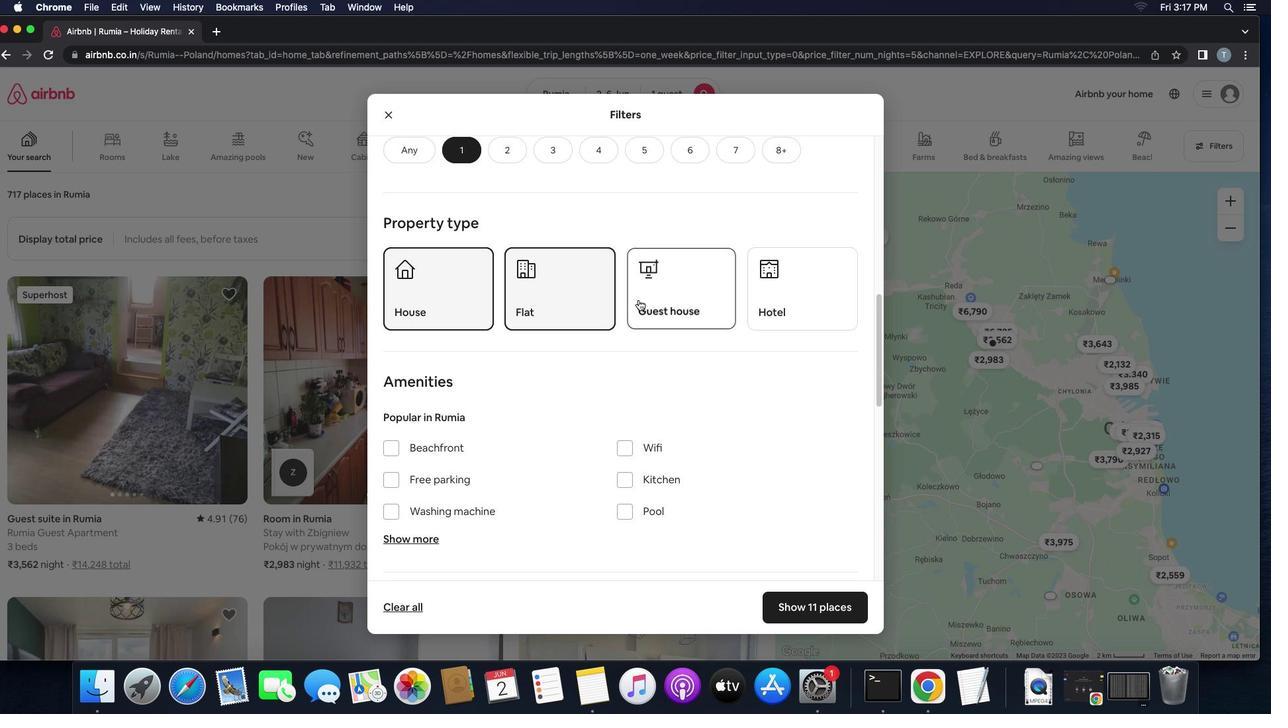 
Action: Mouse moved to (777, 311)
Screenshot: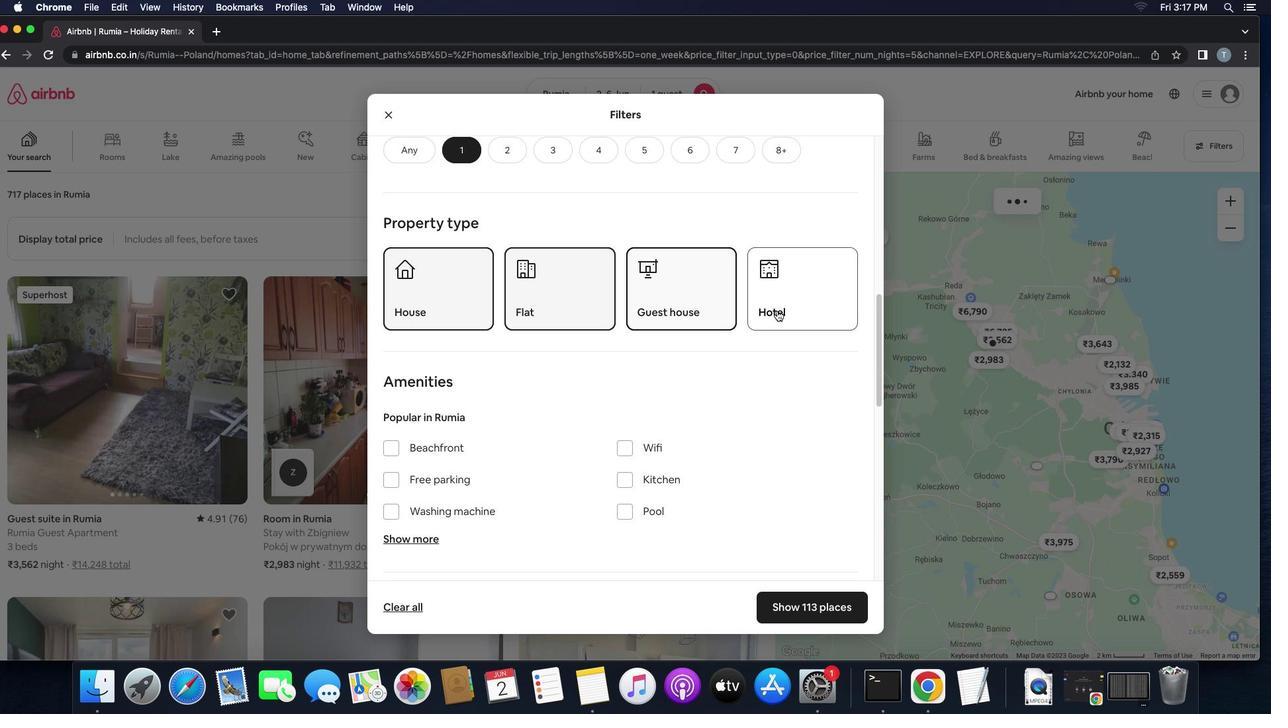 
Action: Mouse pressed left at (777, 311)
Screenshot: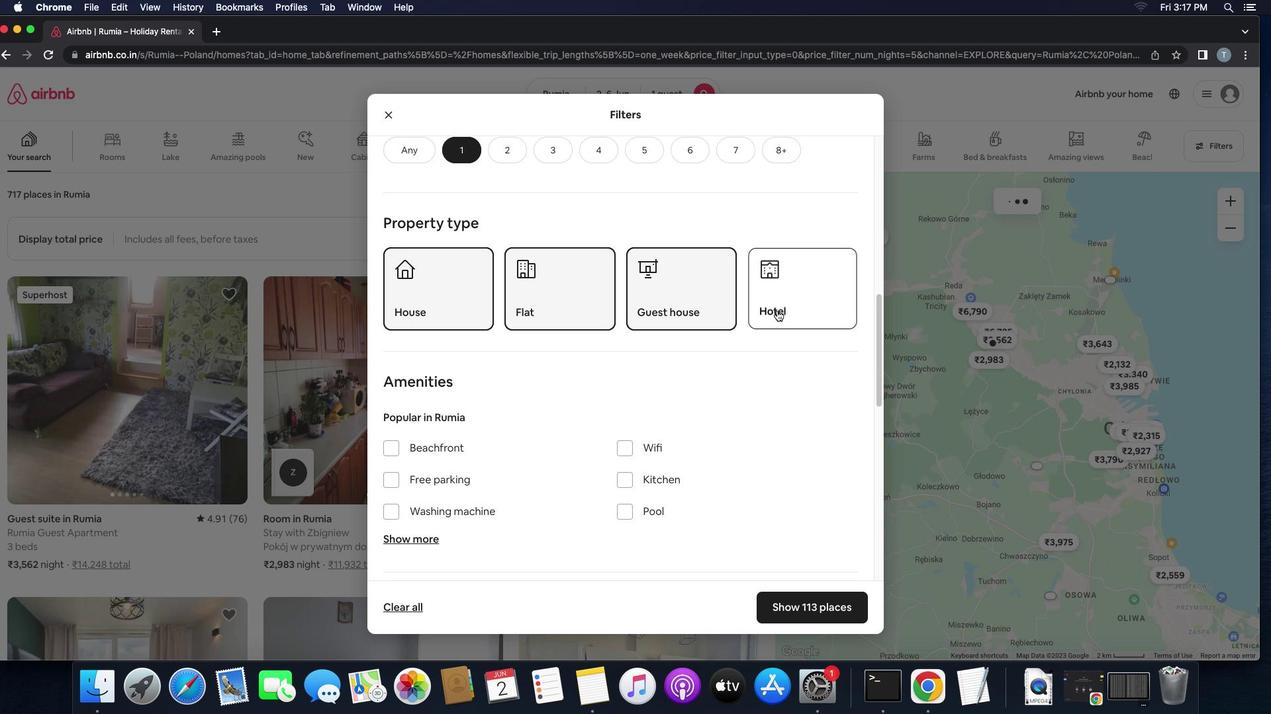 
Action: Mouse moved to (666, 414)
Screenshot: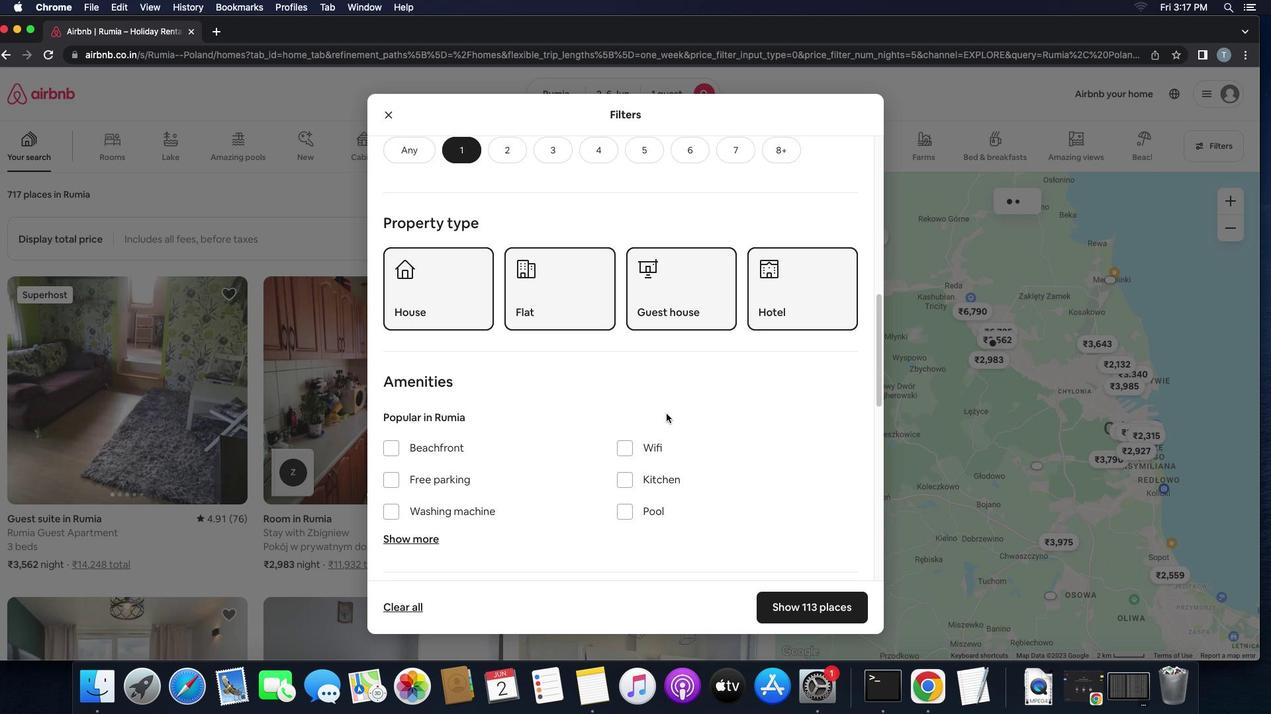 
Action: Mouse scrolled (666, 414) with delta (0, 0)
Screenshot: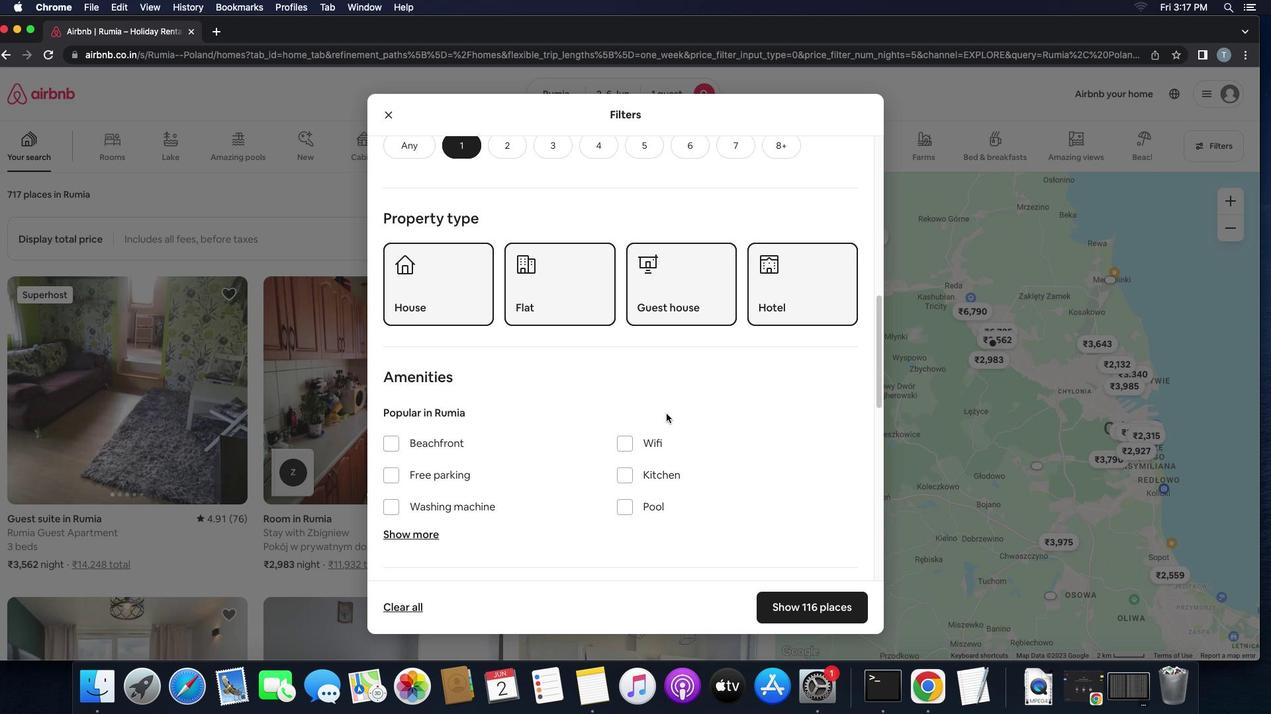 
Action: Mouse scrolled (666, 414) with delta (0, 0)
Screenshot: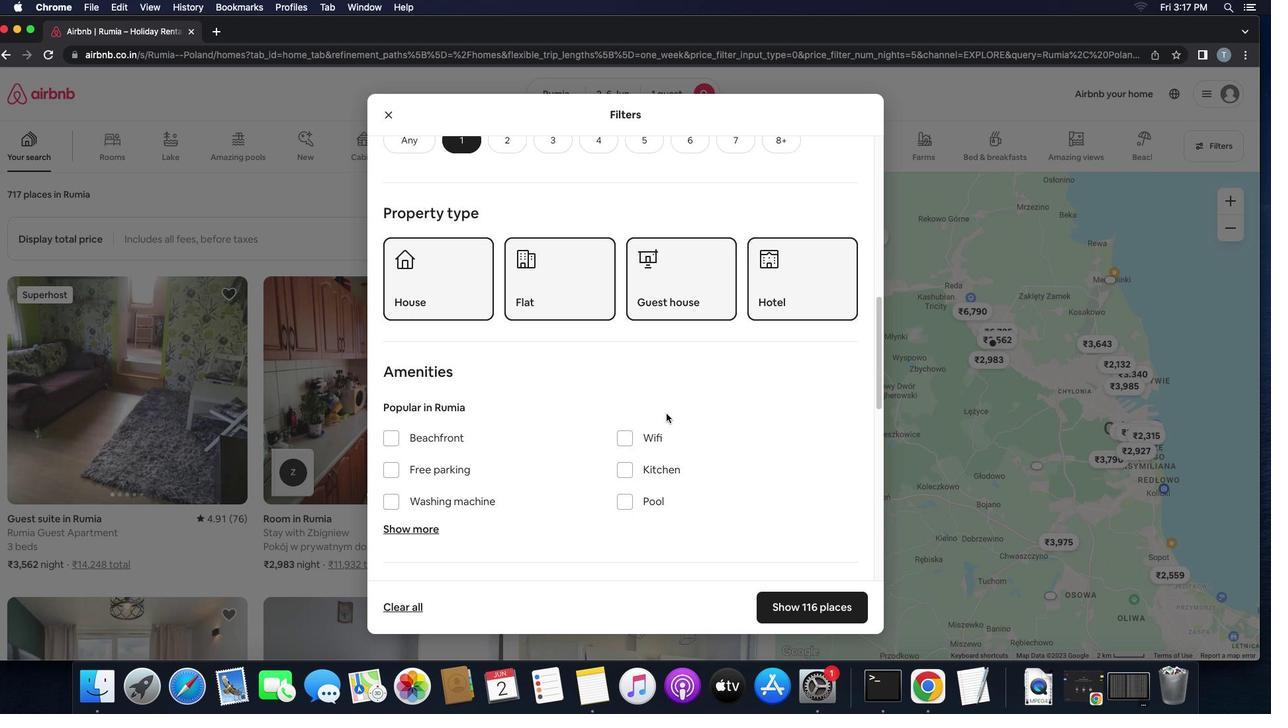 
Action: Mouse scrolled (666, 414) with delta (0, 0)
Screenshot: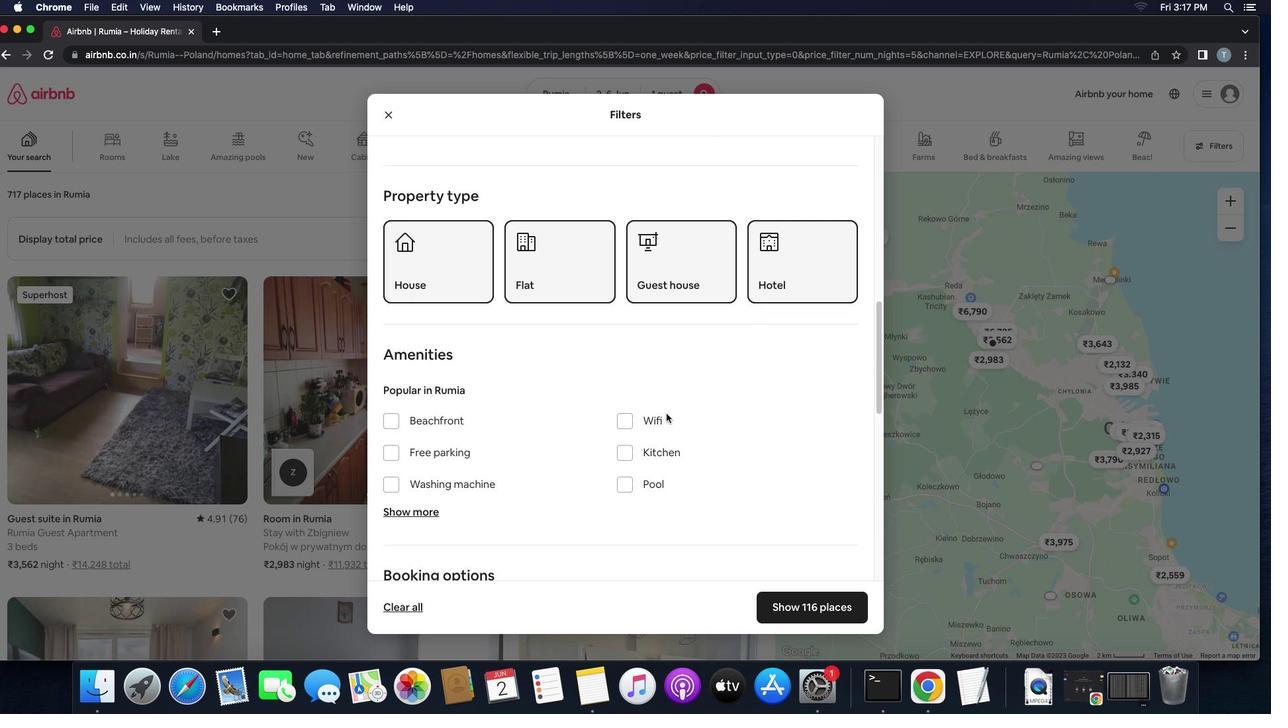 
Action: Mouse scrolled (666, 414) with delta (0, 0)
Screenshot: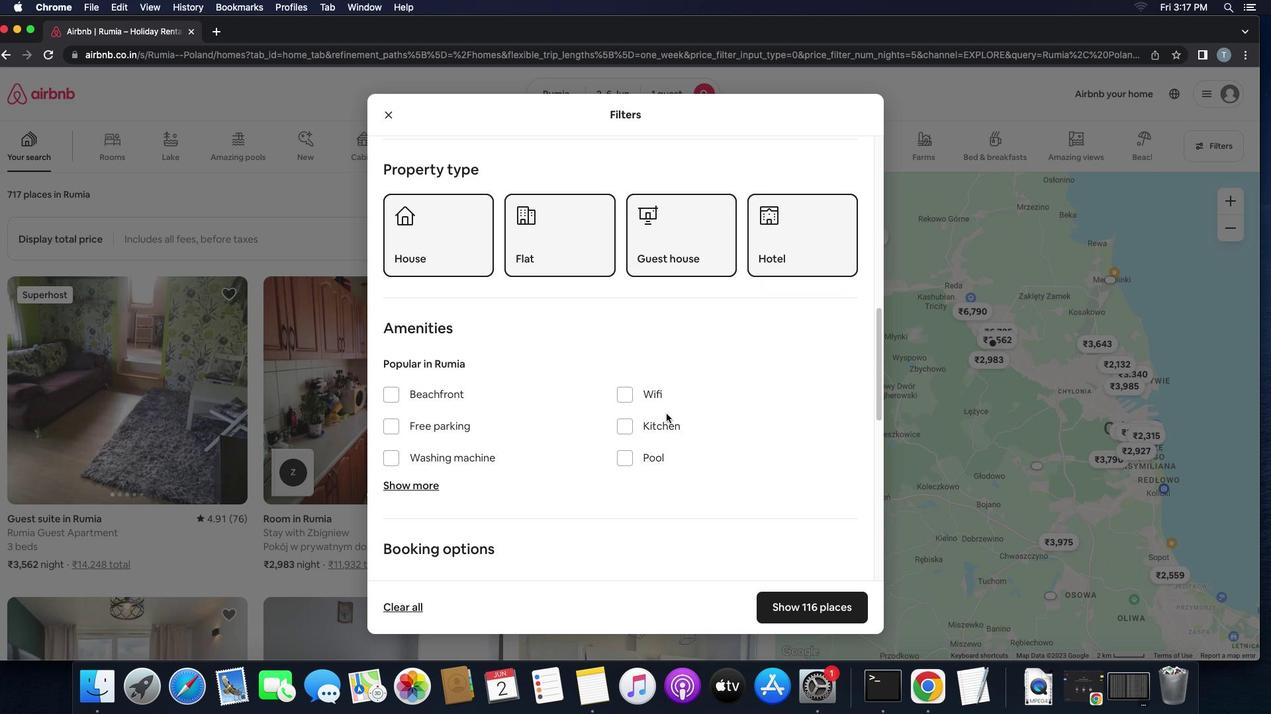 
Action: Mouse scrolled (666, 414) with delta (0, 0)
Screenshot: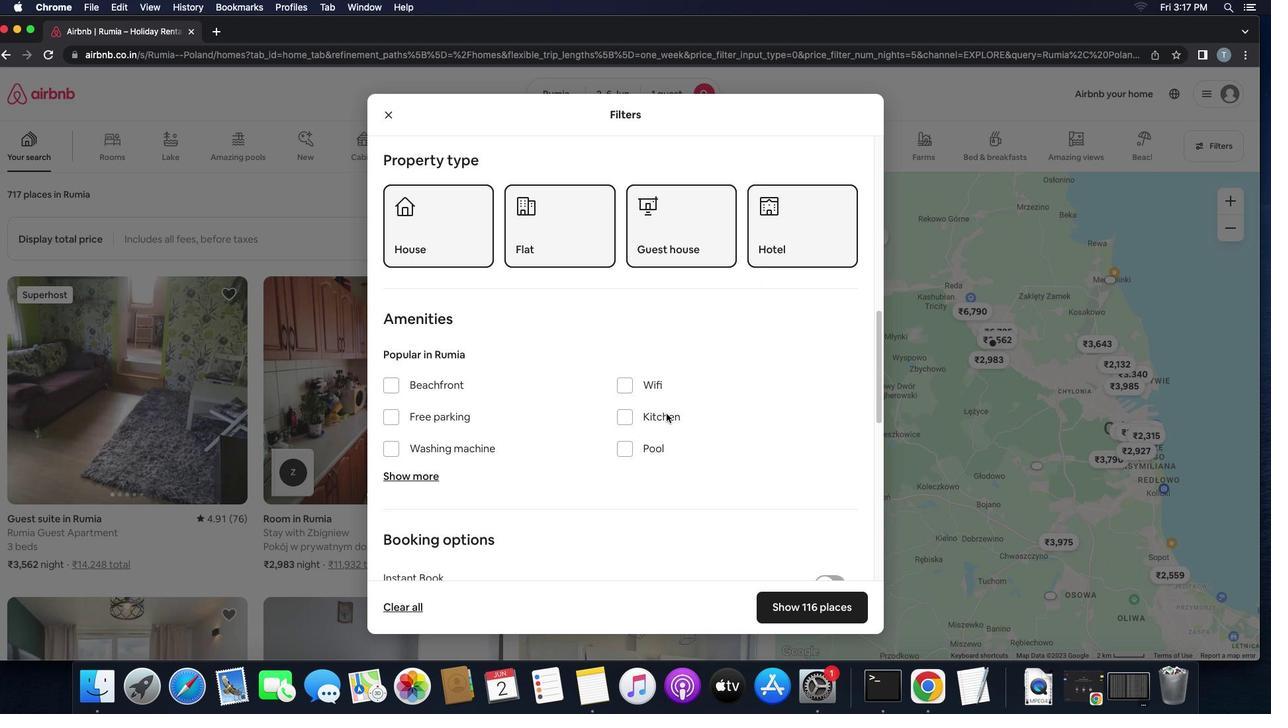 
Action: Mouse scrolled (666, 414) with delta (0, 0)
Screenshot: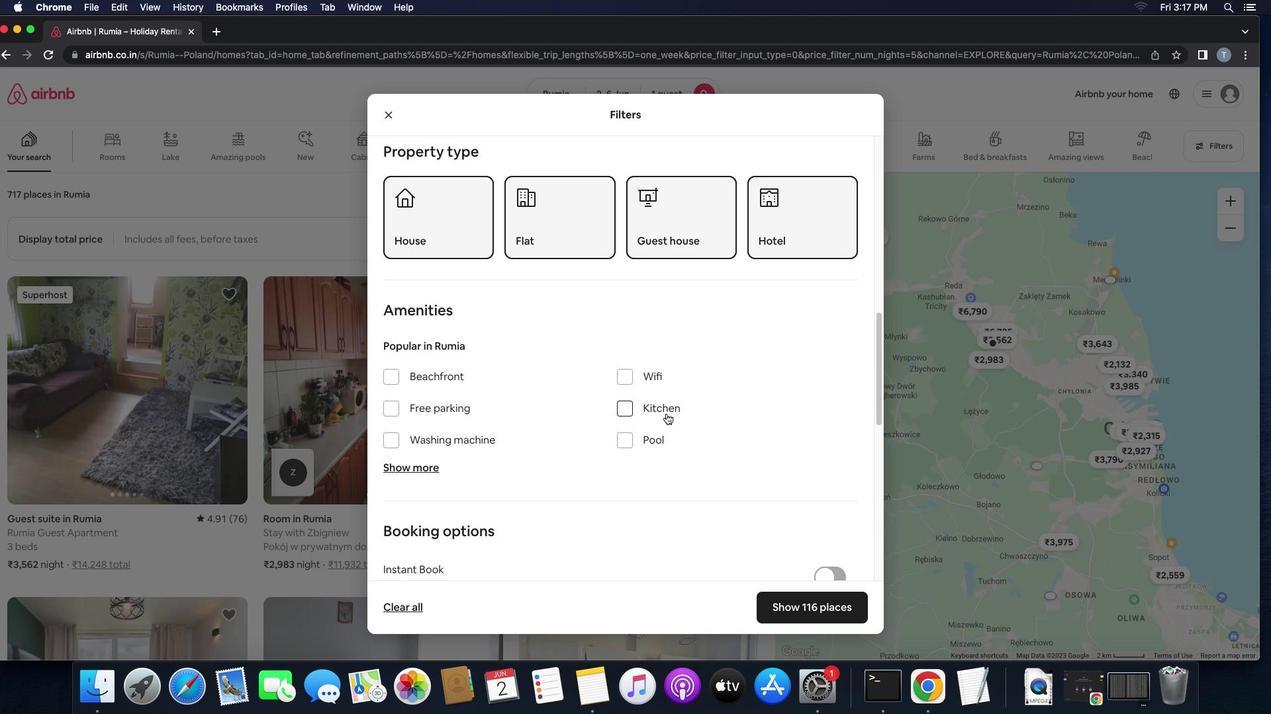 
Action: Mouse scrolled (666, 414) with delta (0, 0)
Screenshot: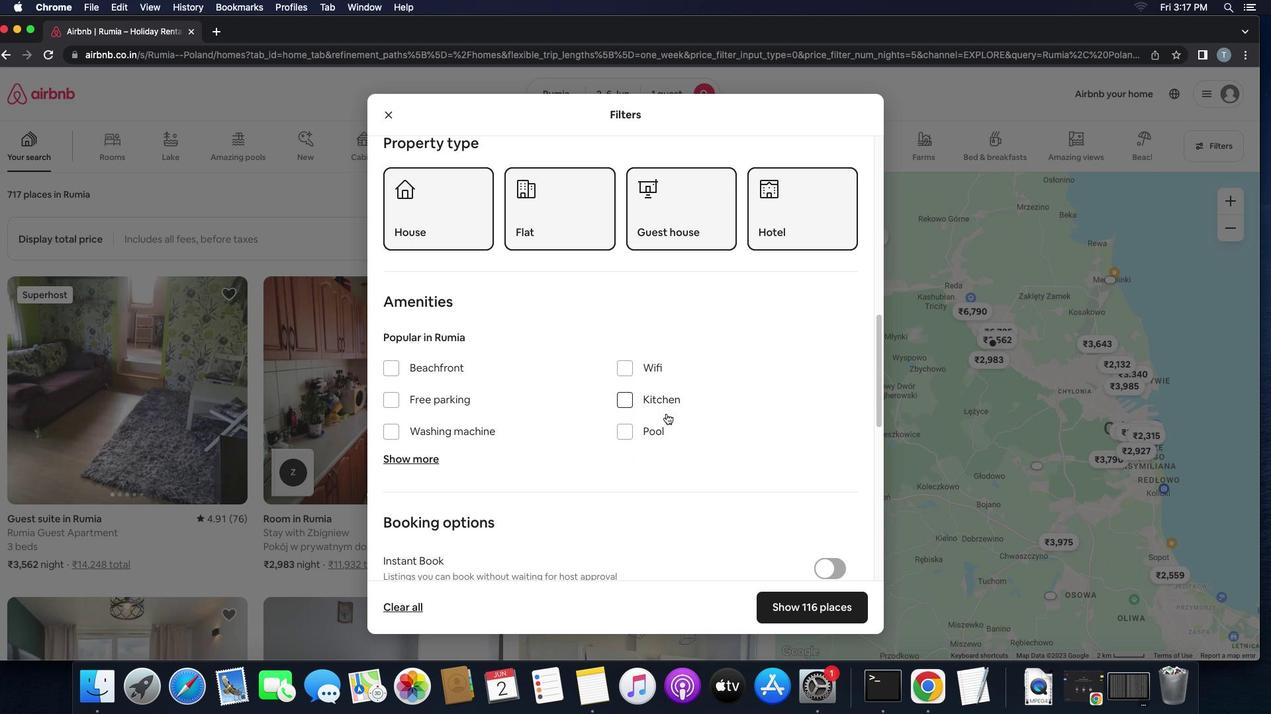 
Action: Mouse scrolled (666, 414) with delta (0, 0)
Screenshot: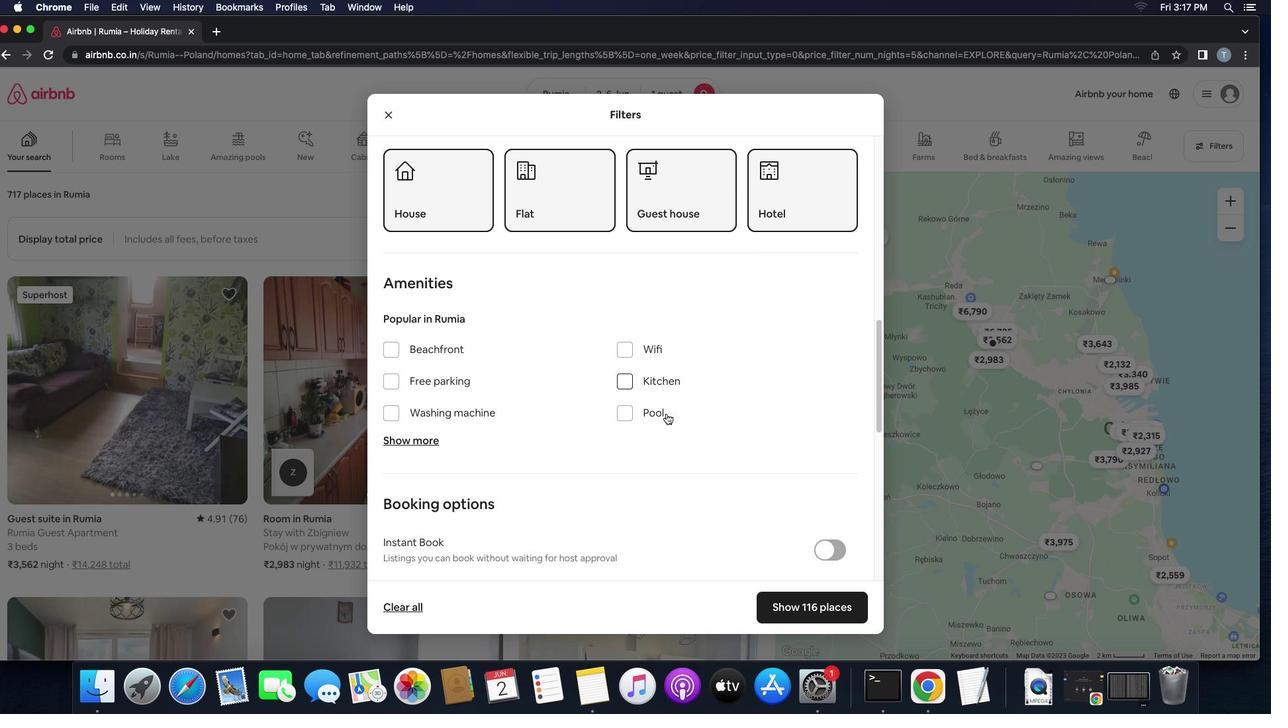 
Action: Mouse moved to (661, 422)
Screenshot: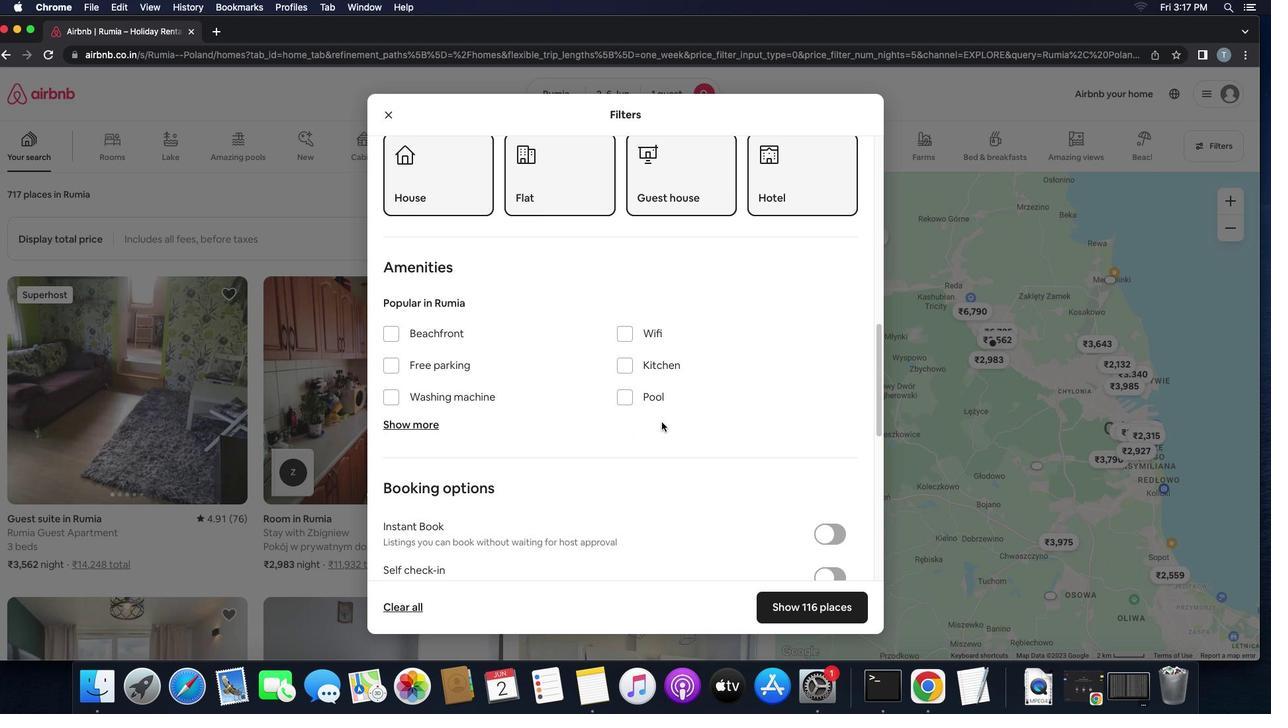 
Action: Mouse scrolled (661, 422) with delta (0, 0)
Screenshot: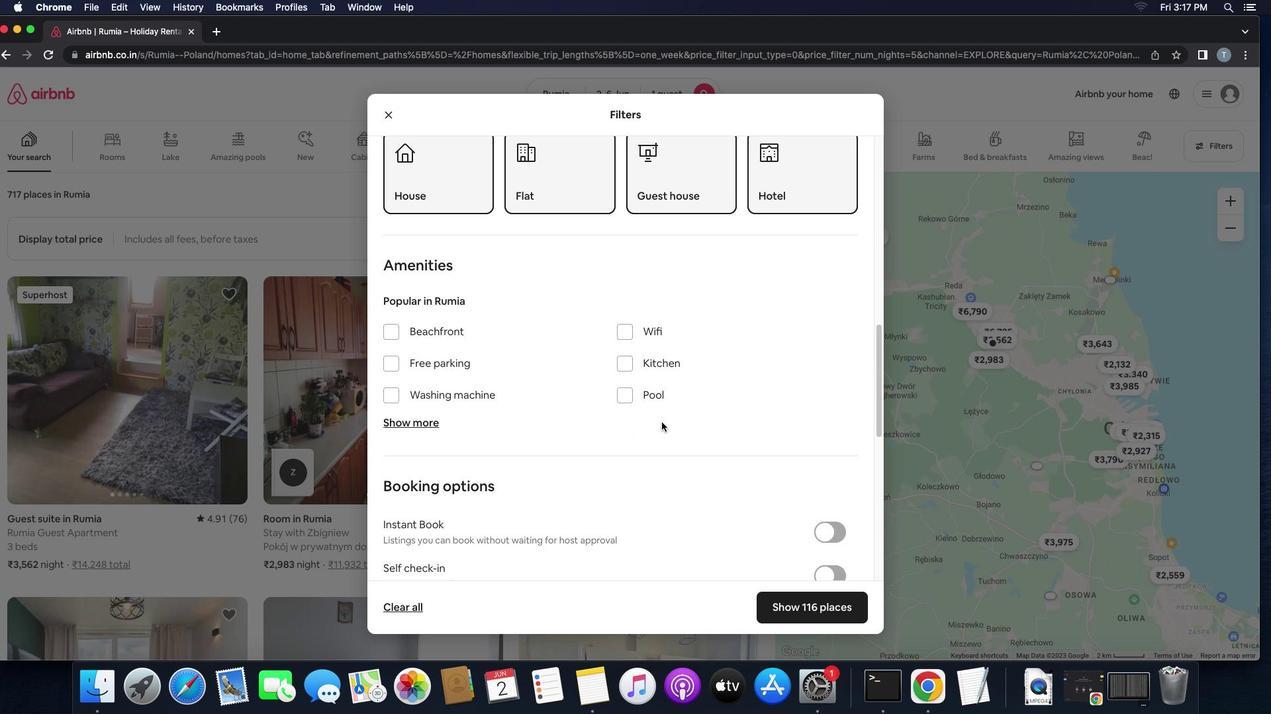 
Action: Mouse scrolled (661, 422) with delta (0, 0)
Screenshot: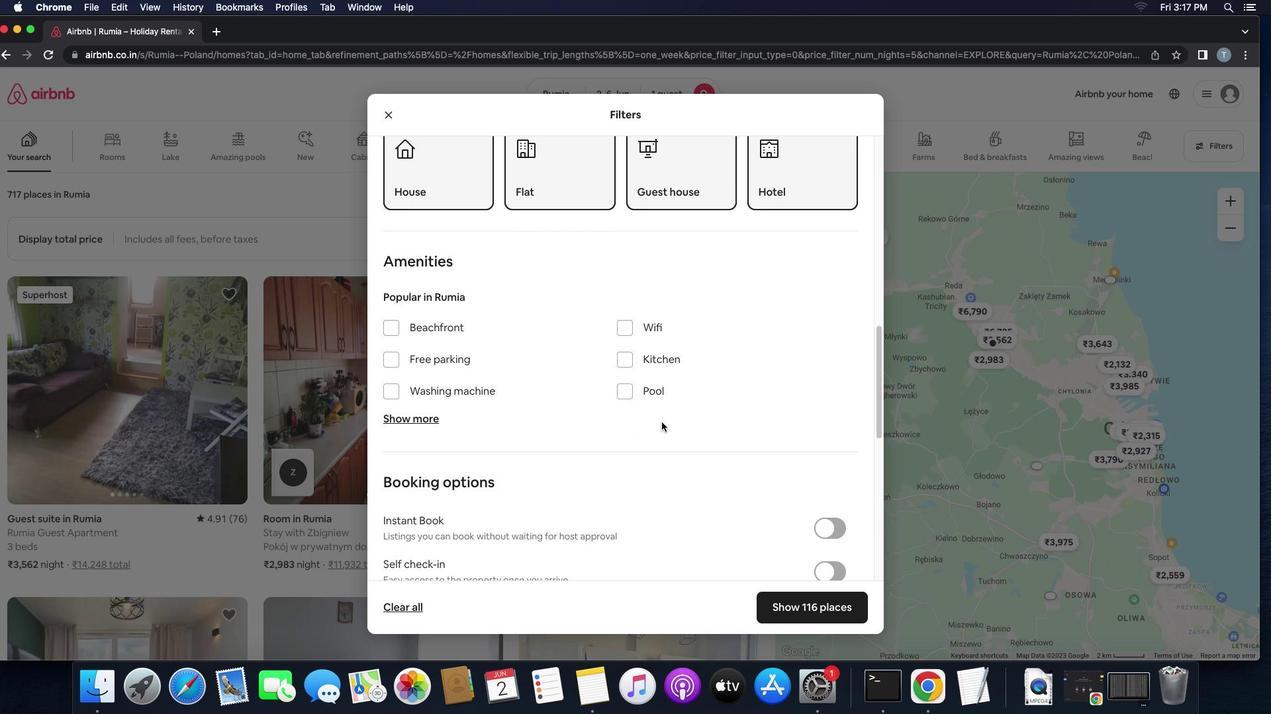 
Action: Mouse scrolled (661, 422) with delta (0, 0)
Screenshot: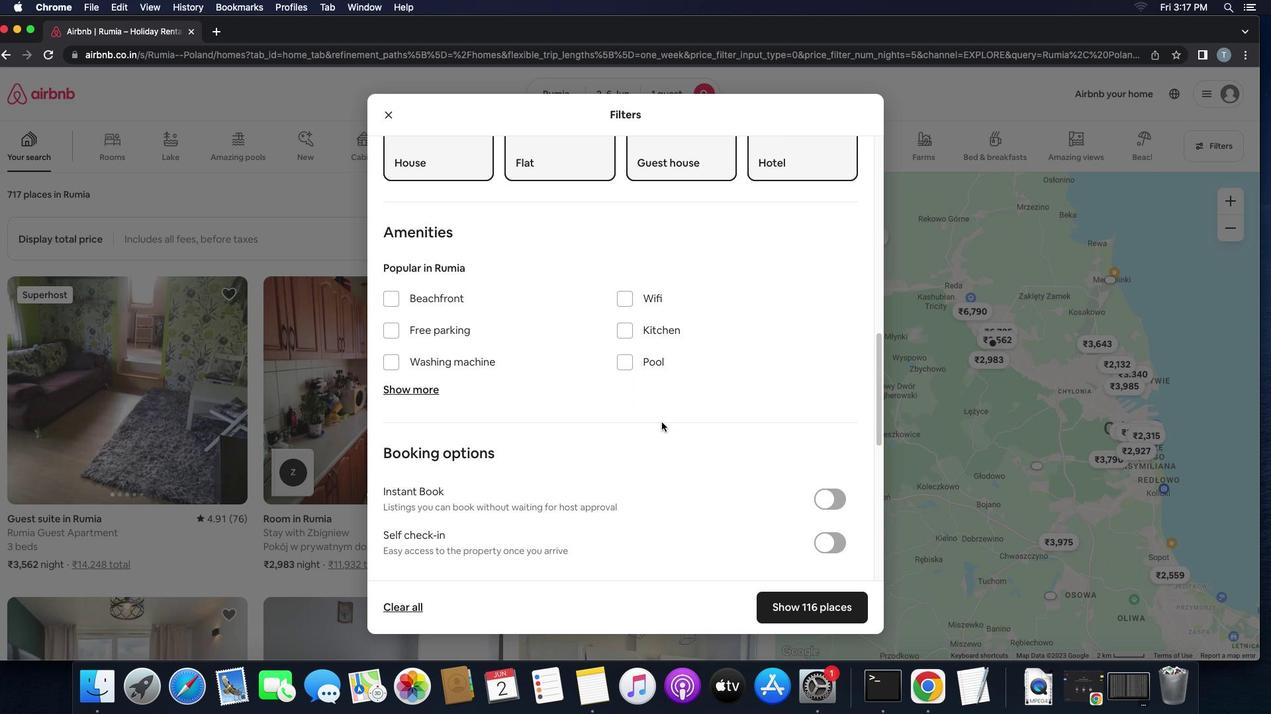 
Action: Mouse scrolled (661, 422) with delta (0, 0)
Screenshot: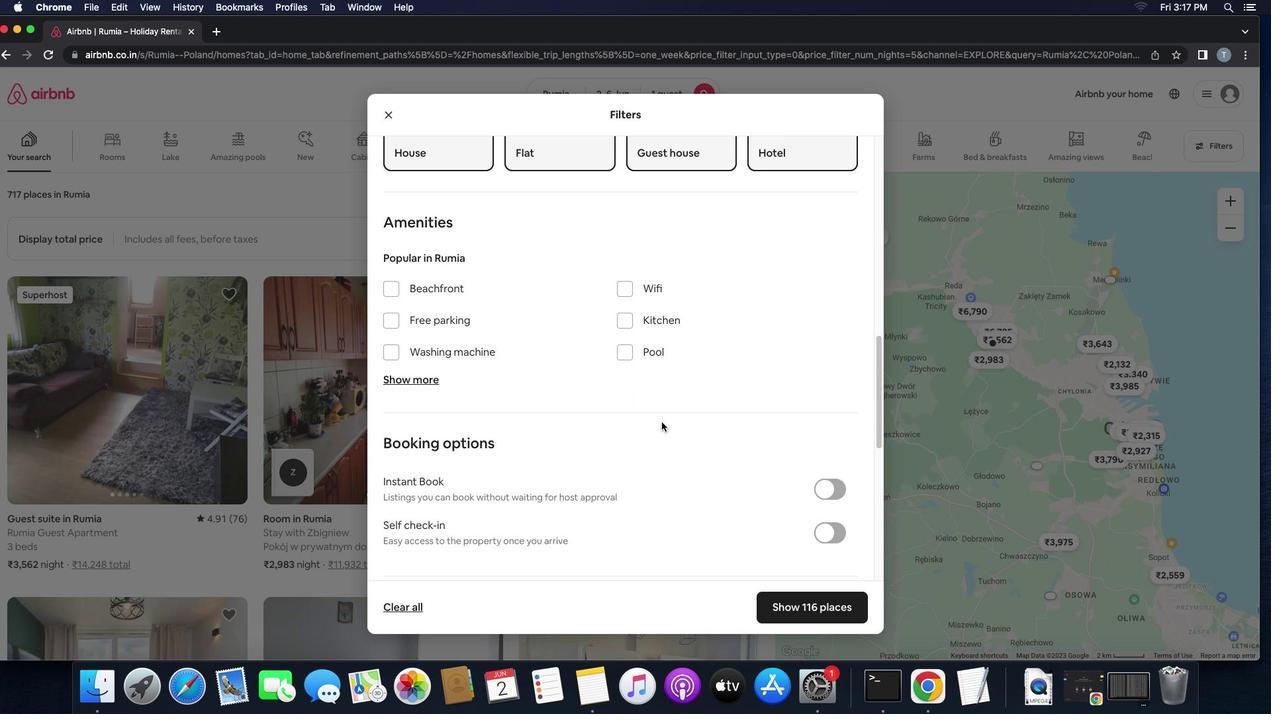 
Action: Mouse scrolled (661, 422) with delta (0, 0)
Screenshot: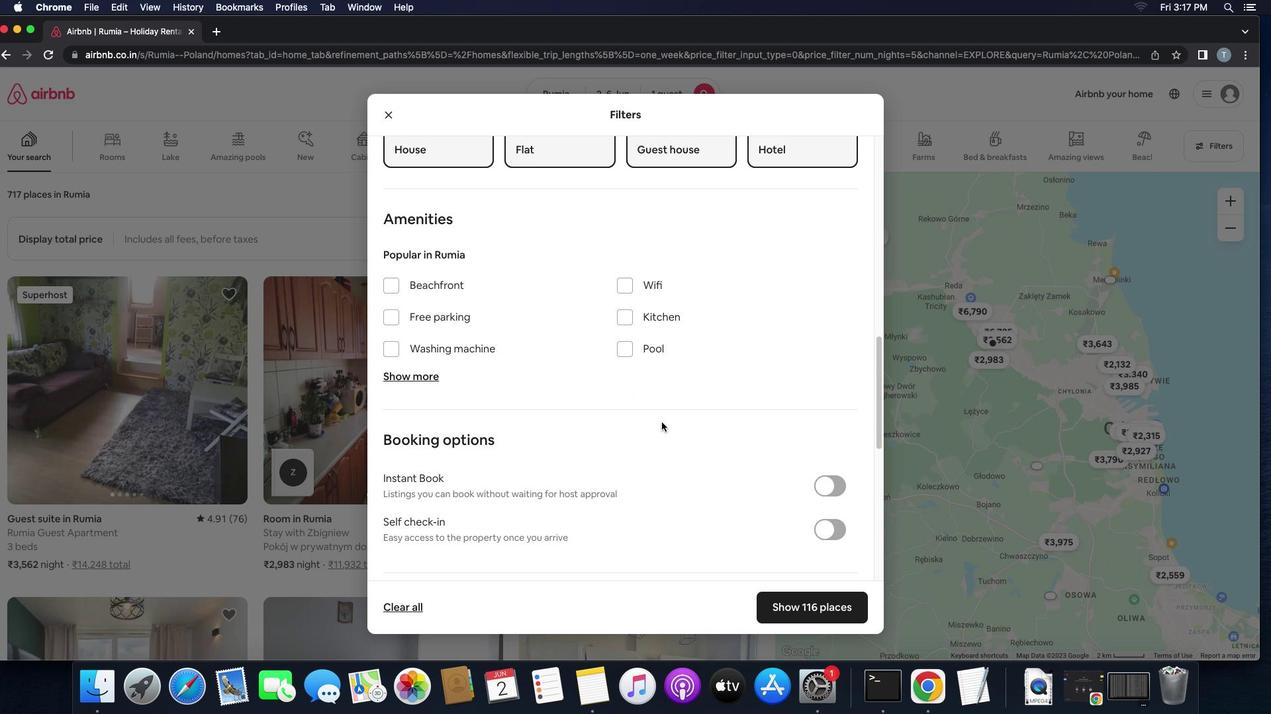 
Action: Mouse scrolled (661, 422) with delta (0, 0)
Screenshot: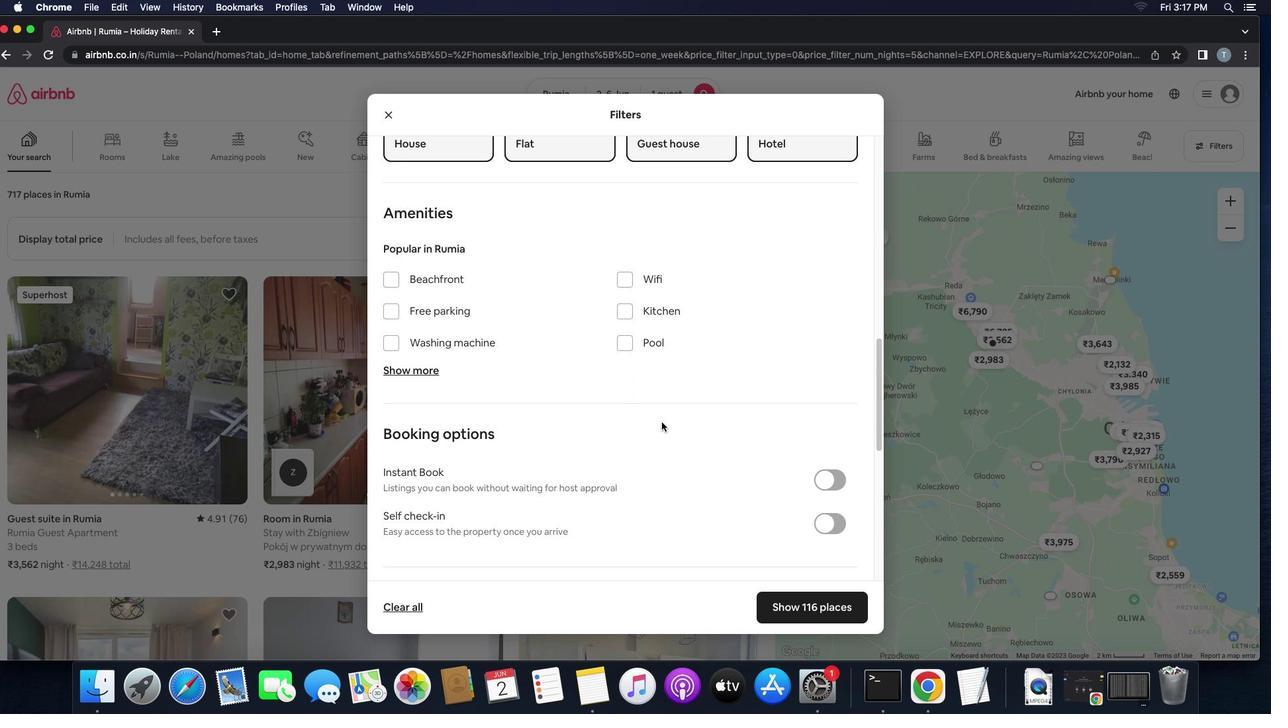 
Action: Mouse scrolled (661, 422) with delta (0, 0)
Screenshot: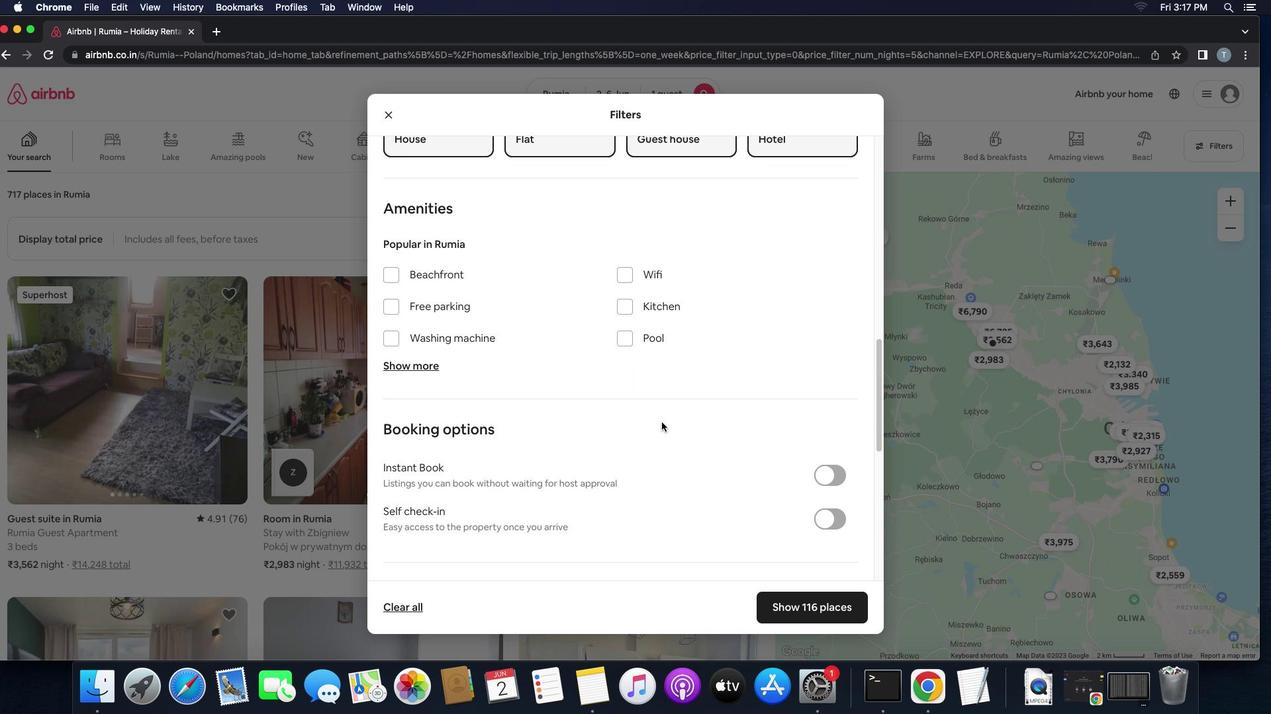
Action: Mouse scrolled (661, 422) with delta (0, 0)
Screenshot: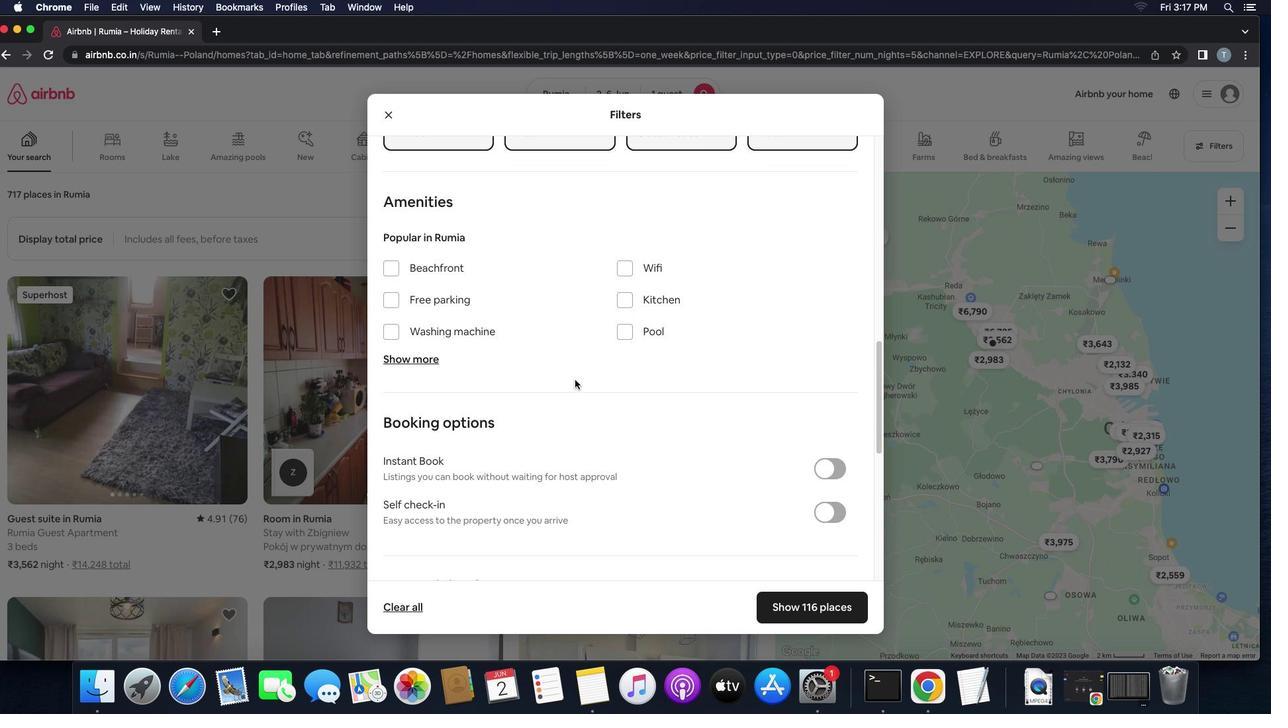 
Action: Mouse moved to (393, 328)
Screenshot: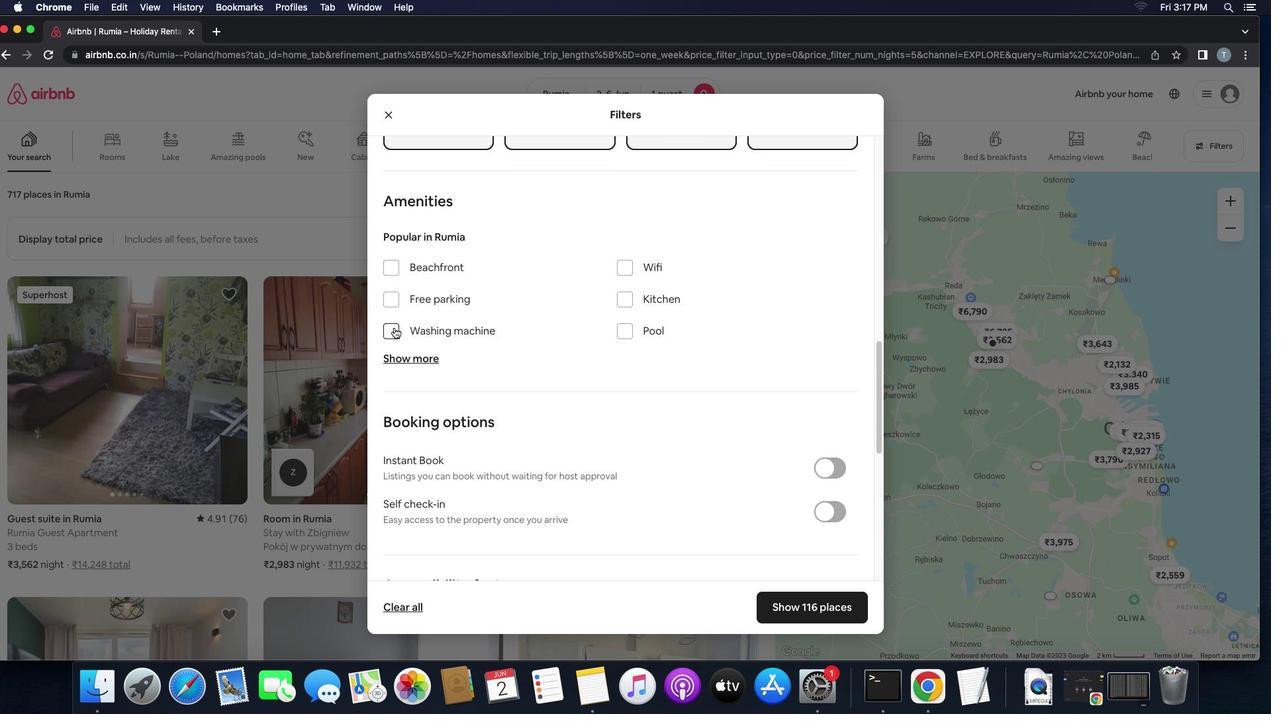 
Action: Mouse pressed left at (393, 328)
Screenshot: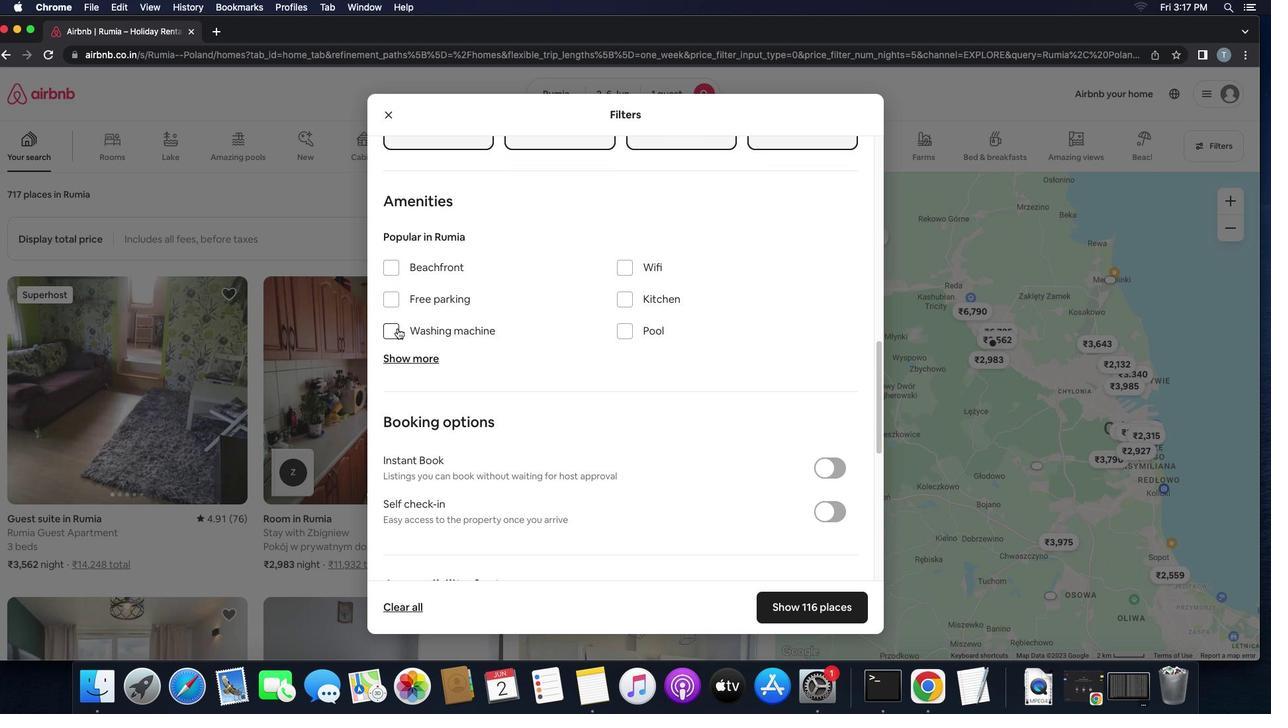 
Action: Mouse moved to (605, 393)
Screenshot: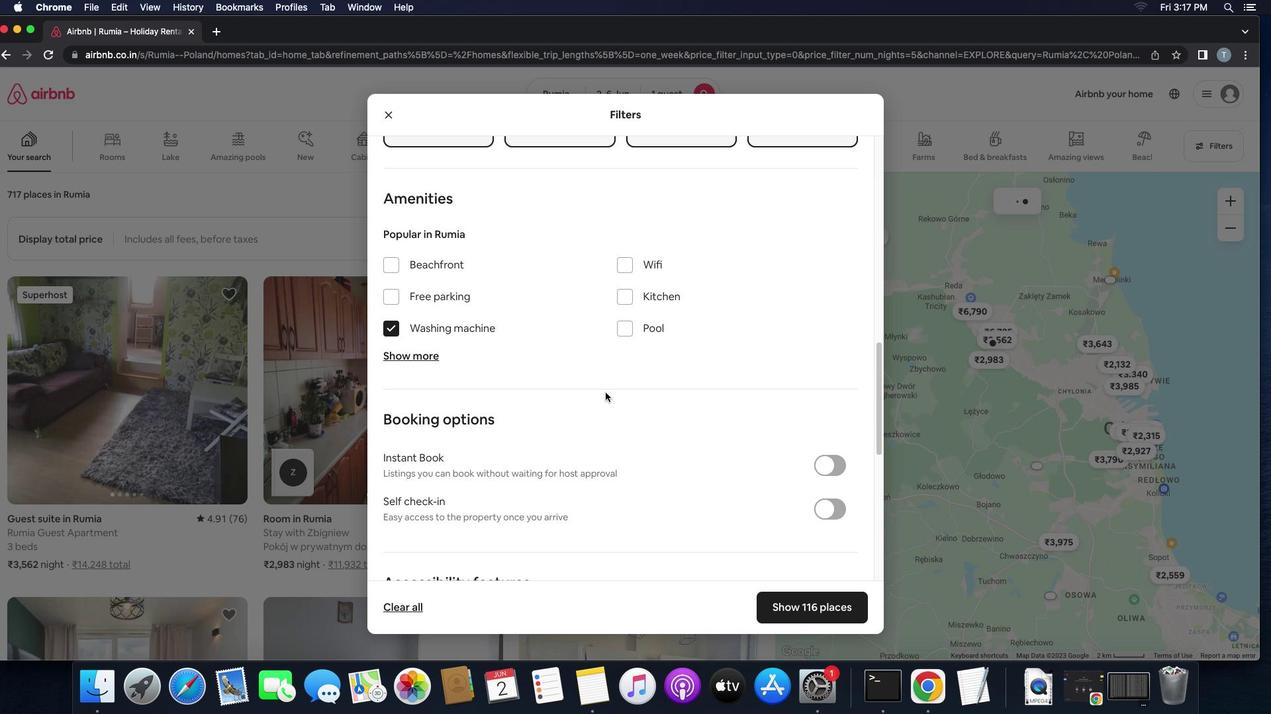 
Action: Mouse scrolled (605, 393) with delta (0, 0)
Screenshot: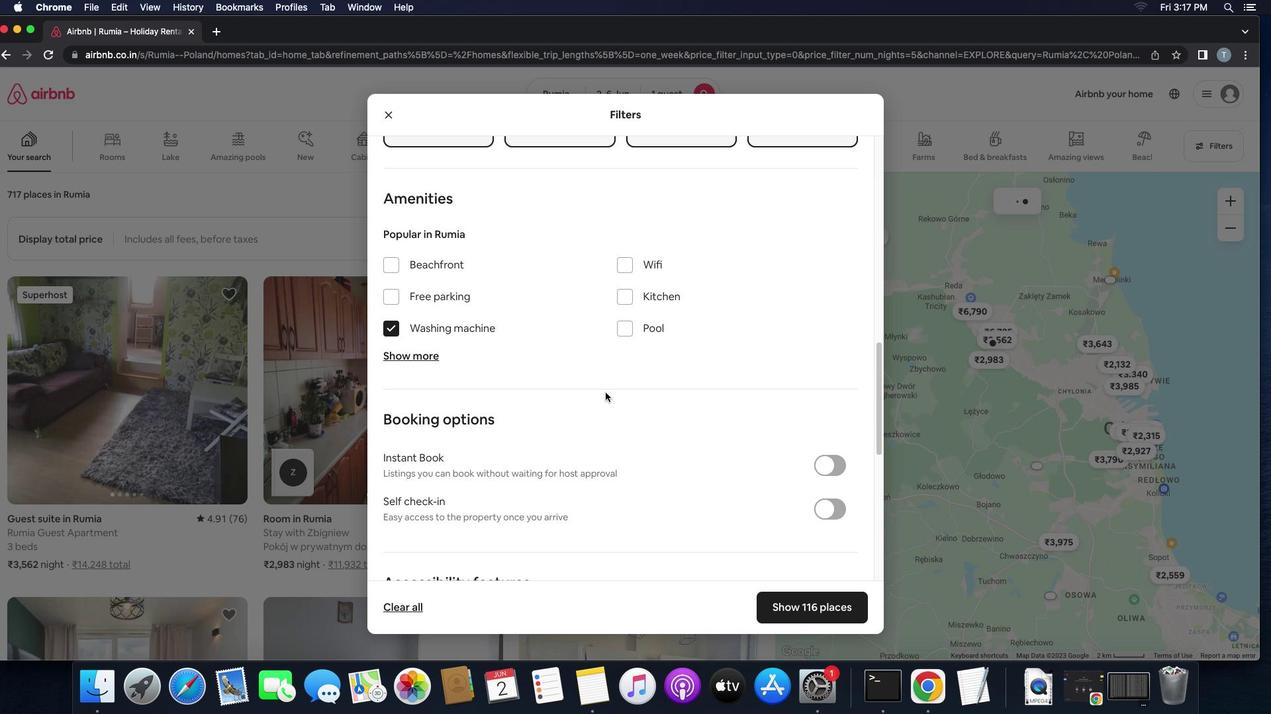 
Action: Mouse scrolled (605, 393) with delta (0, 0)
Screenshot: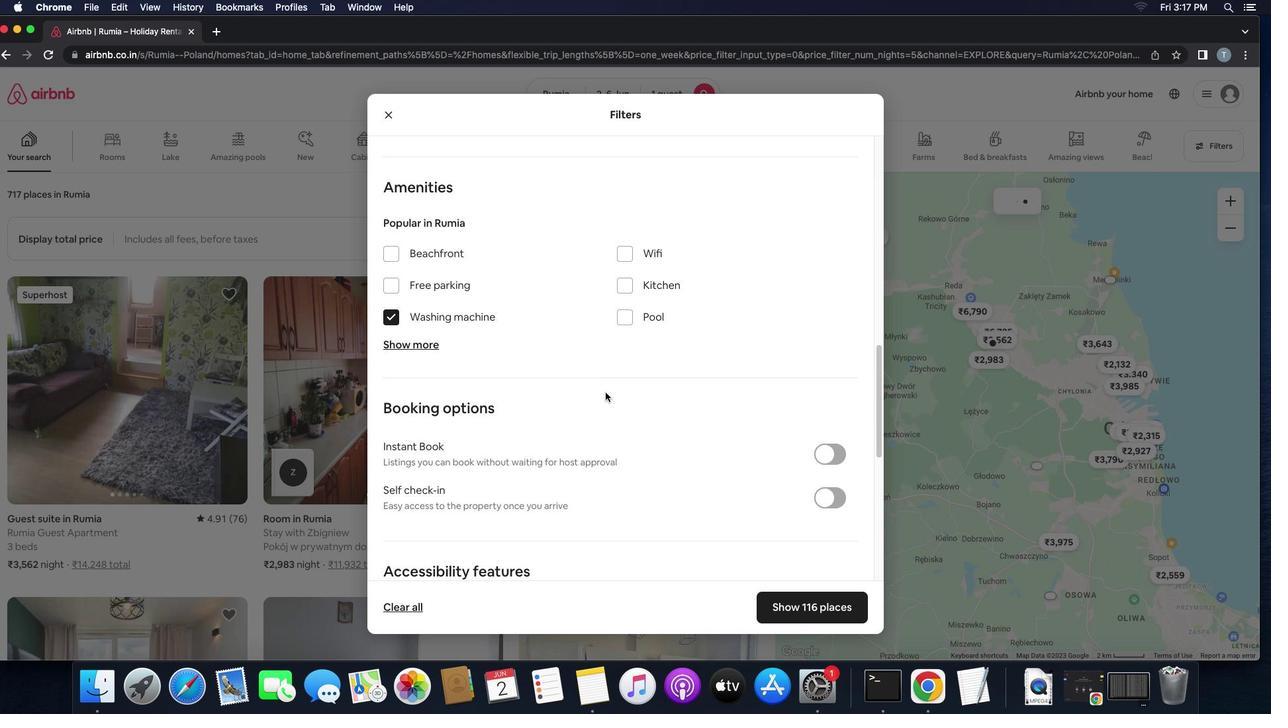 
Action: Mouse scrolled (605, 393) with delta (0, -1)
Screenshot: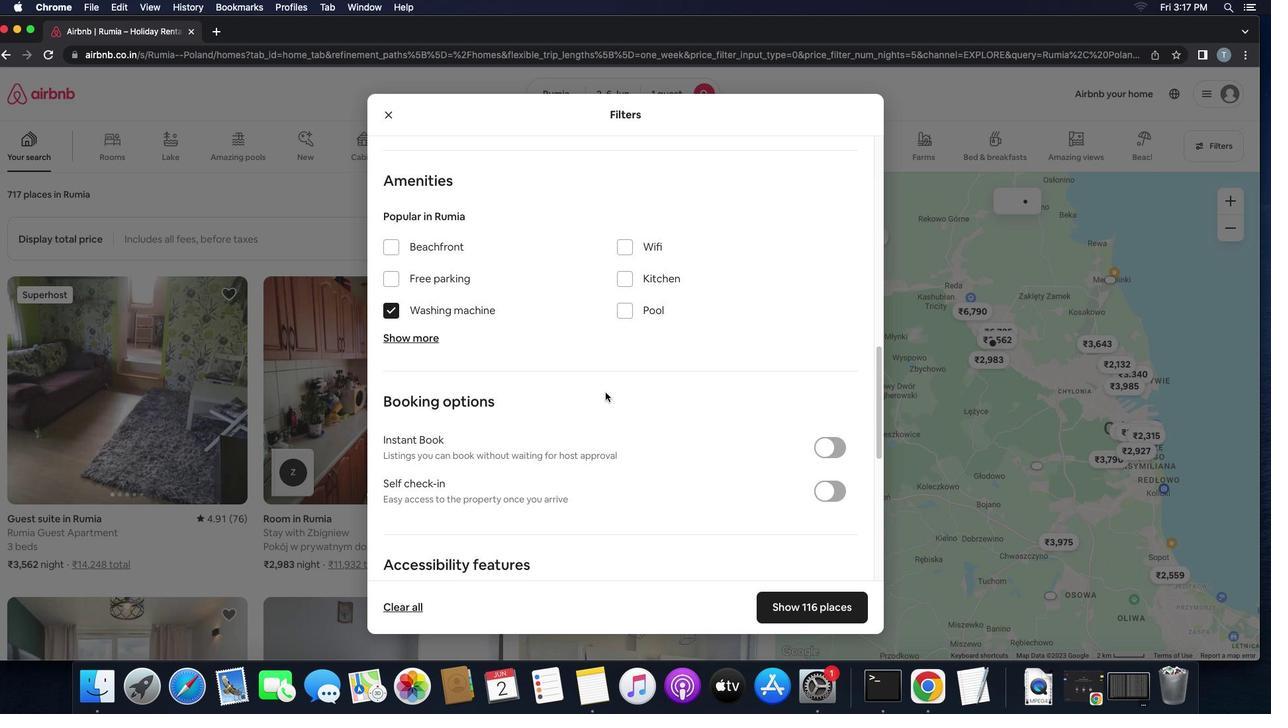 
Action: Mouse scrolled (605, 393) with delta (0, 0)
Screenshot: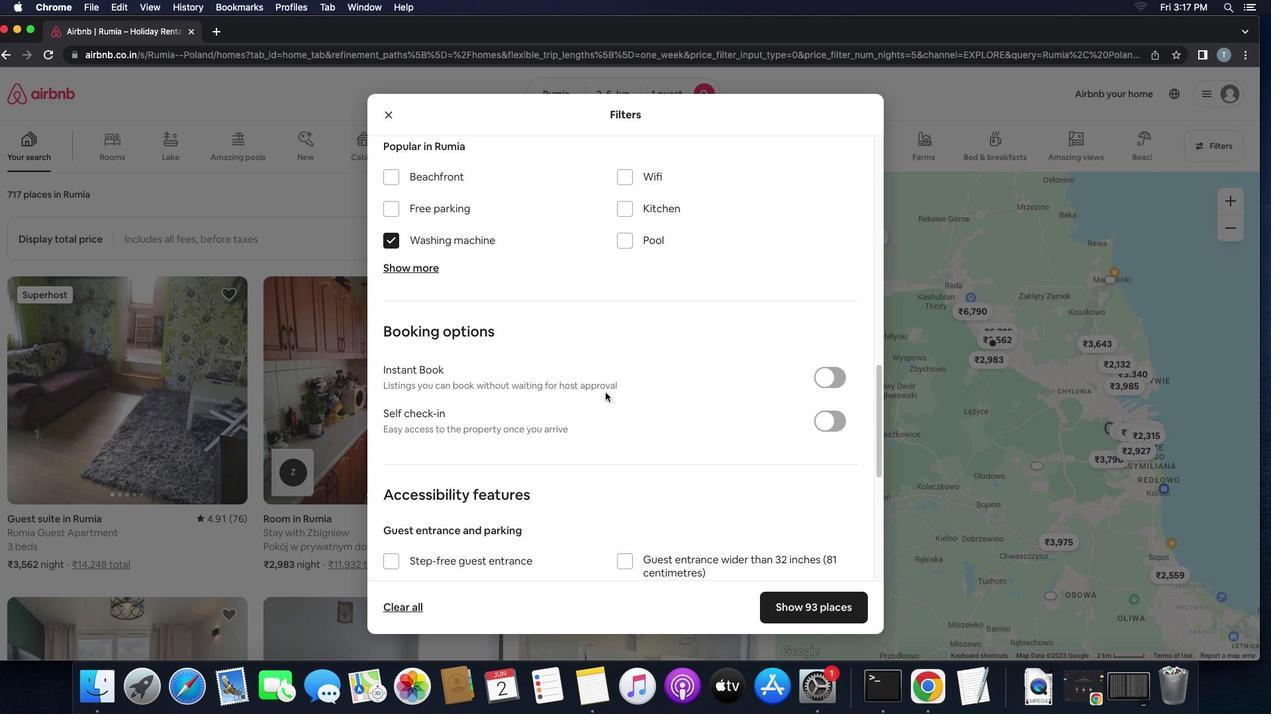 
Action: Mouse scrolled (605, 393) with delta (0, 0)
Screenshot: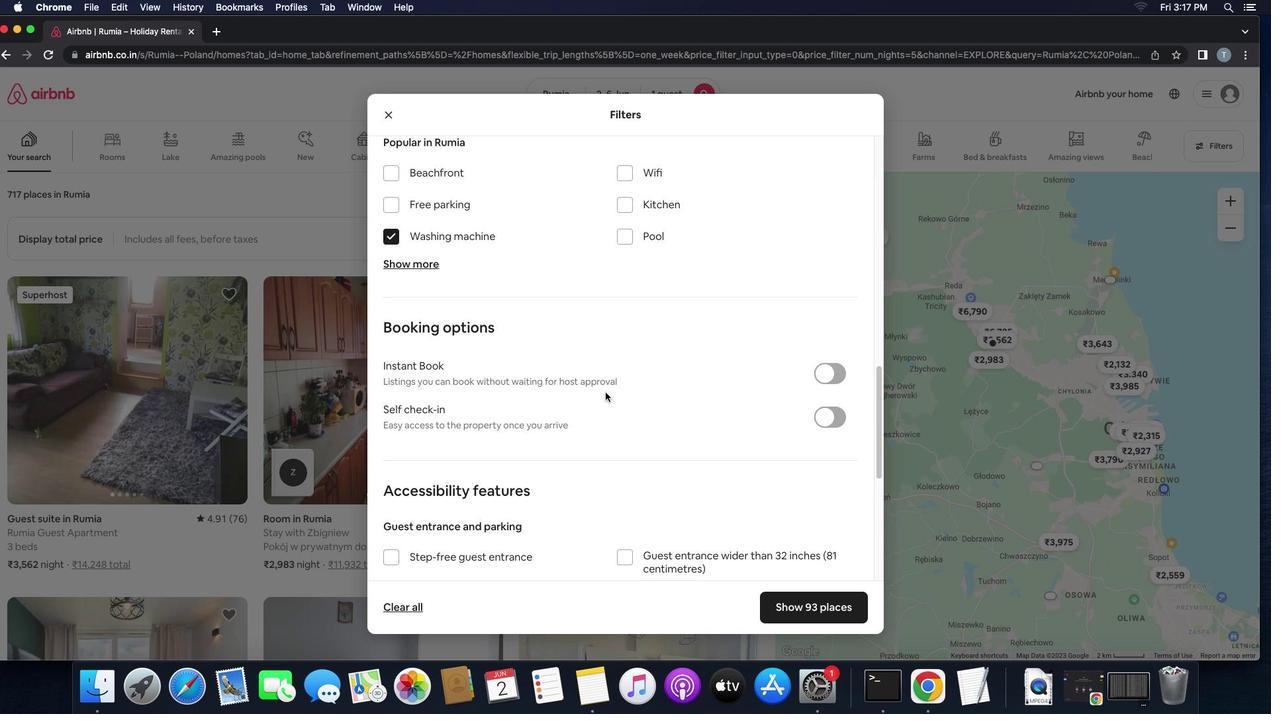 
Action: Mouse scrolled (605, 393) with delta (0, 0)
Screenshot: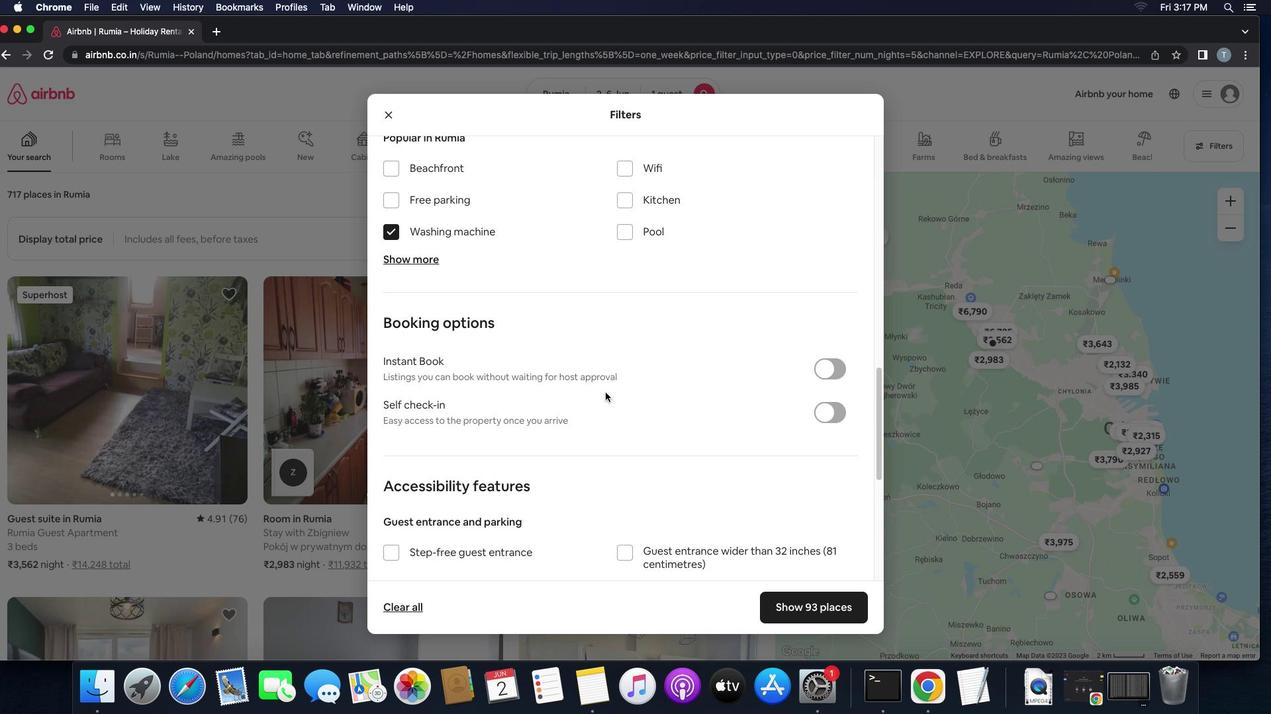 
Action: Mouse scrolled (605, 393) with delta (0, 0)
Screenshot: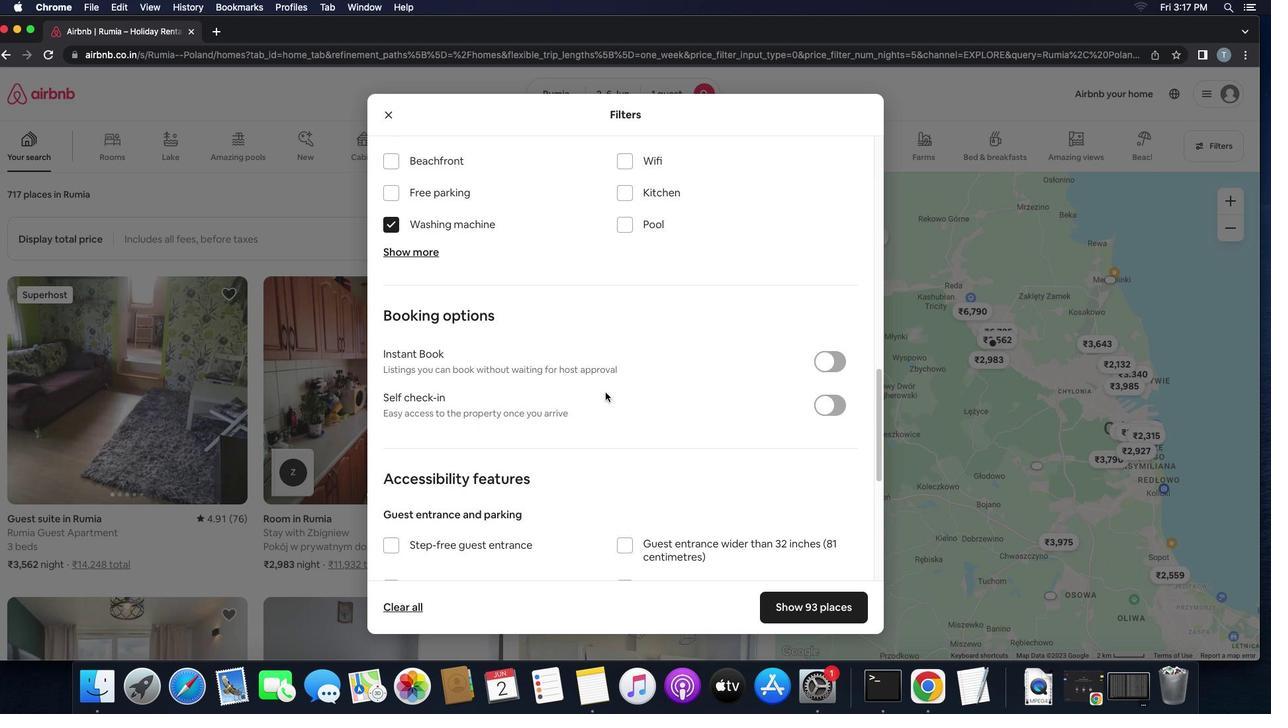 
Action: Mouse scrolled (605, 393) with delta (0, 0)
Screenshot: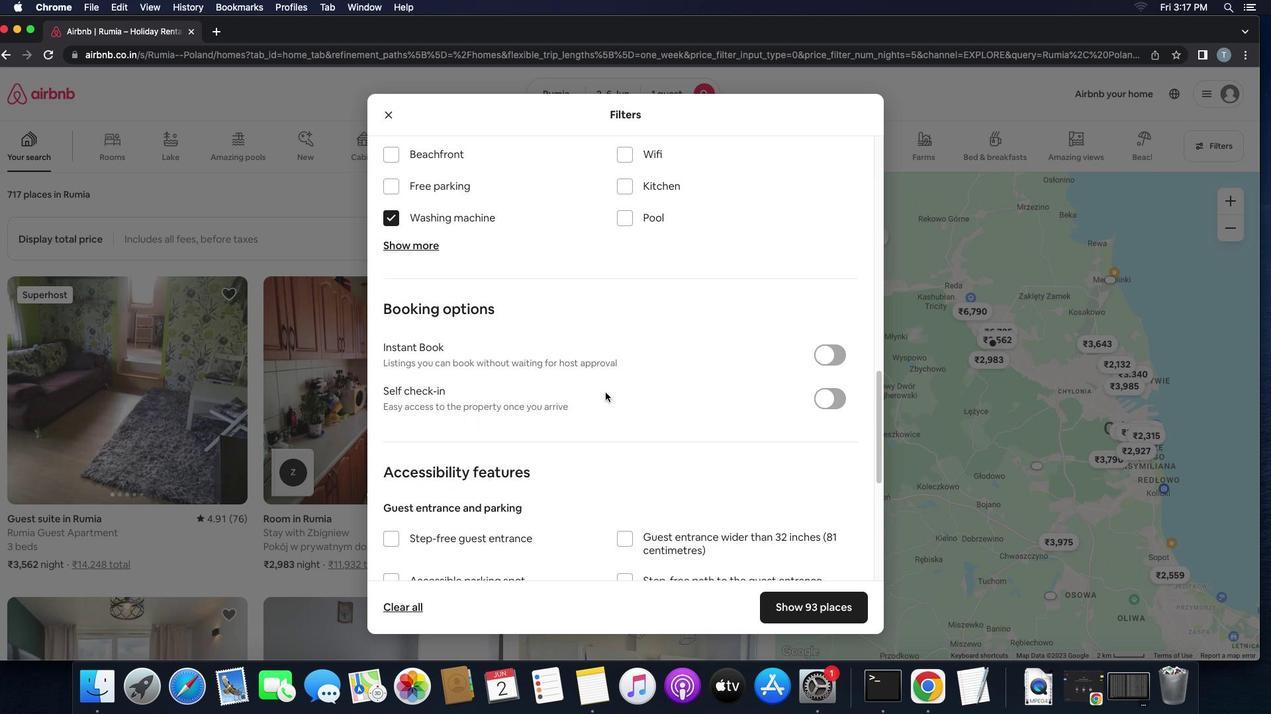 
Action: Mouse scrolled (605, 393) with delta (0, 0)
Screenshot: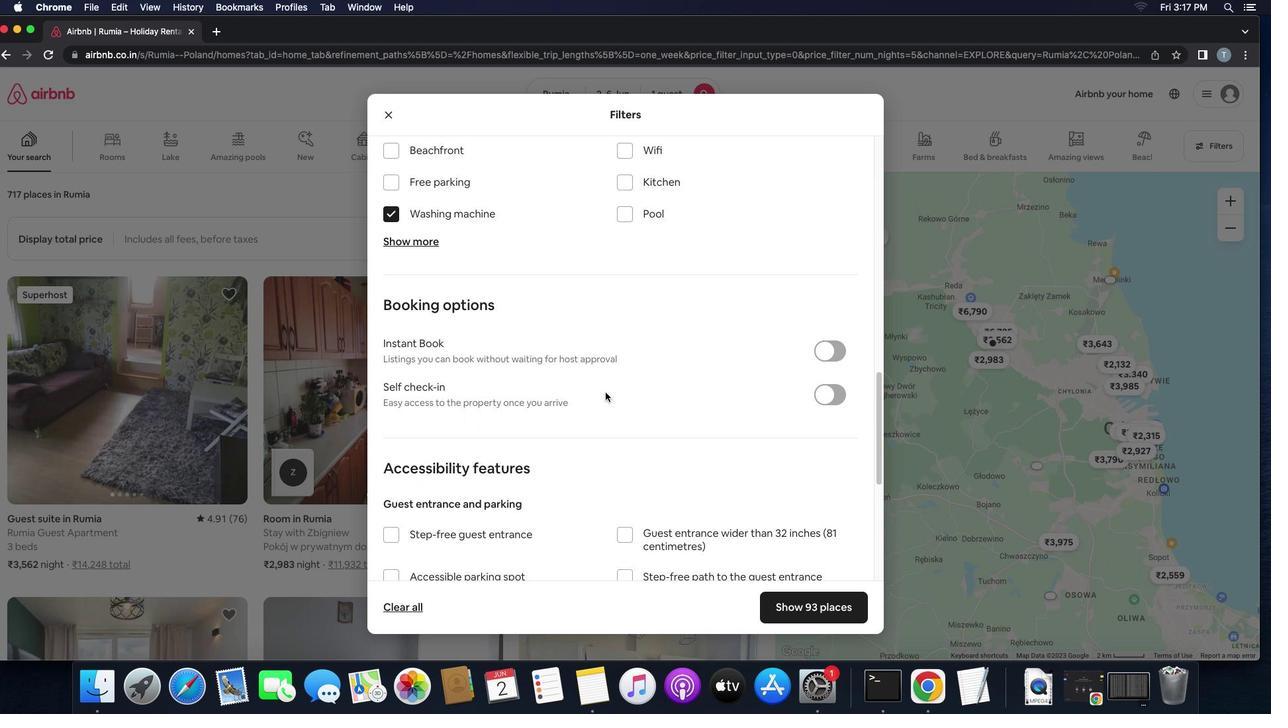 
Action: Mouse scrolled (605, 393) with delta (0, 0)
Screenshot: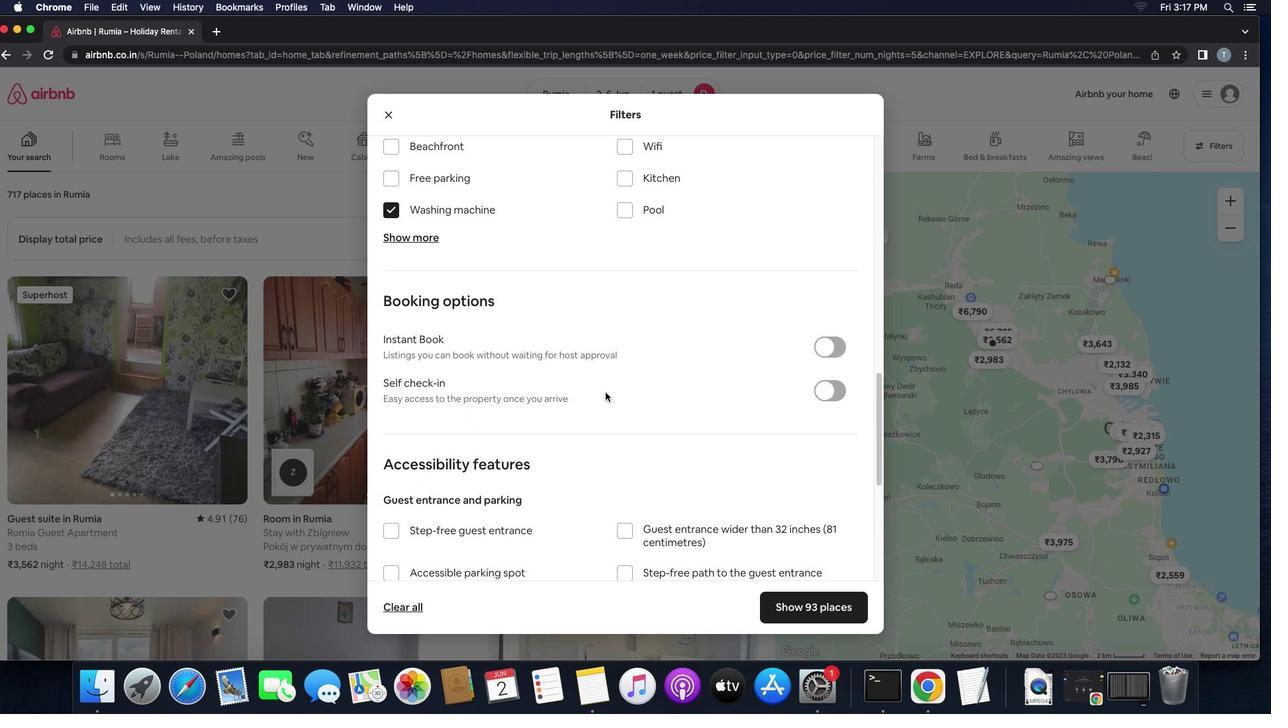 
Action: Mouse moved to (816, 384)
Screenshot: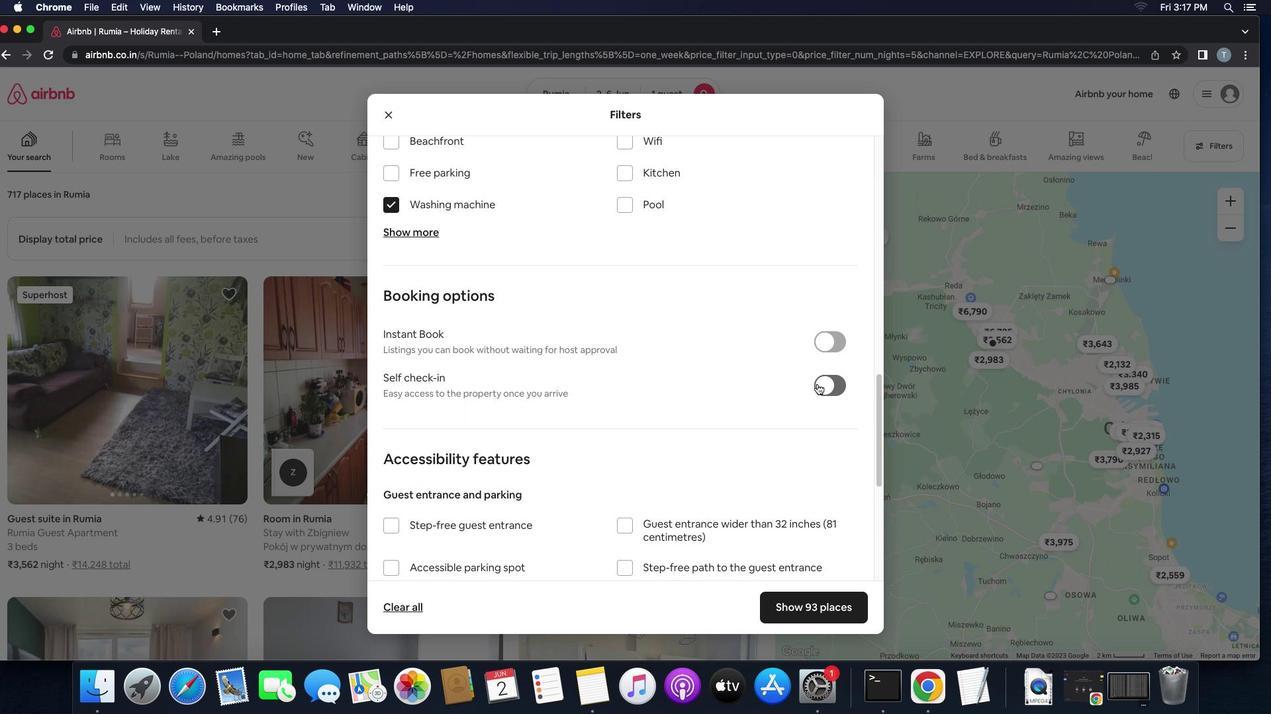 
Action: Mouse pressed left at (816, 384)
Screenshot: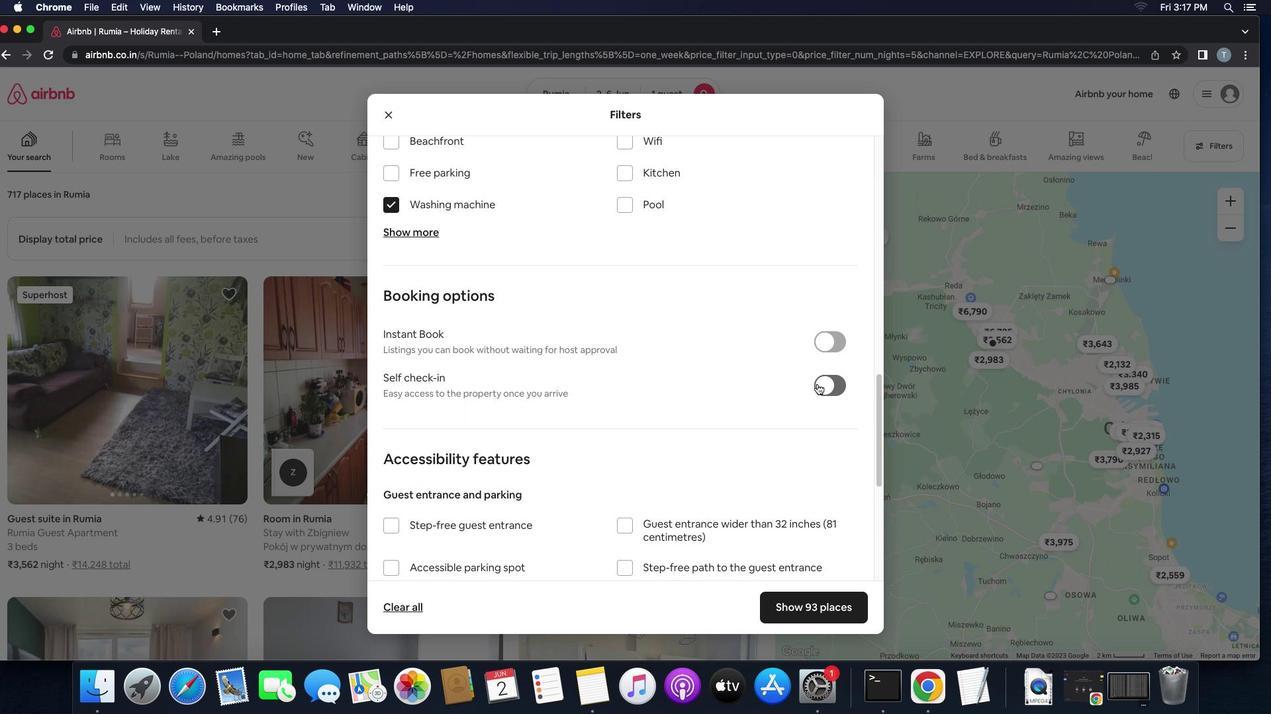 
Action: Mouse moved to (631, 426)
Screenshot: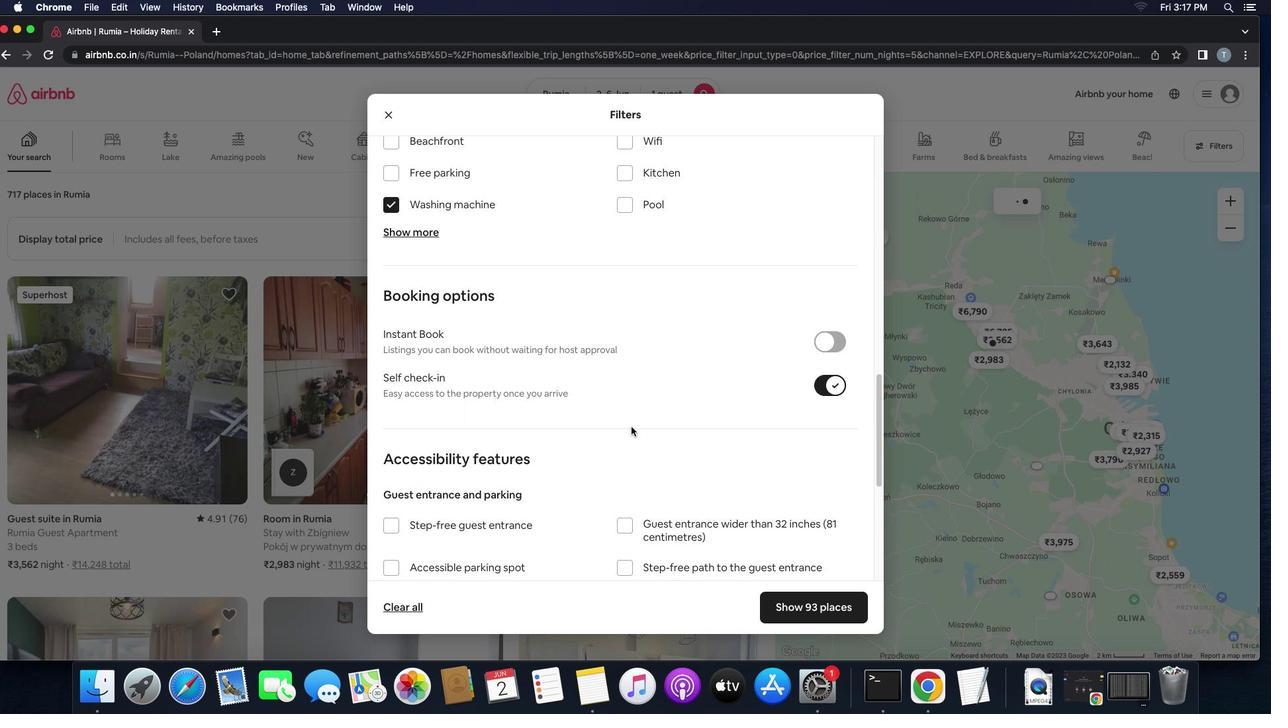 
Action: Mouse scrolled (631, 426) with delta (0, 0)
Screenshot: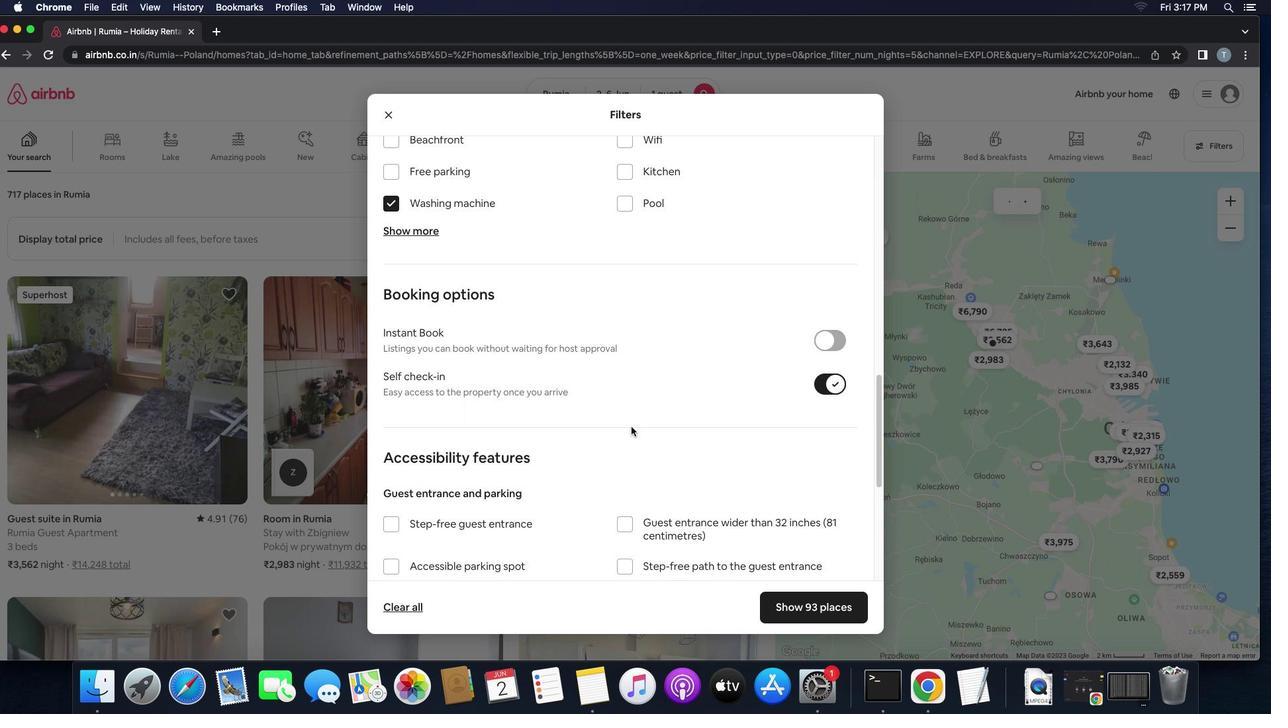 
Action: Mouse scrolled (631, 426) with delta (0, 0)
Screenshot: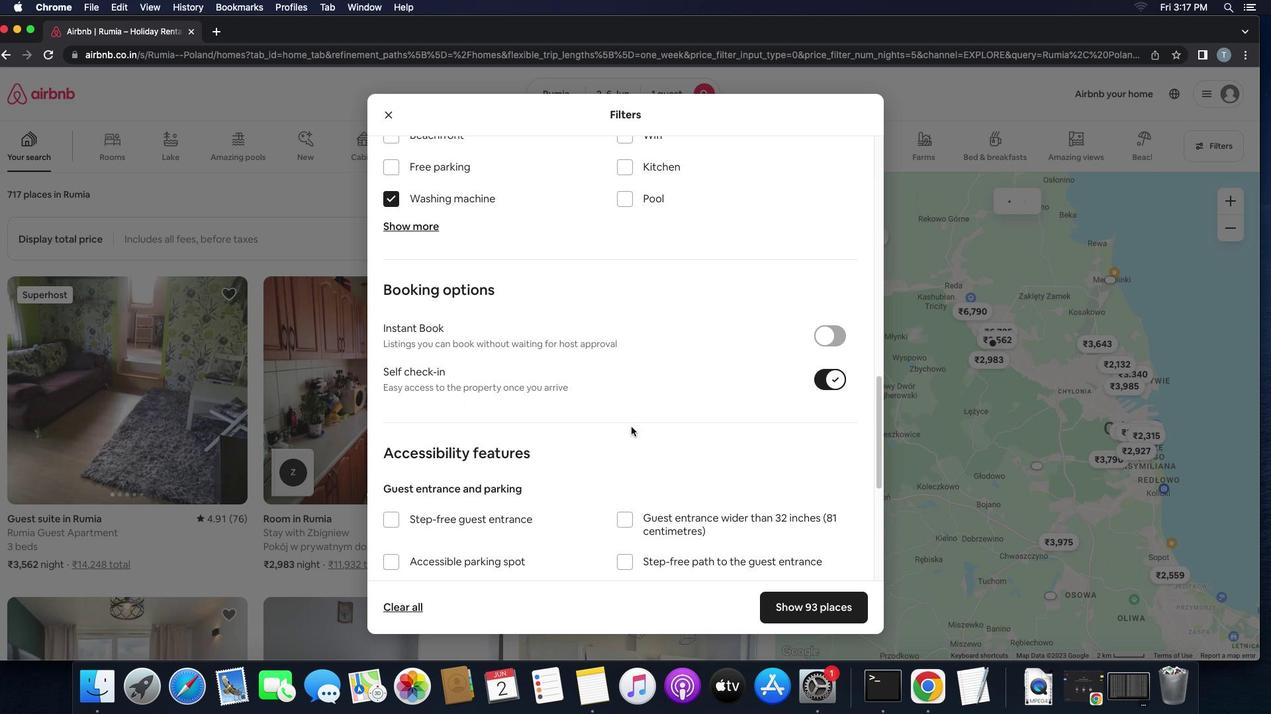 
Action: Mouse scrolled (631, 426) with delta (0, 0)
Screenshot: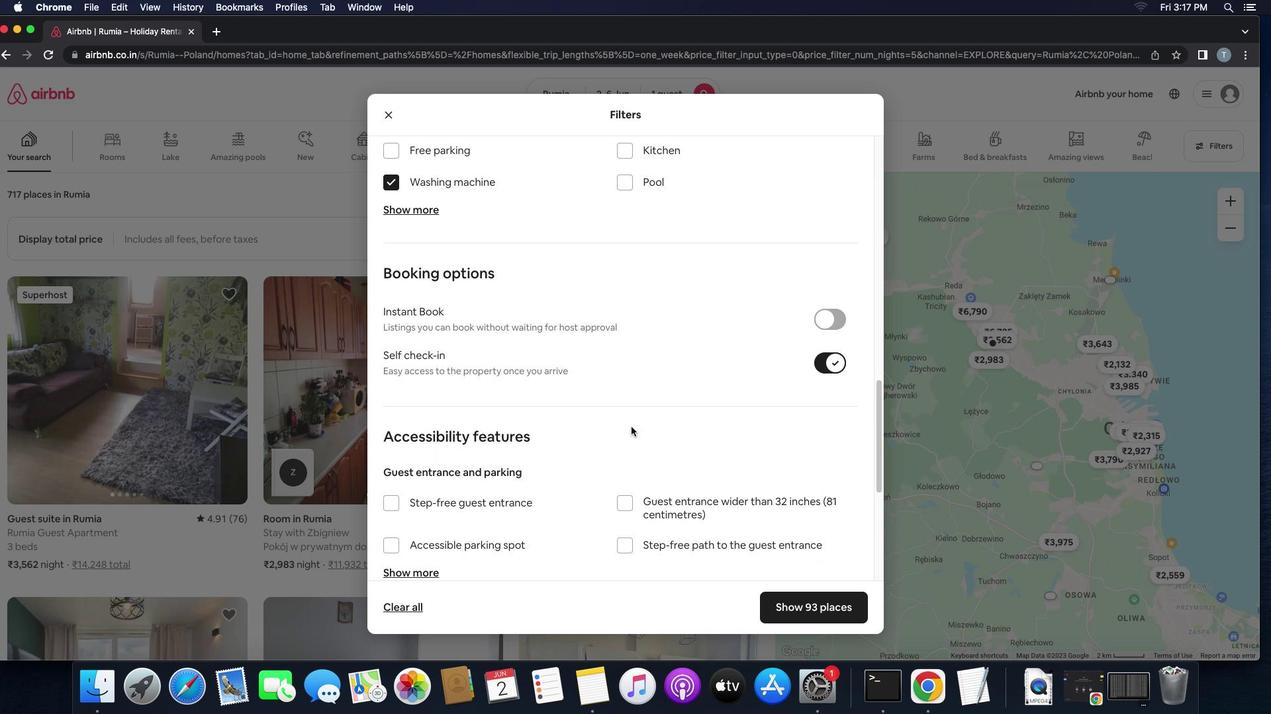 
Action: Mouse moved to (630, 427)
Screenshot: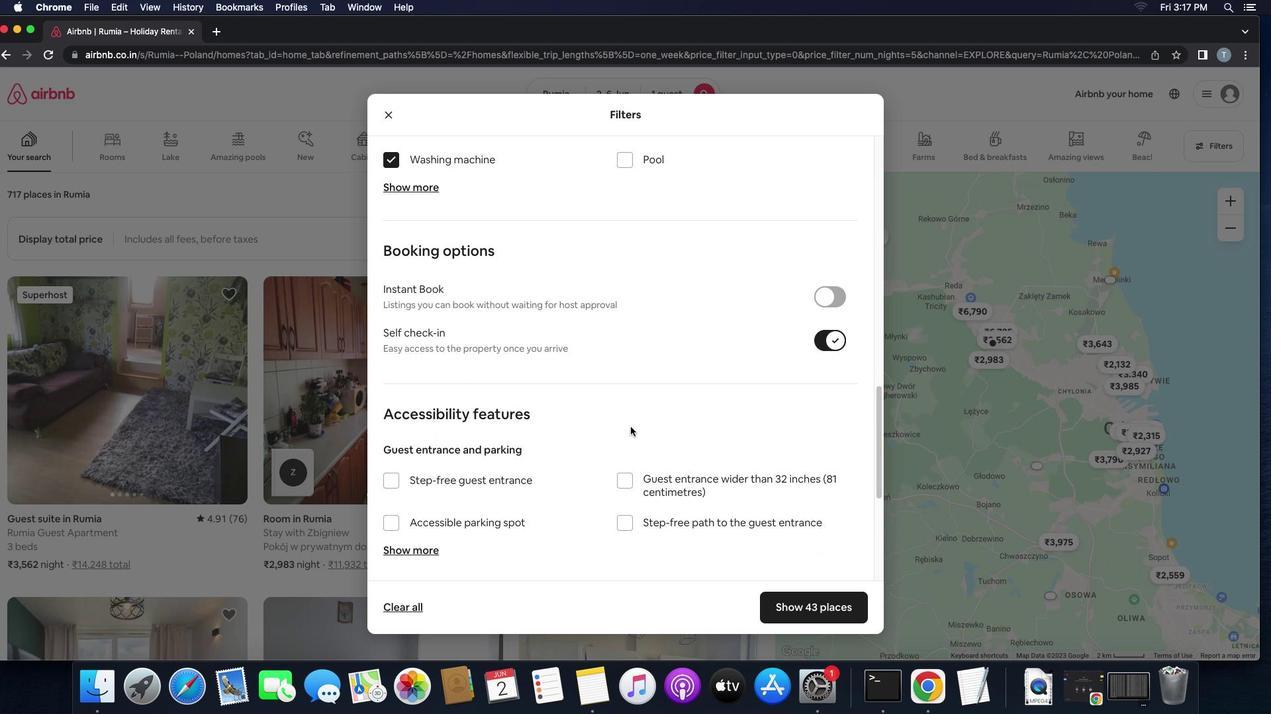 
Action: Mouse scrolled (630, 427) with delta (0, 0)
Screenshot: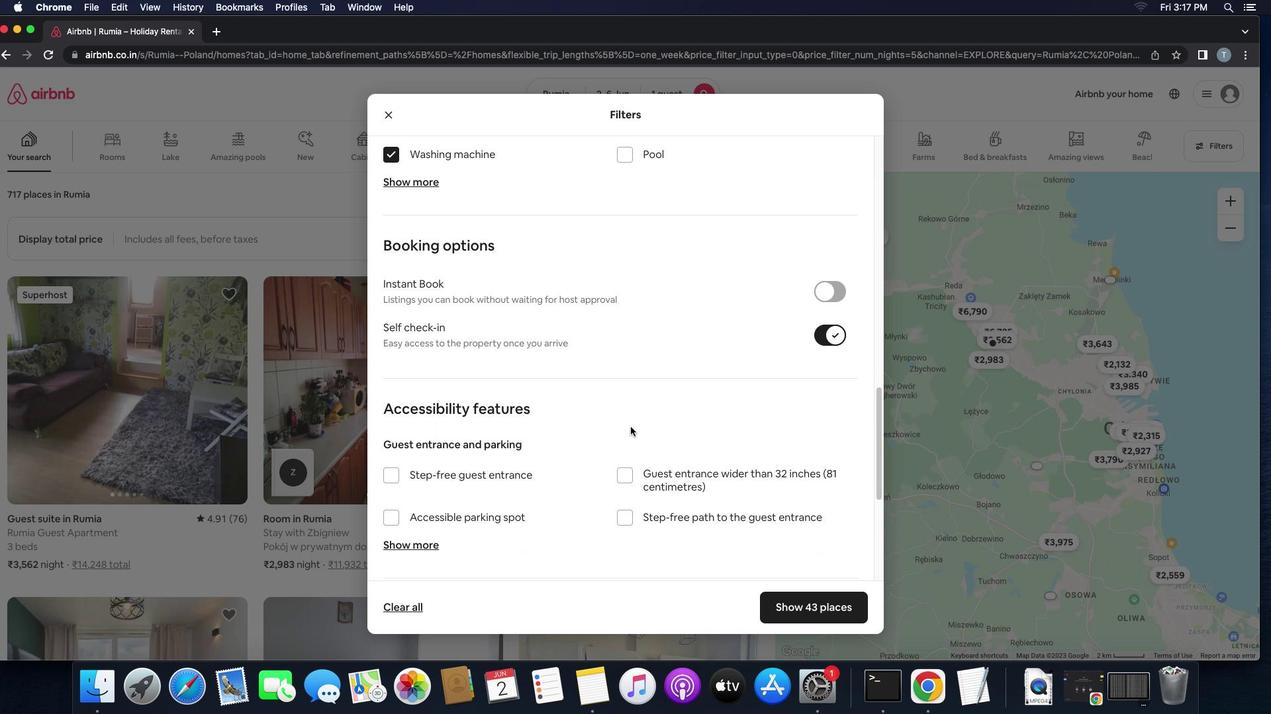 
Action: Mouse scrolled (630, 427) with delta (0, 0)
Screenshot: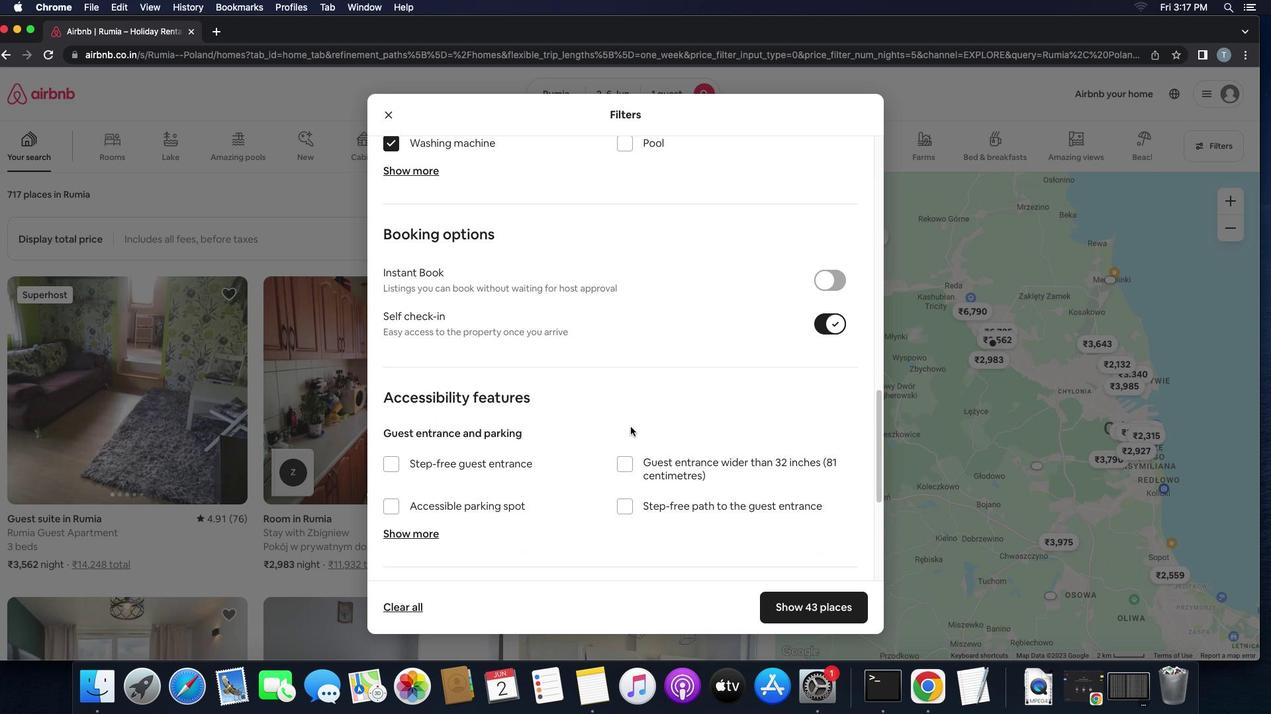 
Action: Mouse scrolled (630, 427) with delta (0, 0)
Screenshot: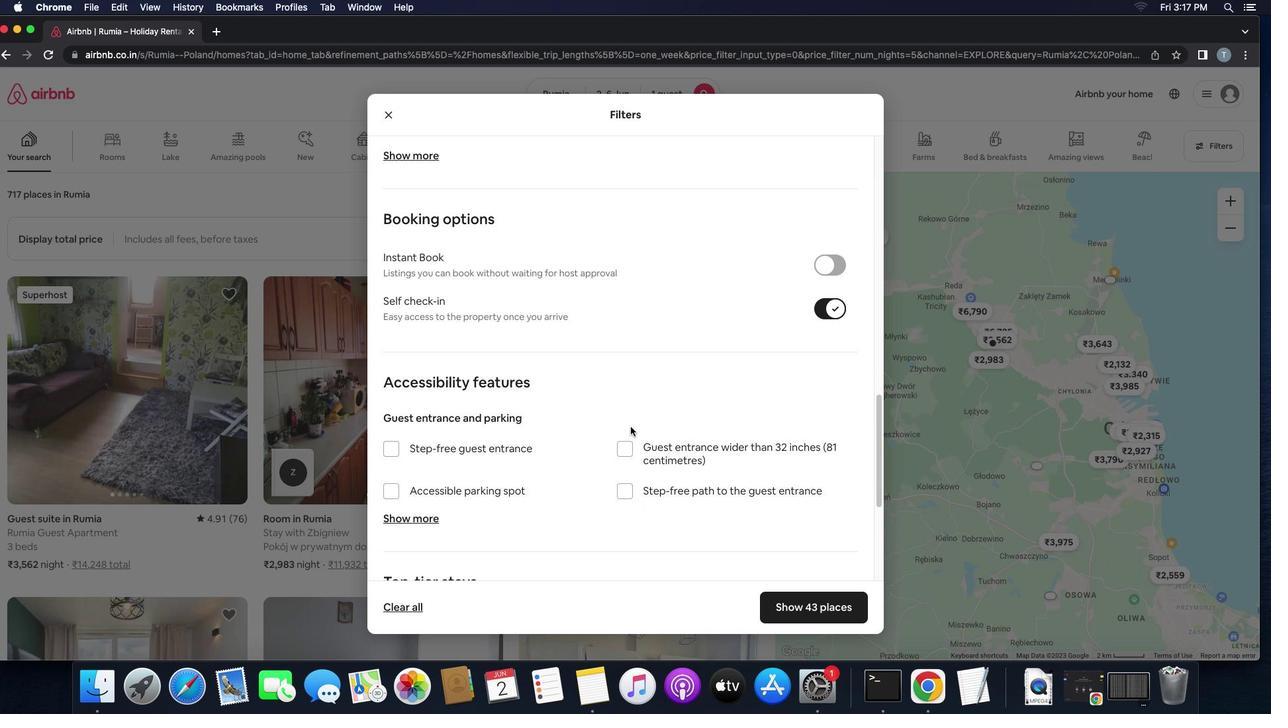 
Action: Mouse scrolled (630, 427) with delta (0, 0)
Screenshot: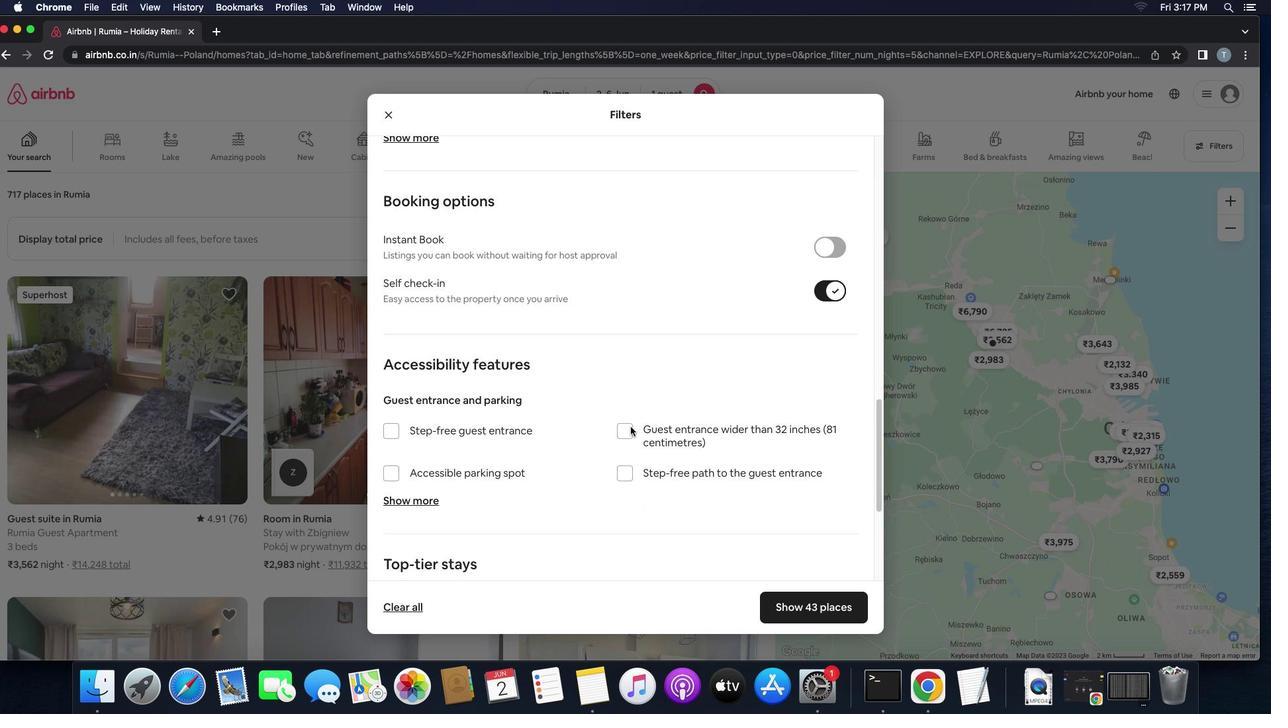 
Action: Mouse scrolled (630, 427) with delta (0, 0)
Screenshot: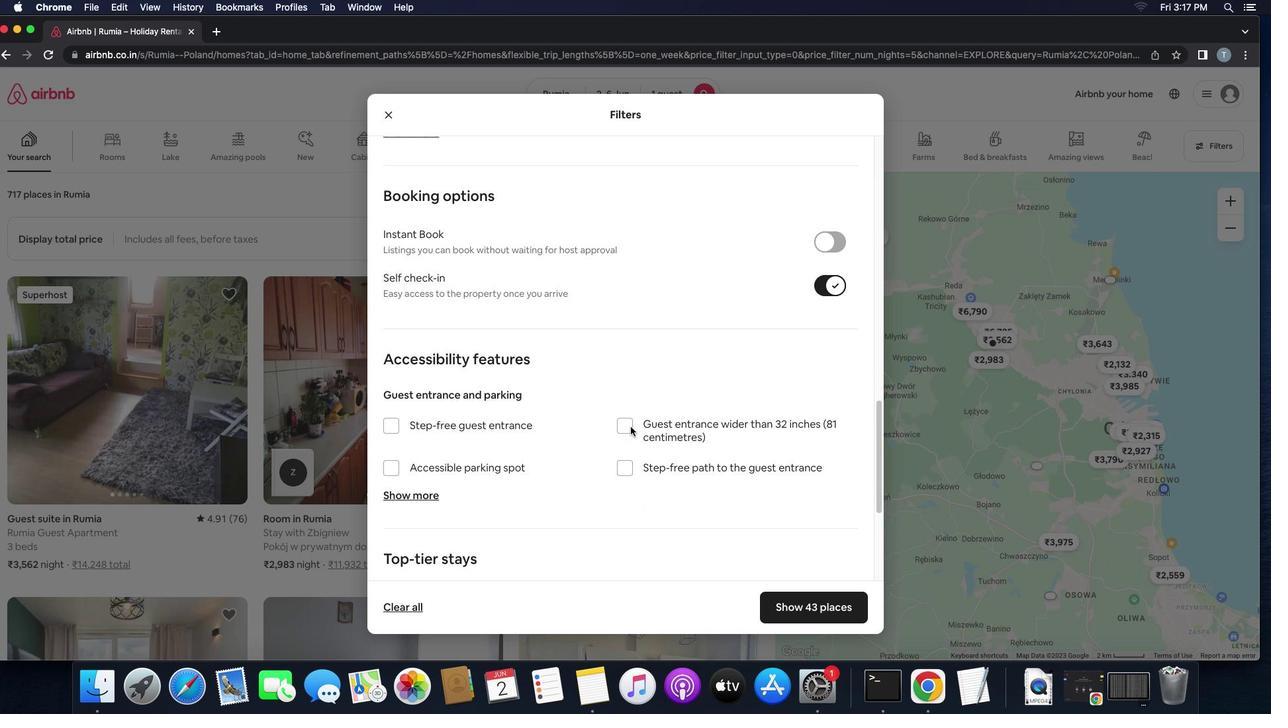 
Action: Mouse scrolled (630, 427) with delta (0, 0)
Screenshot: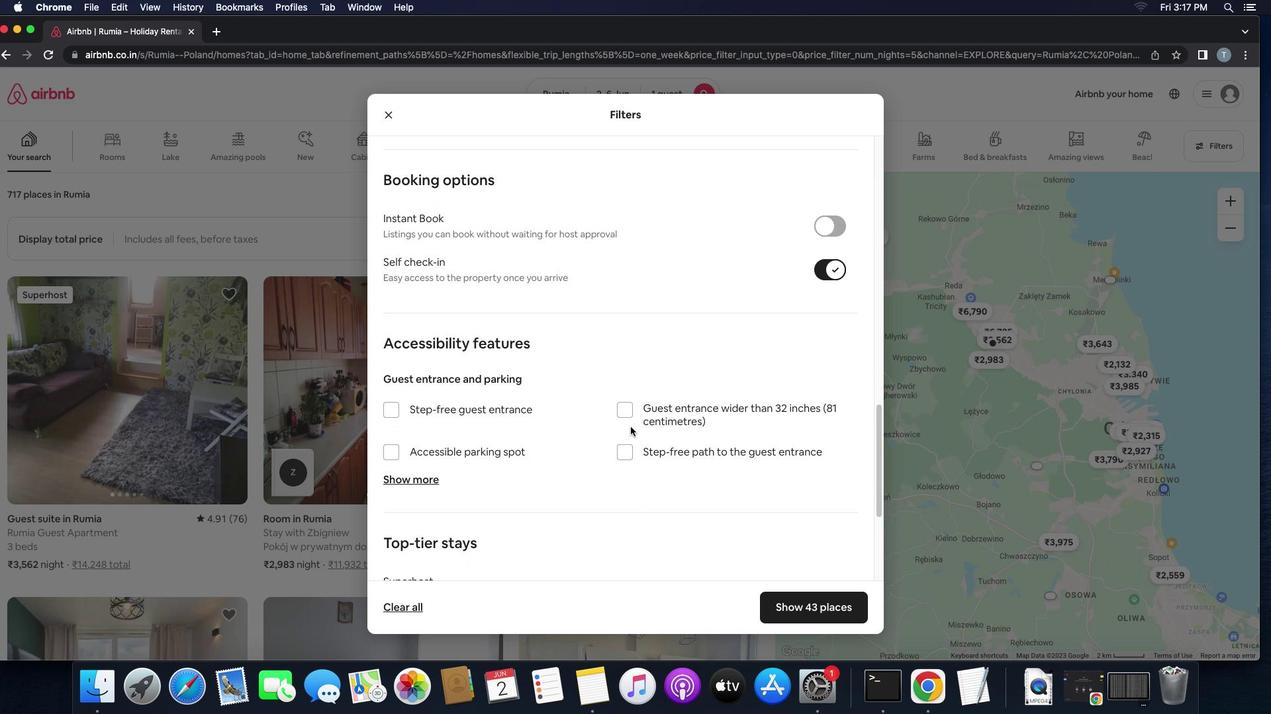 
Action: Mouse scrolled (630, 427) with delta (0, 0)
Screenshot: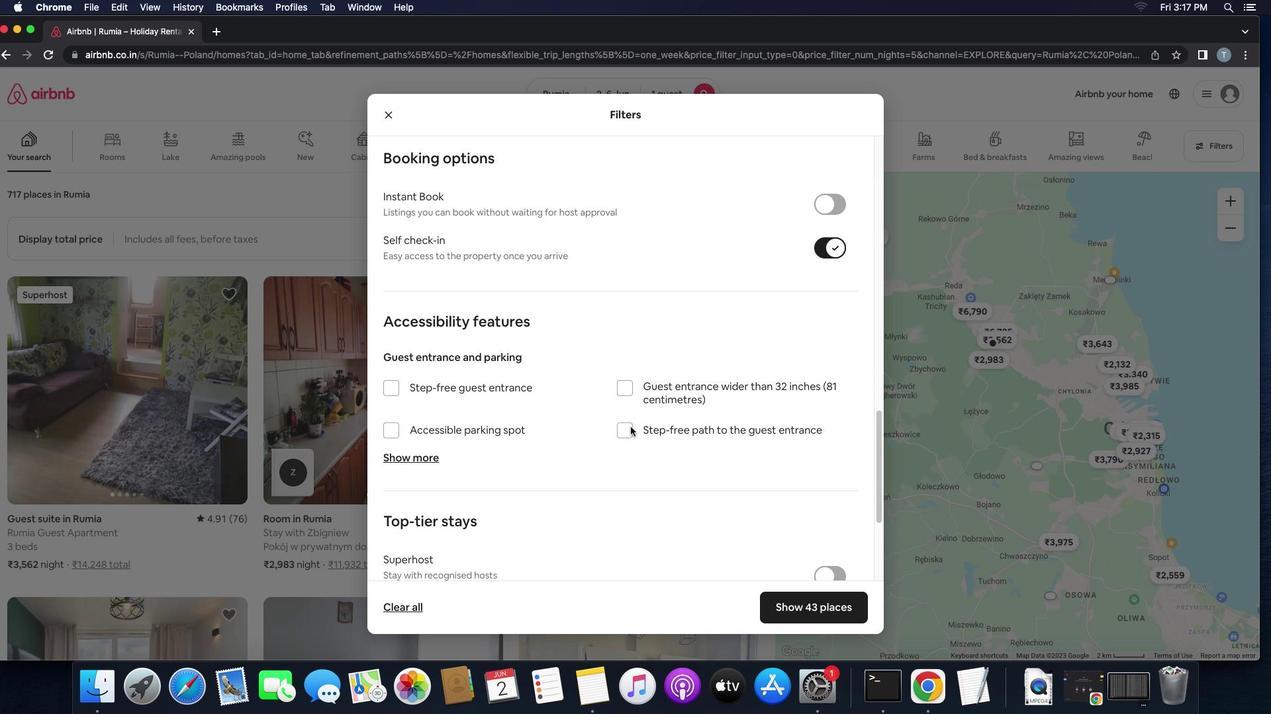 
Action: Mouse scrolled (630, 427) with delta (0, 0)
Screenshot: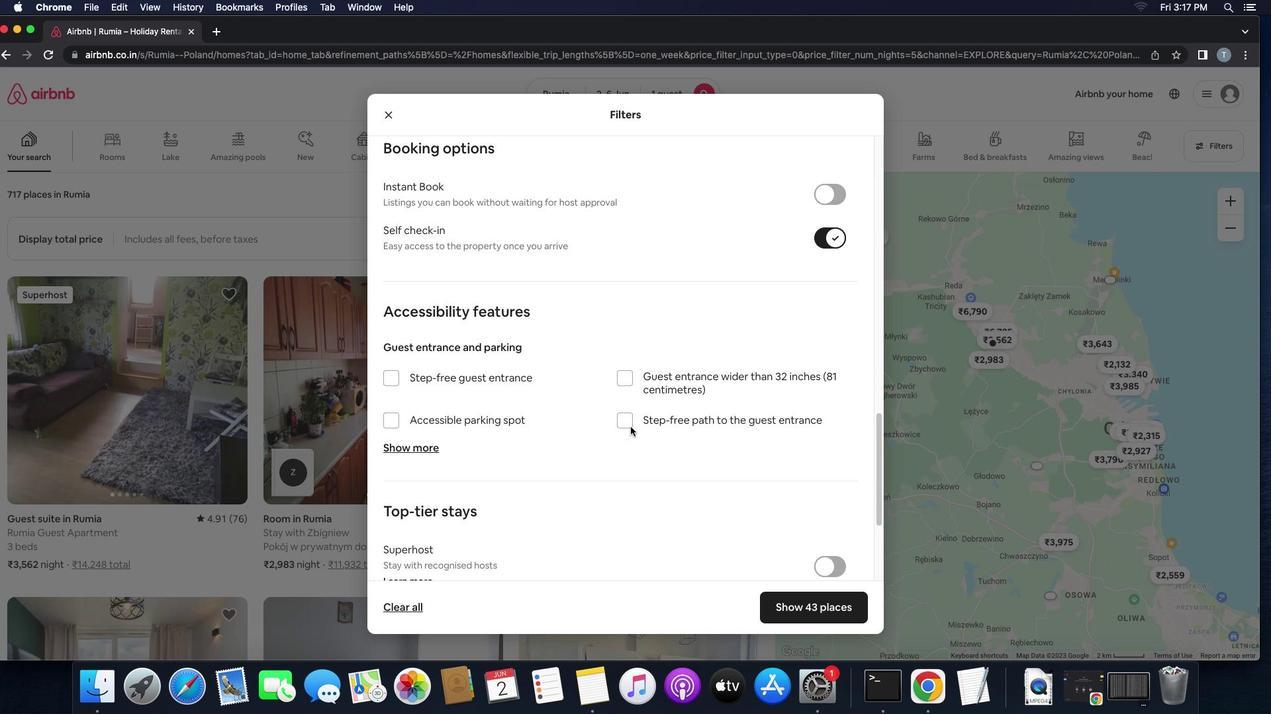 
Action: Mouse scrolled (630, 427) with delta (0, -1)
Screenshot: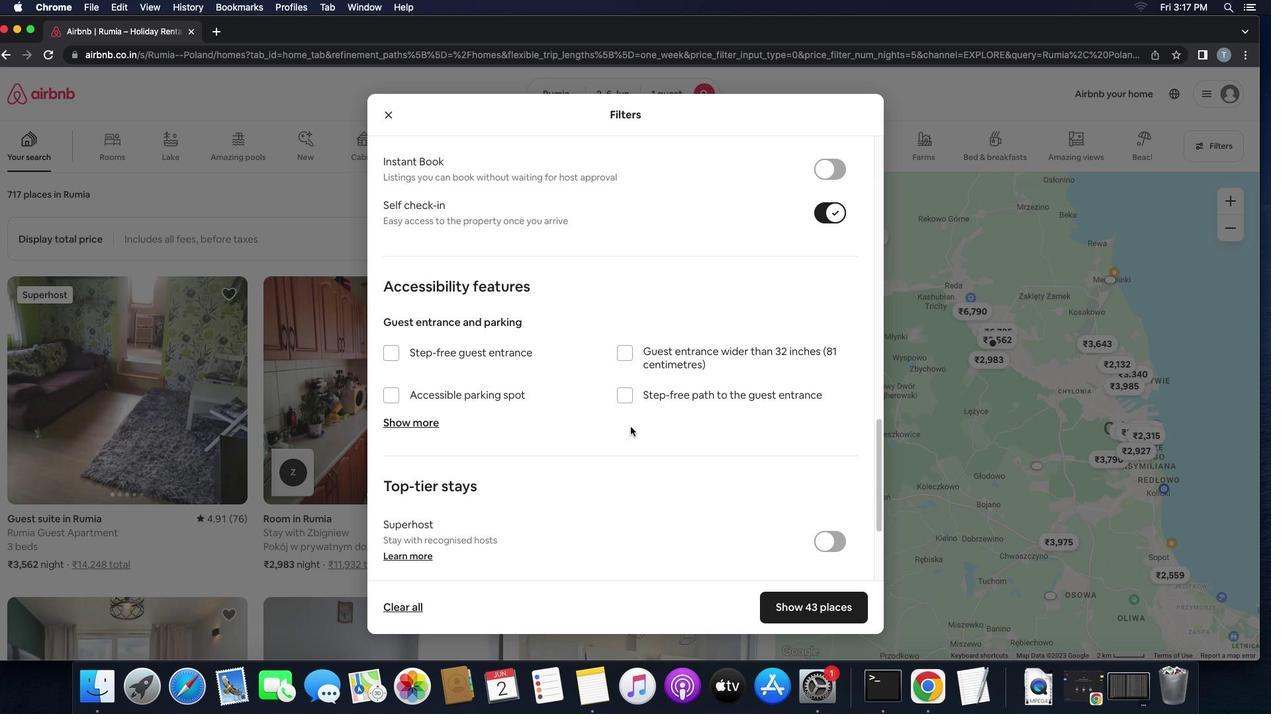 
Action: Mouse scrolled (630, 427) with delta (0, 0)
Screenshot: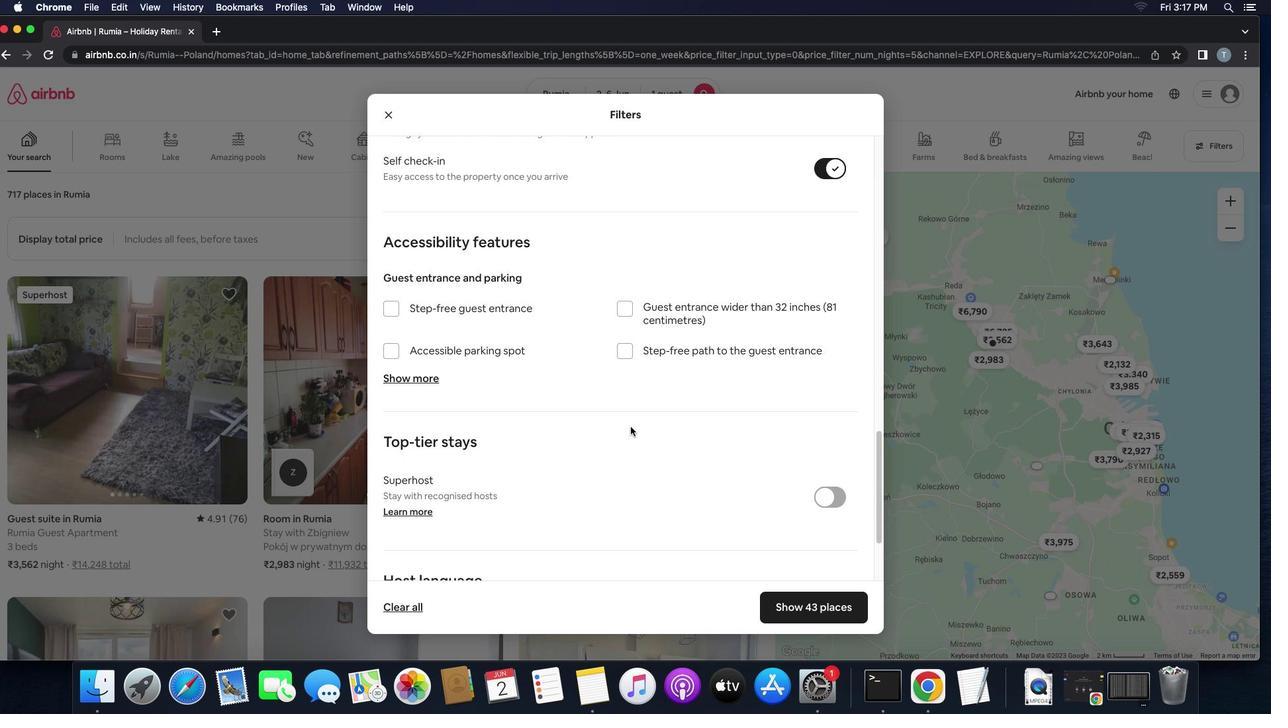 
Action: Mouse scrolled (630, 427) with delta (0, 0)
Screenshot: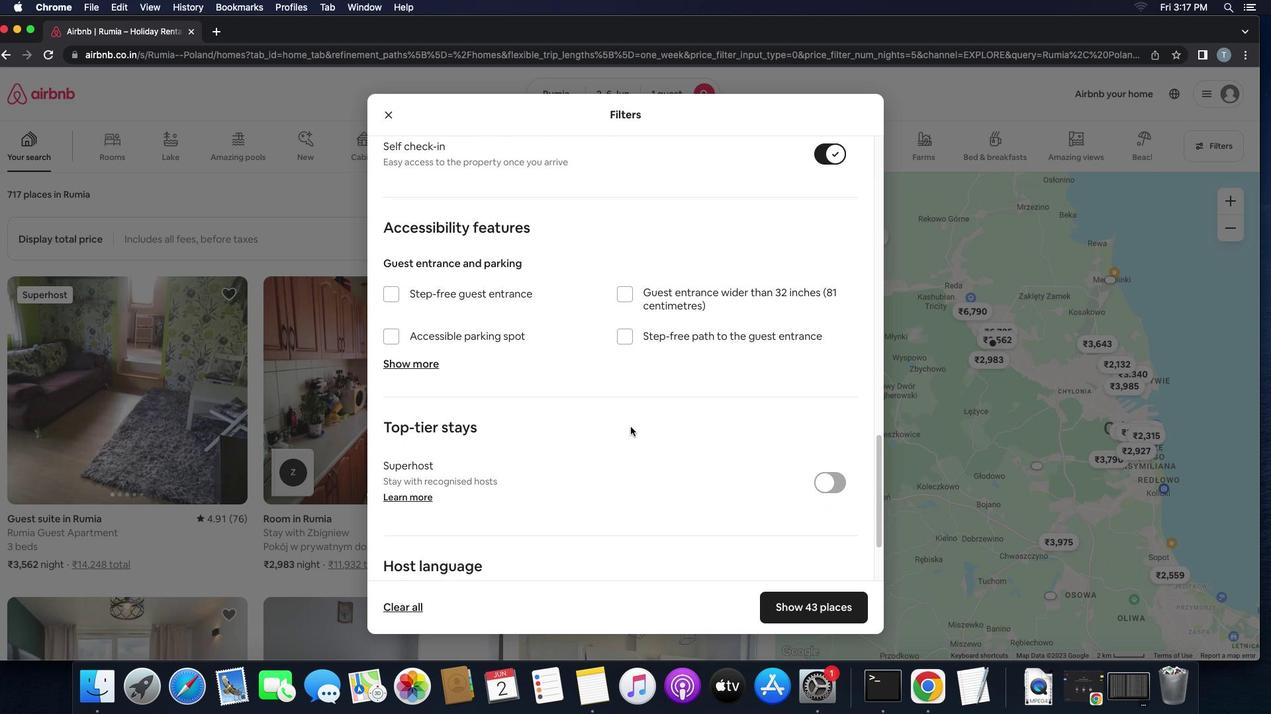 
Action: Mouse scrolled (630, 427) with delta (0, -1)
Screenshot: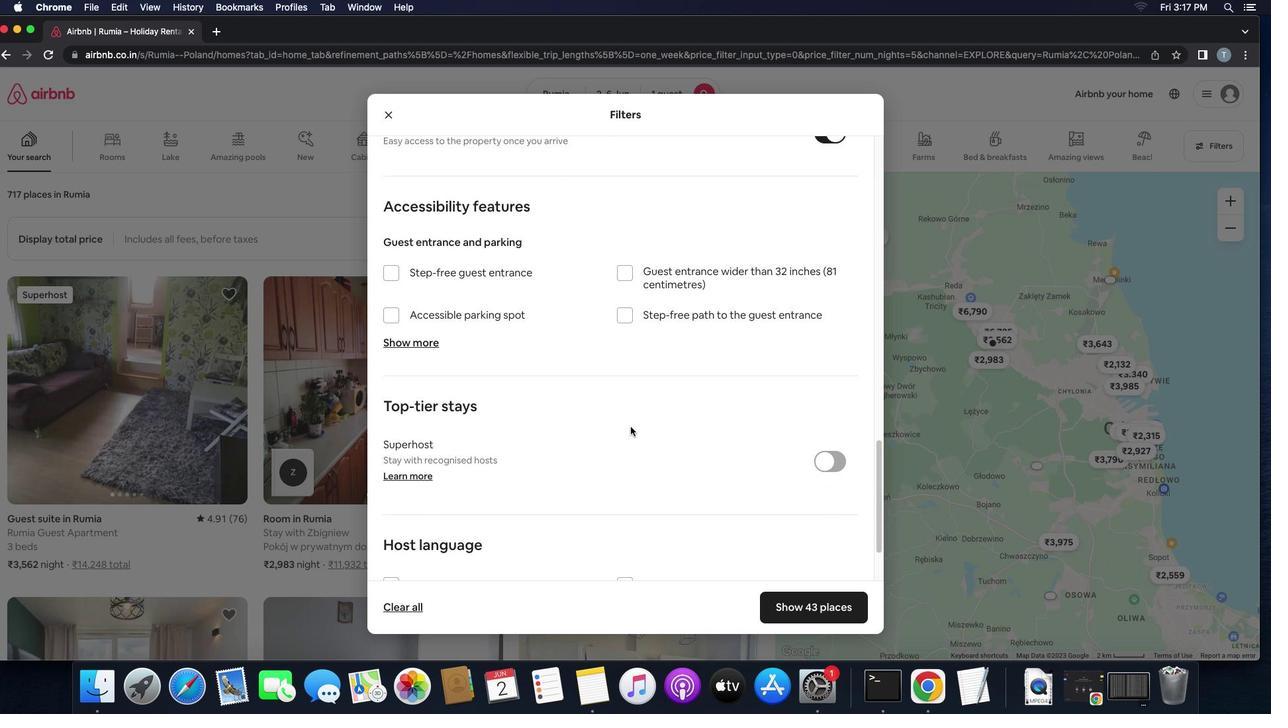 
Action: Mouse scrolled (630, 427) with delta (0, 0)
Screenshot: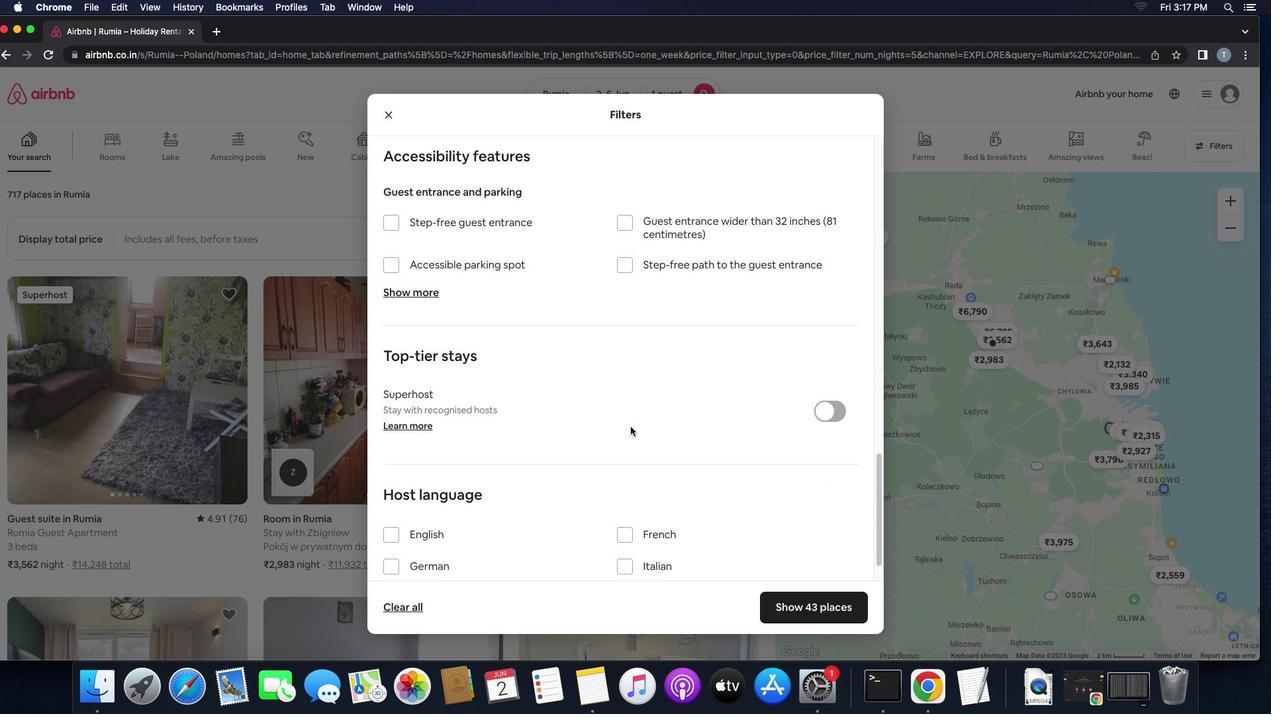 
Action: Mouse scrolled (630, 427) with delta (0, 0)
Screenshot: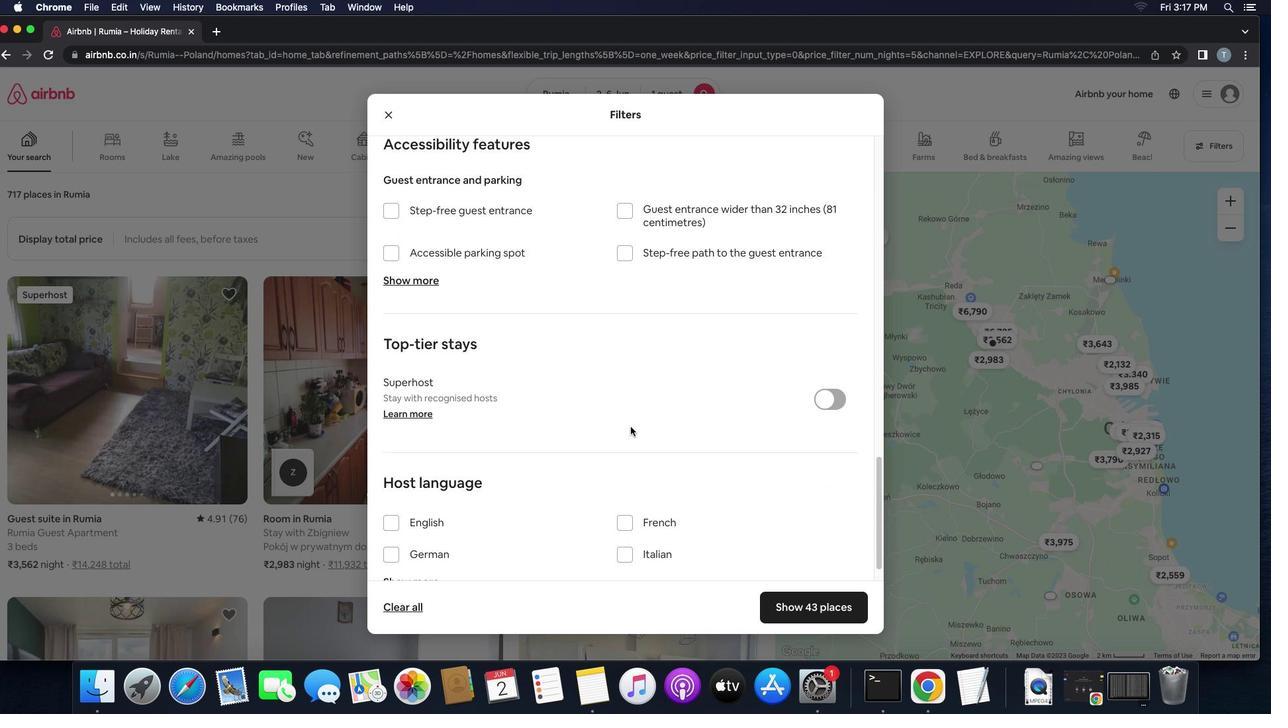 
Action: Mouse scrolled (630, 427) with delta (0, -1)
Screenshot: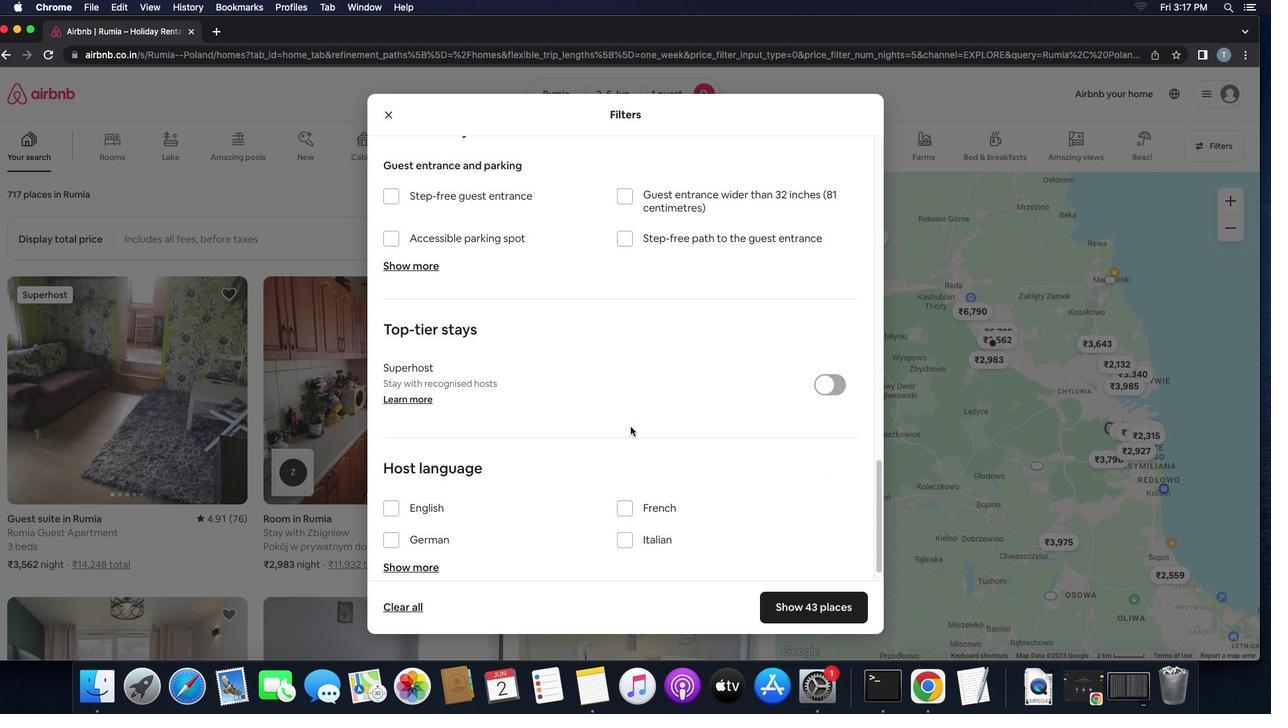 
Action: Mouse scrolled (630, 427) with delta (0, -2)
Screenshot: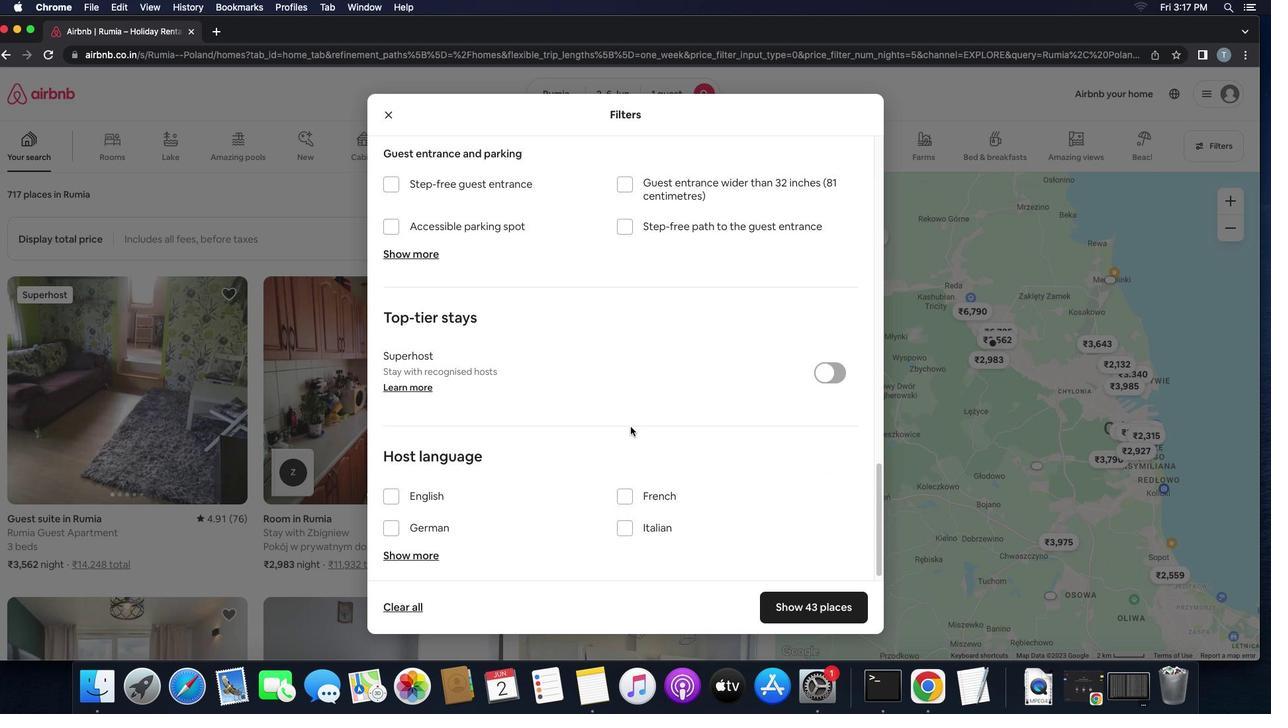 
Action: Mouse moved to (395, 492)
Screenshot: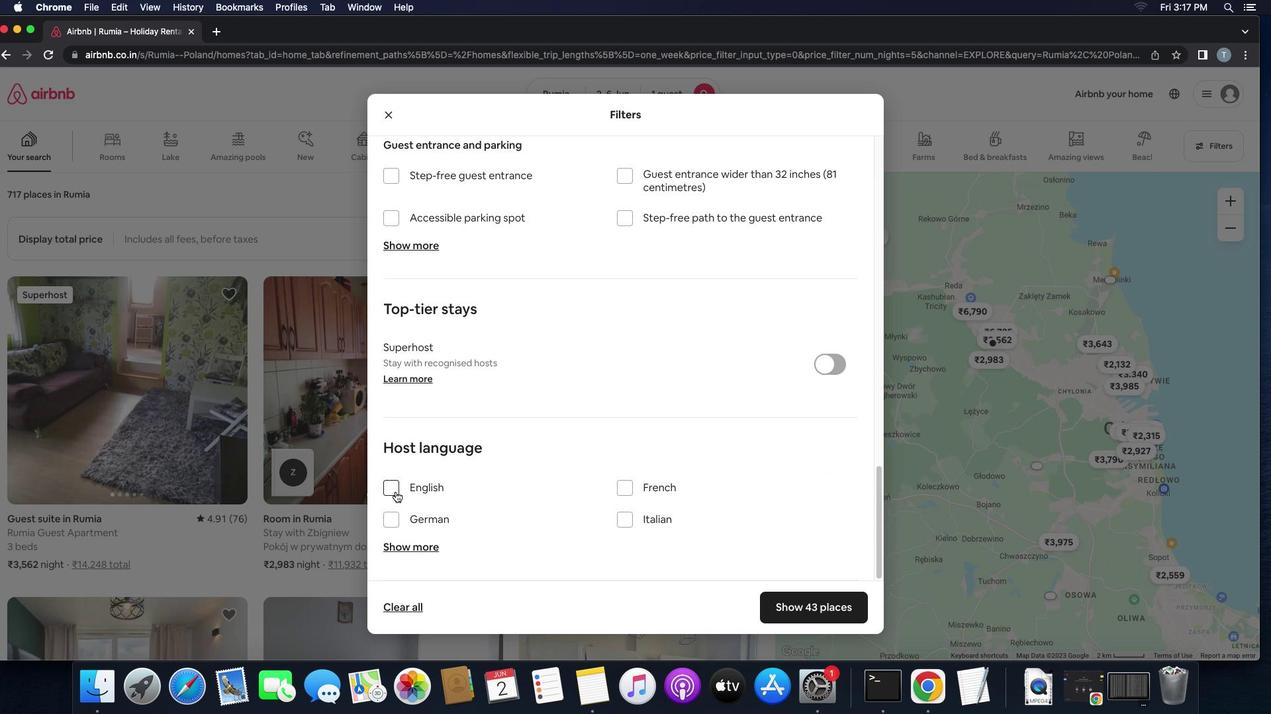 
Action: Mouse pressed left at (395, 492)
Screenshot: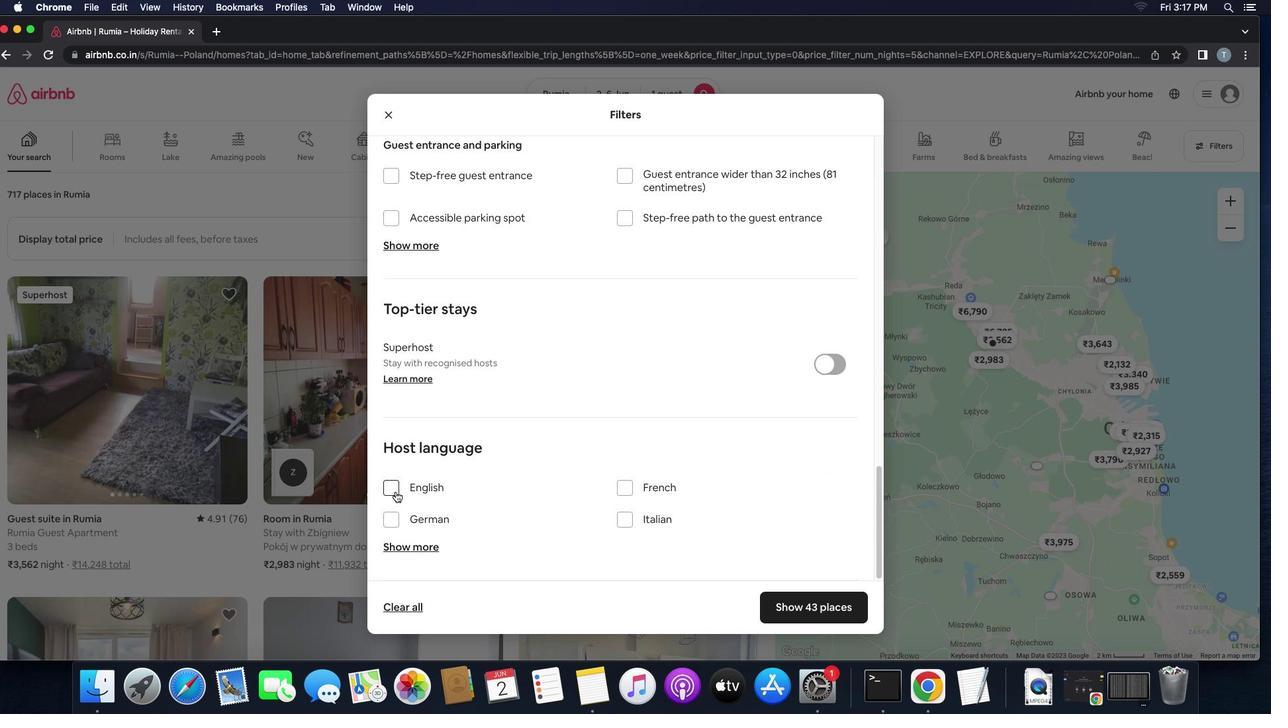 
Action: Mouse moved to (781, 611)
Screenshot: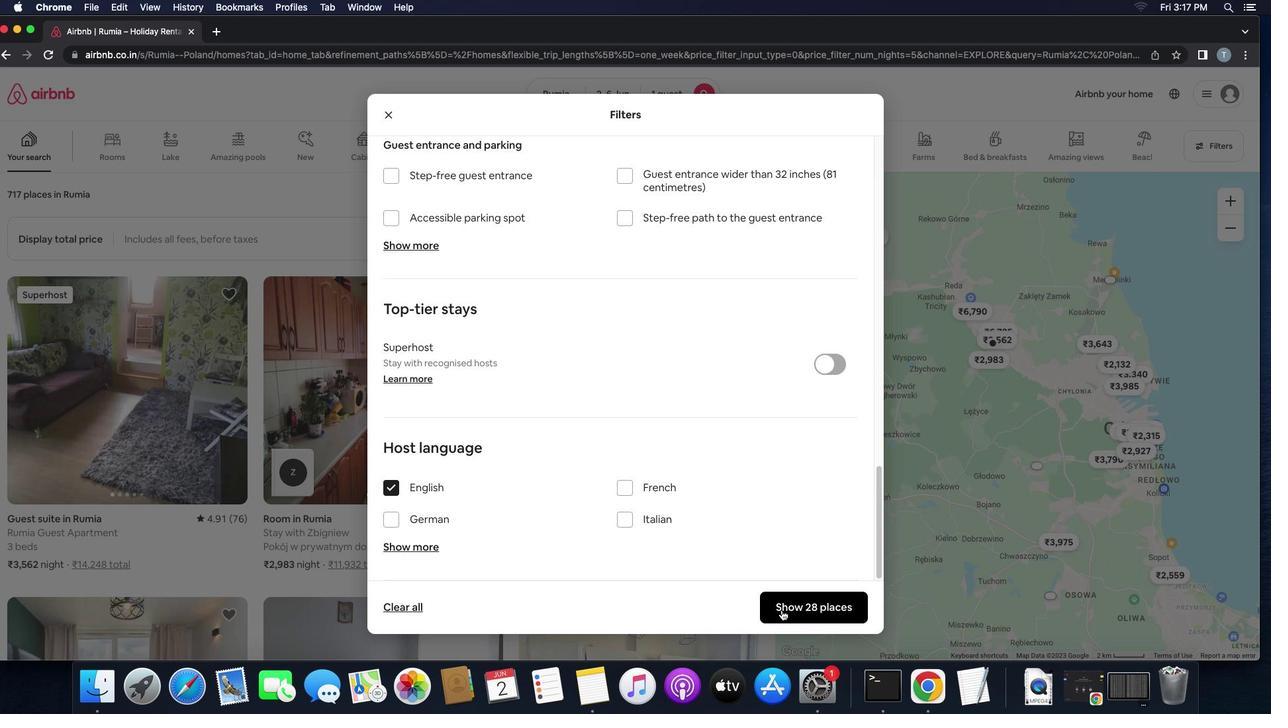 
Action: Mouse pressed left at (781, 611)
Screenshot: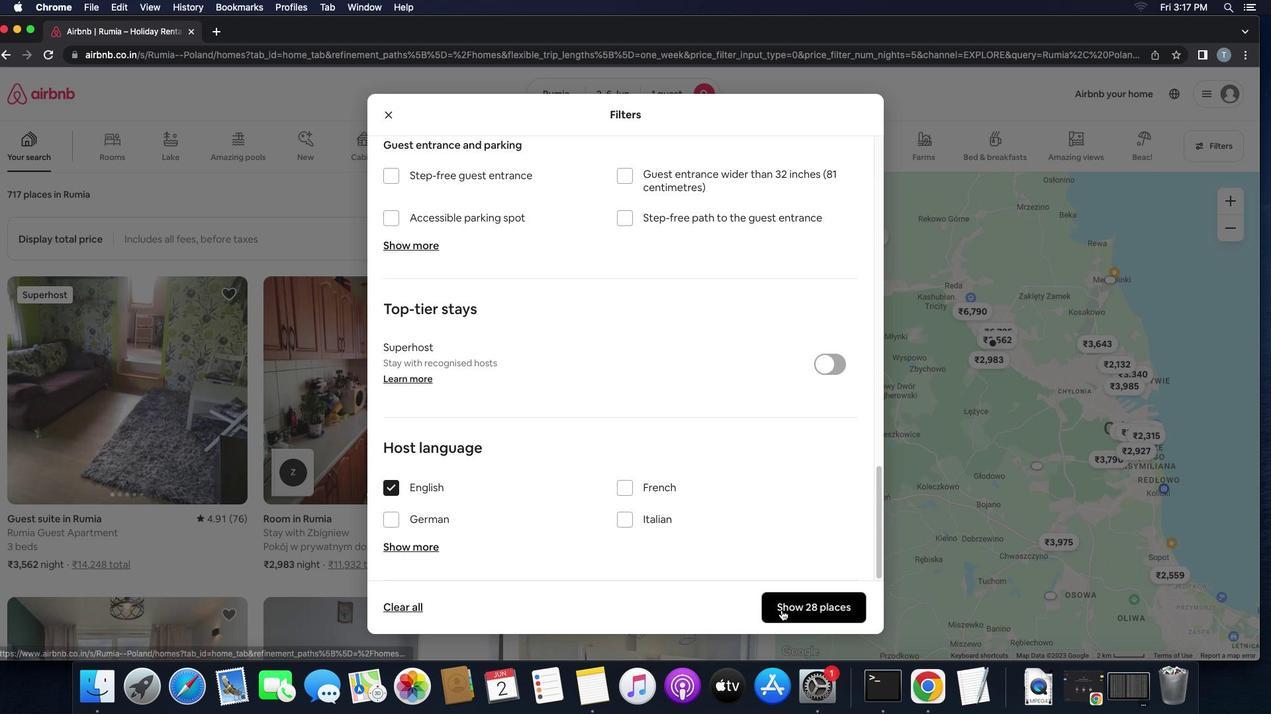 
Action: Mouse moved to (781, 612)
Screenshot: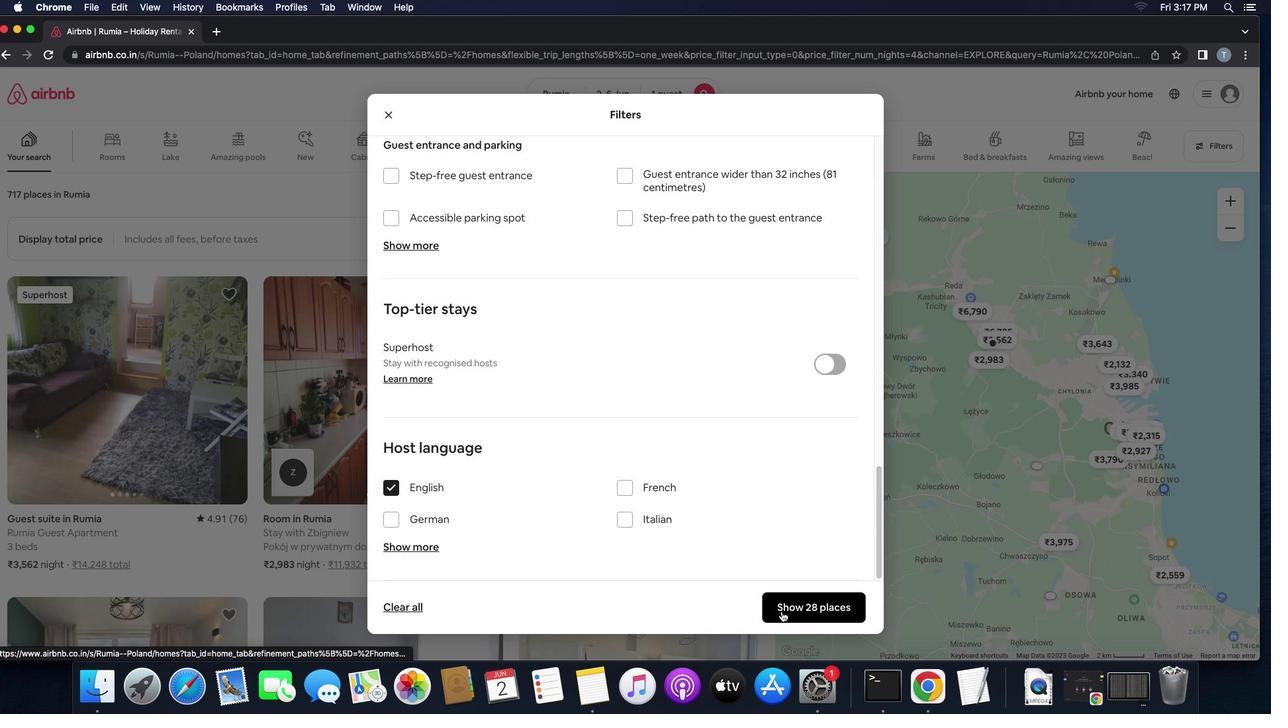 
